 Task: Find a hotel in Griffith, United States for 9 guests from July 5 to July 15, with a price range of 15000 to 25000, 5 bedrooms, 5 beds, 5 bathrooms, self check-in, and English-speaking host.
Action: Mouse moved to (562, 112)
Screenshot: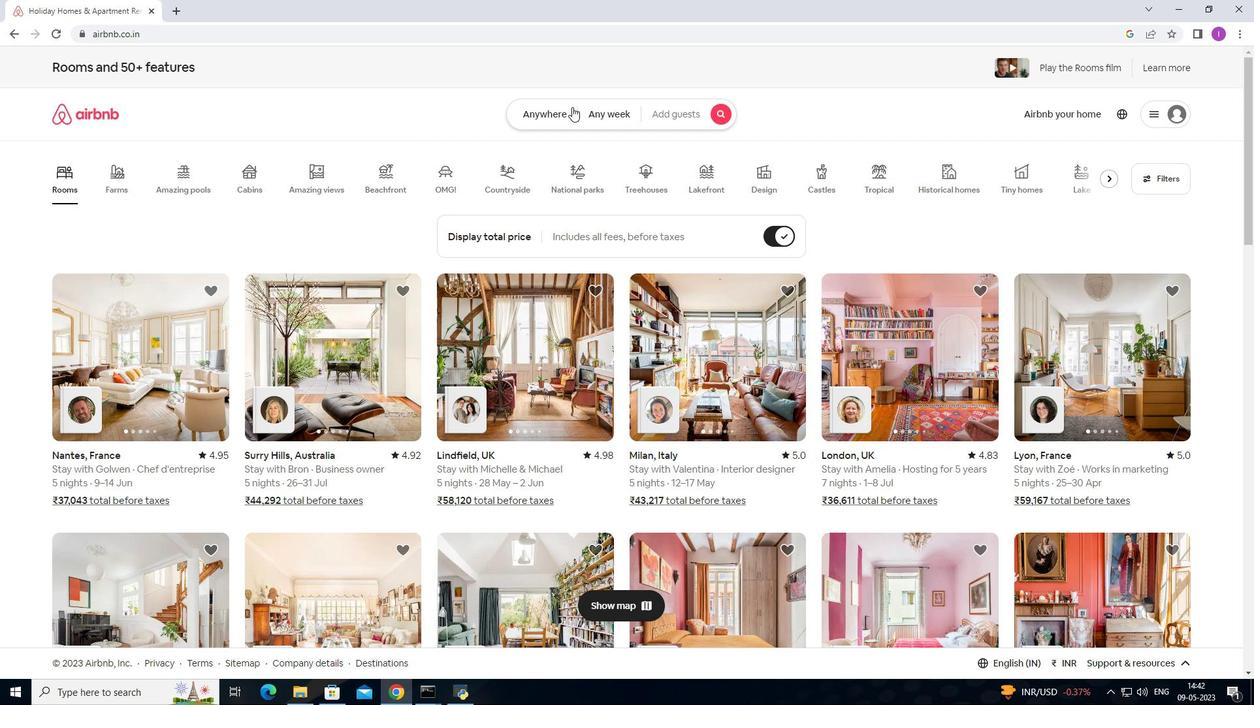
Action: Mouse pressed left at (562, 112)
Screenshot: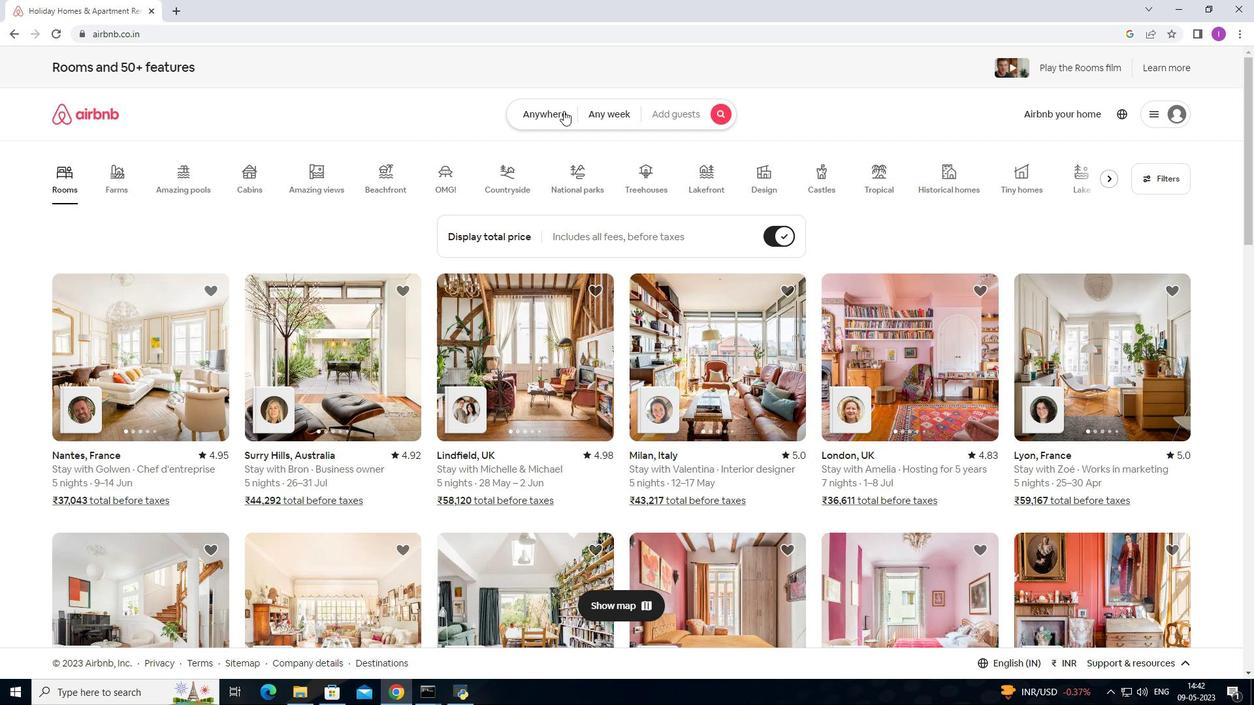 
Action: Mouse moved to (401, 162)
Screenshot: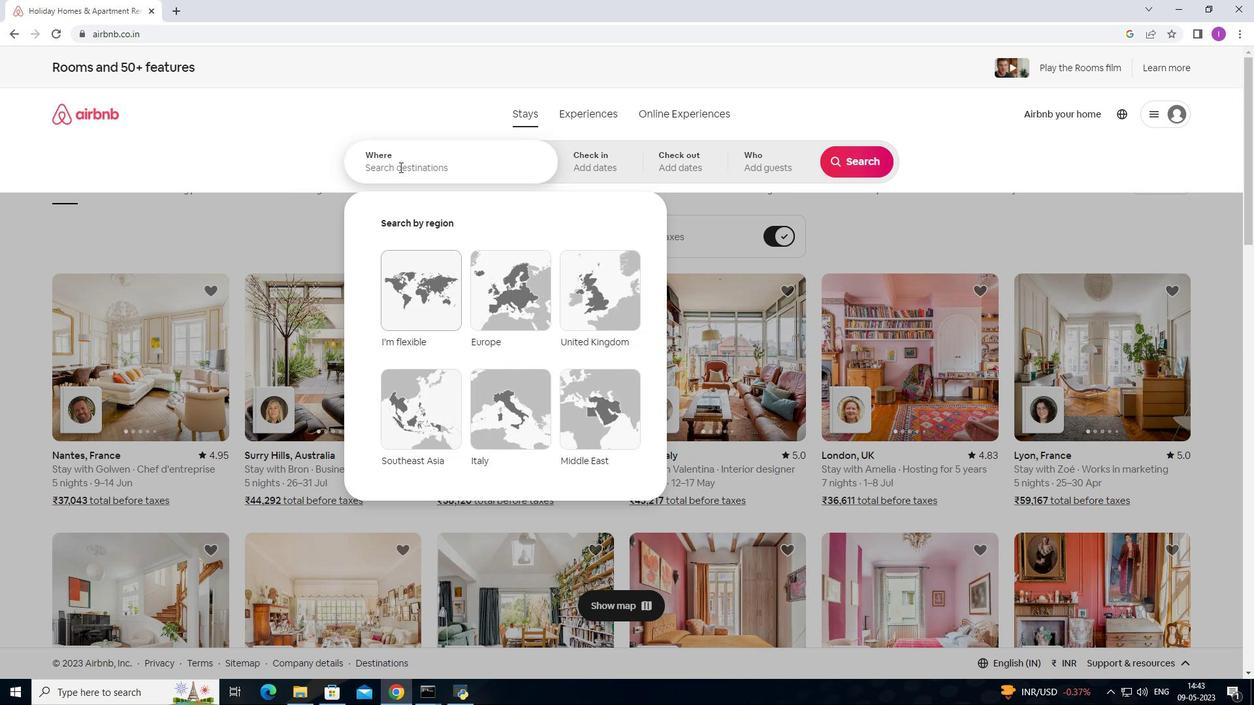 
Action: Mouse pressed left at (401, 162)
Screenshot: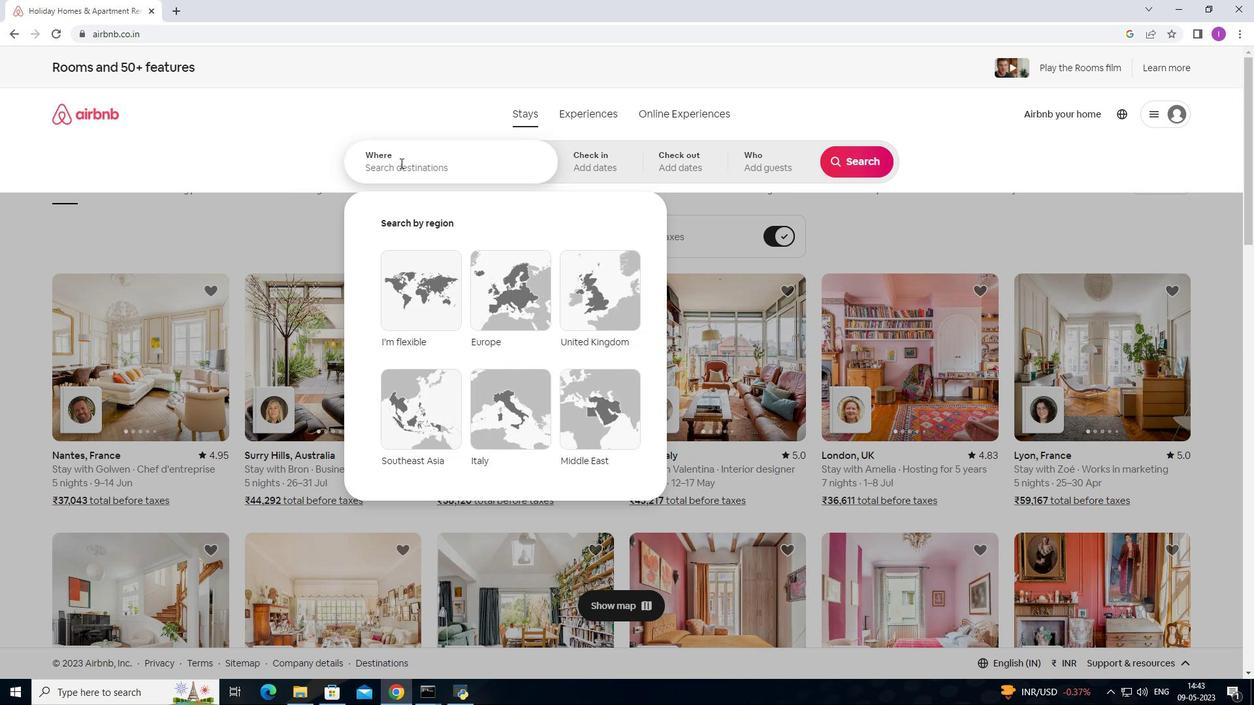 
Action: Mouse moved to (433, 163)
Screenshot: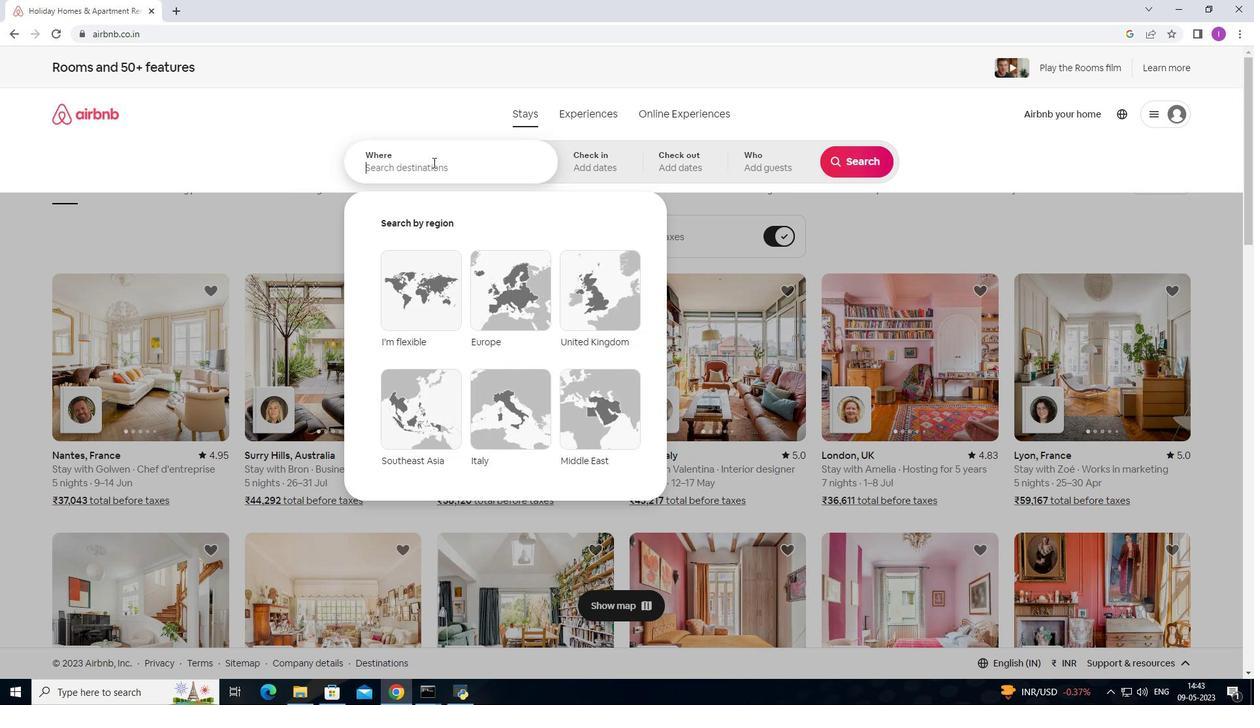 
Action: Key pressed <Key.shift>Griffith,<Key.shift>United<Key.space>states
Screenshot: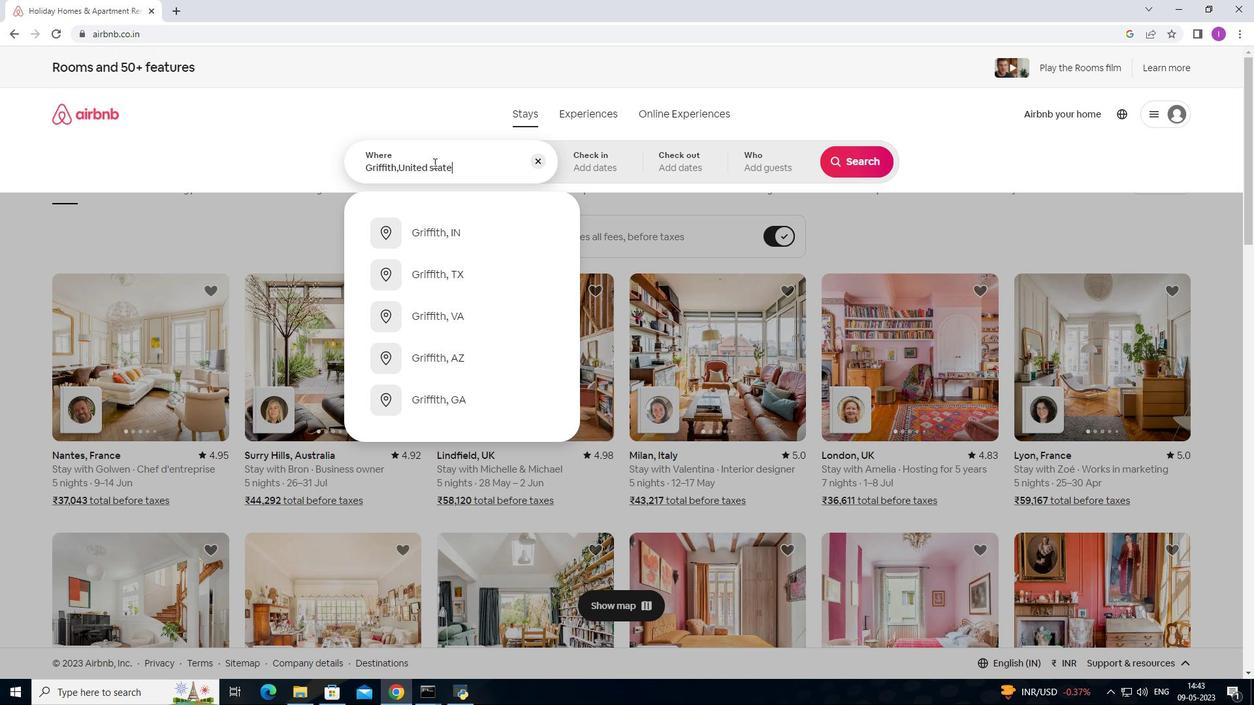 
Action: Mouse moved to (606, 164)
Screenshot: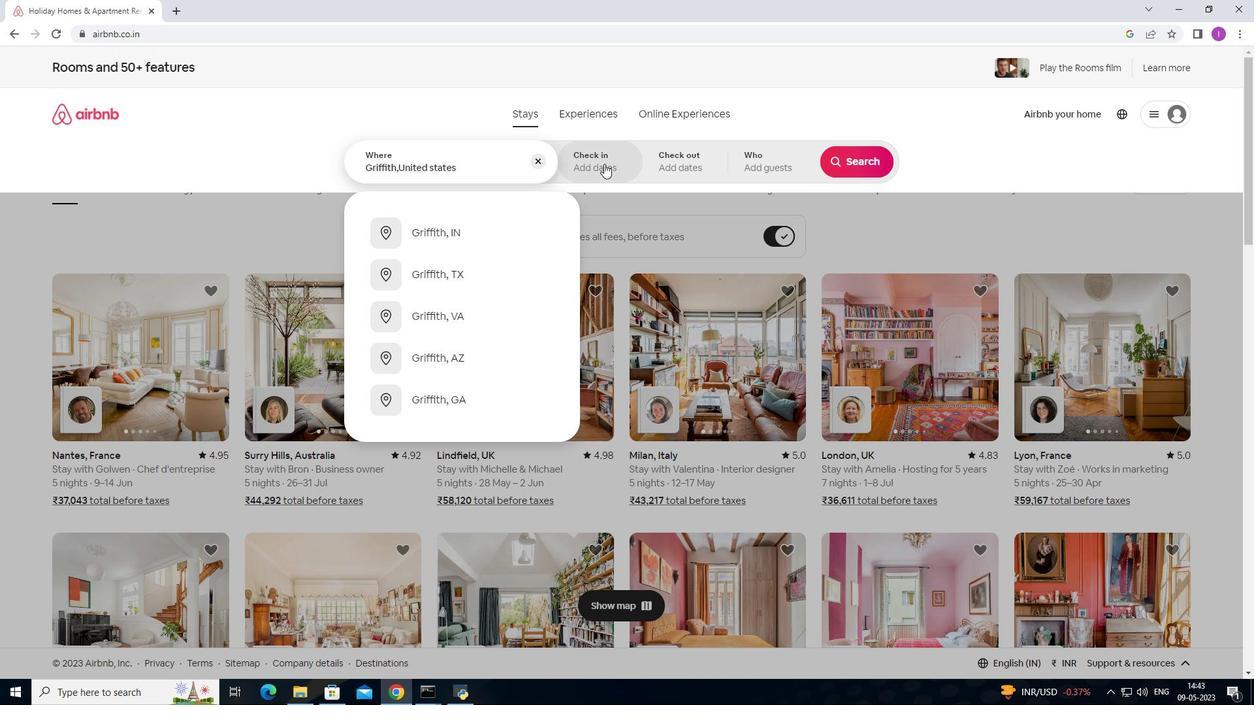 
Action: Mouse pressed left at (606, 164)
Screenshot: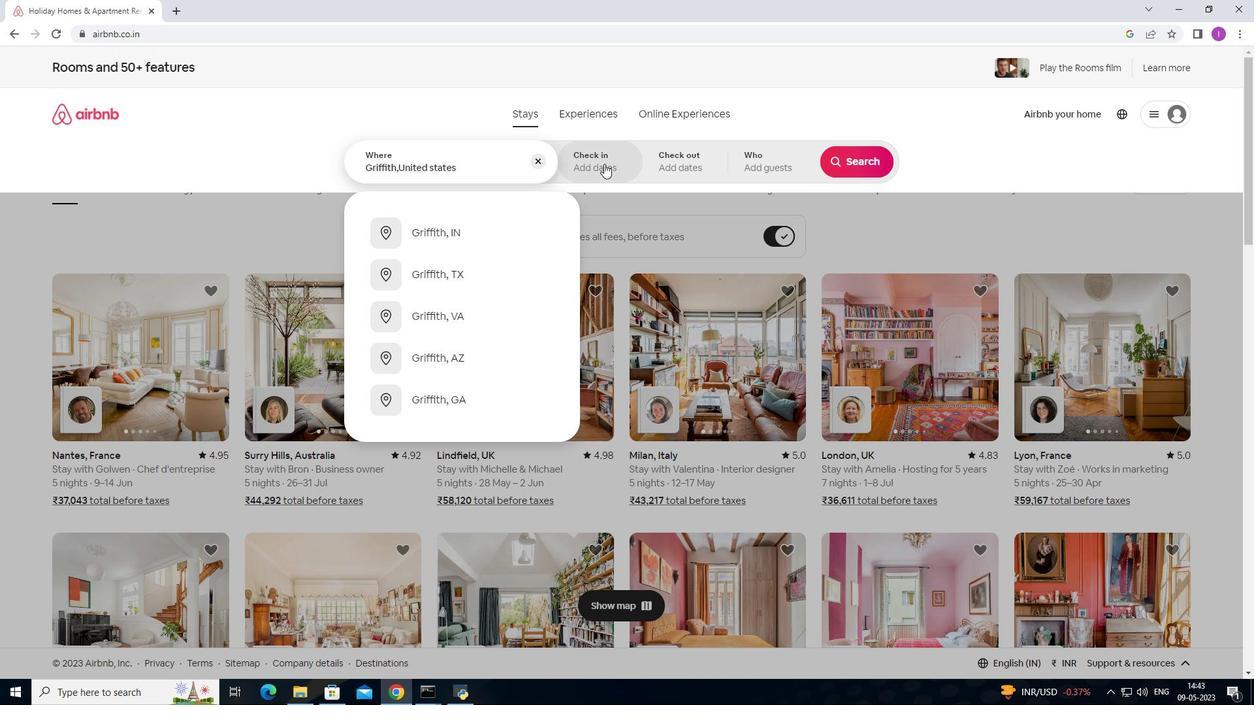 
Action: Mouse moved to (854, 266)
Screenshot: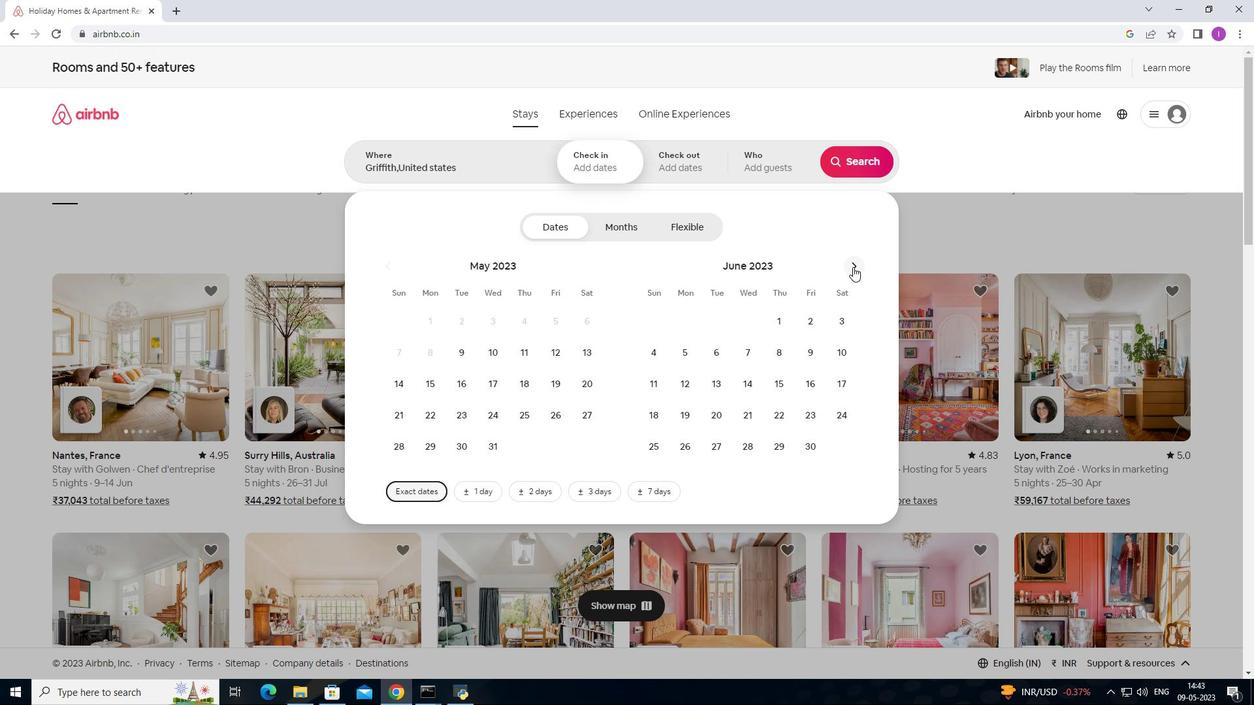 
Action: Mouse pressed left at (854, 266)
Screenshot: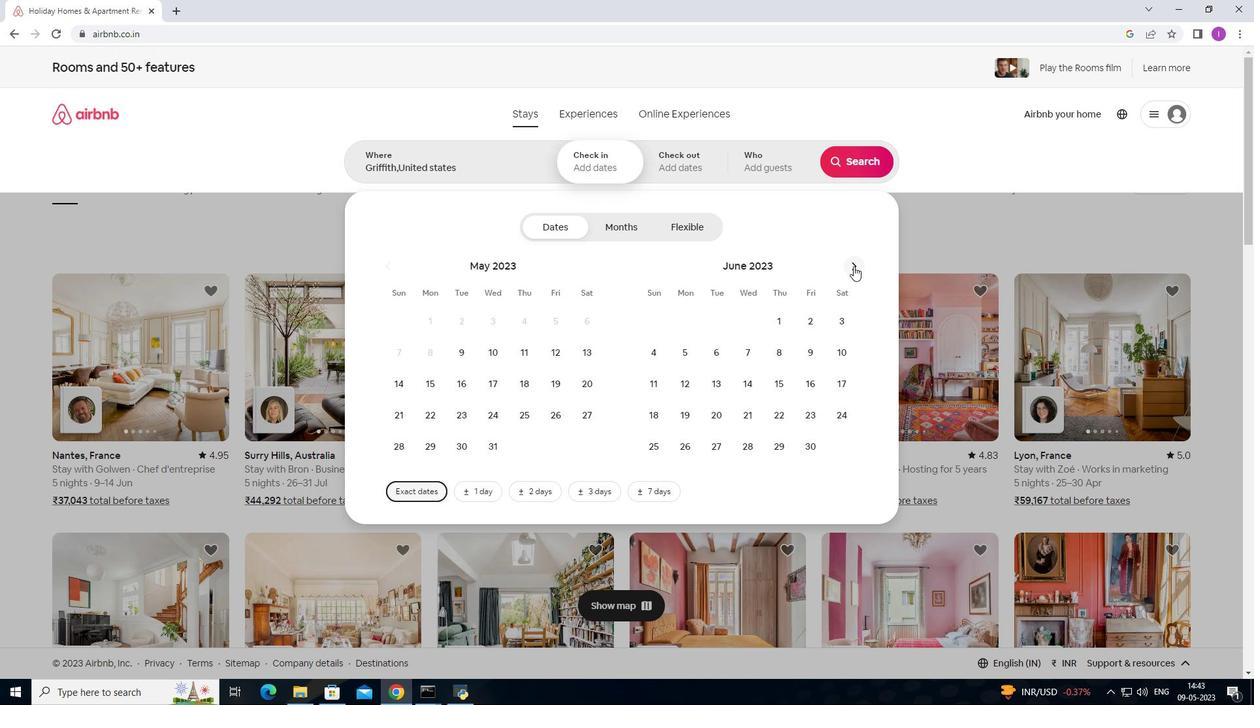 
Action: Mouse moved to (748, 349)
Screenshot: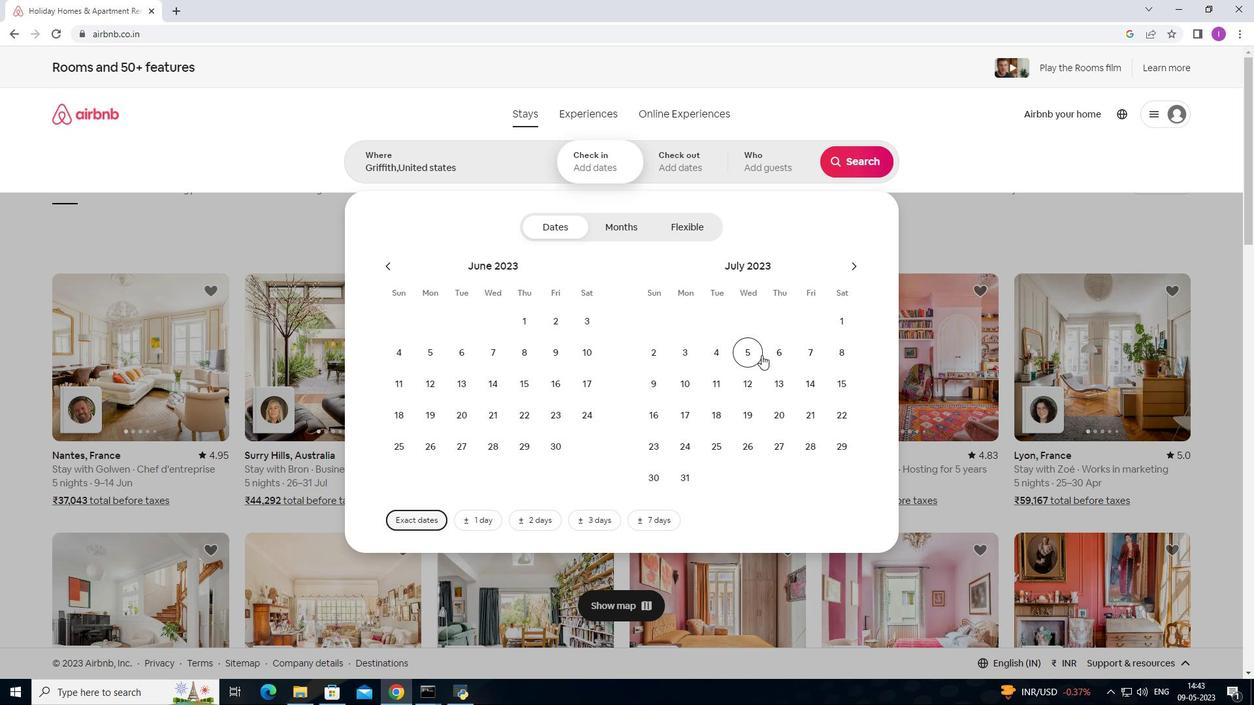 
Action: Mouse pressed left at (748, 349)
Screenshot: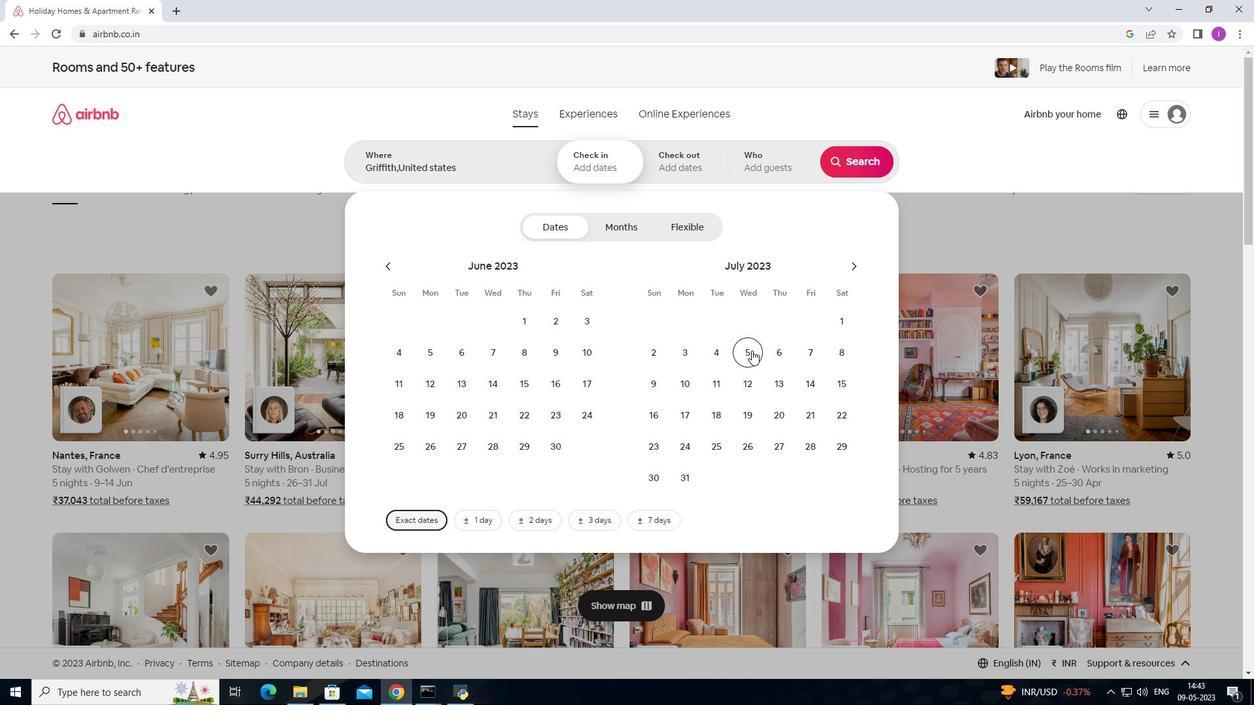 
Action: Mouse moved to (830, 384)
Screenshot: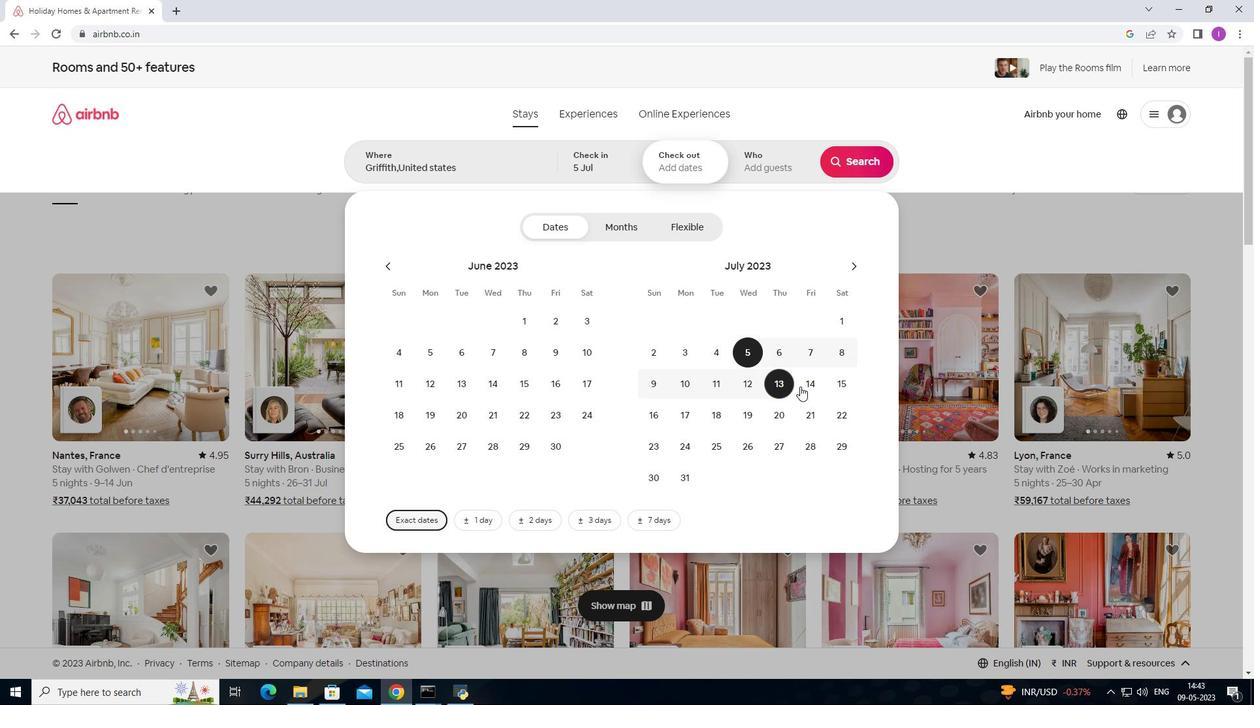 
Action: Mouse pressed left at (830, 384)
Screenshot: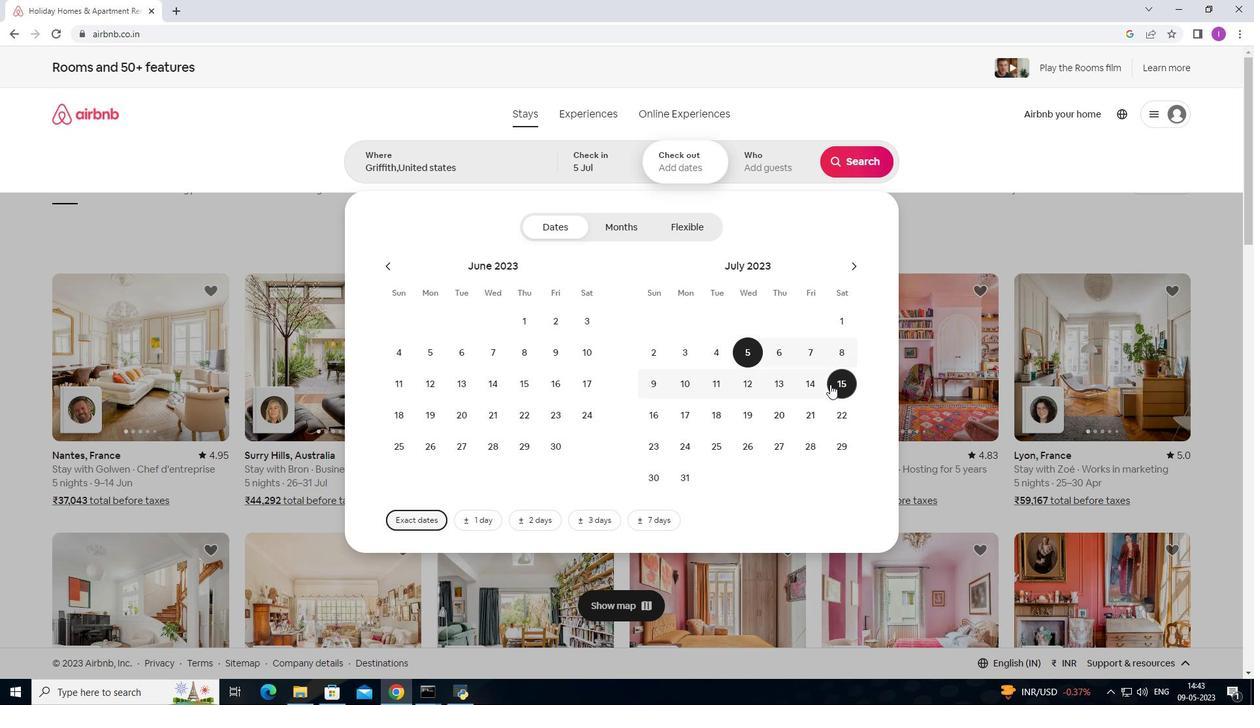 
Action: Mouse moved to (775, 169)
Screenshot: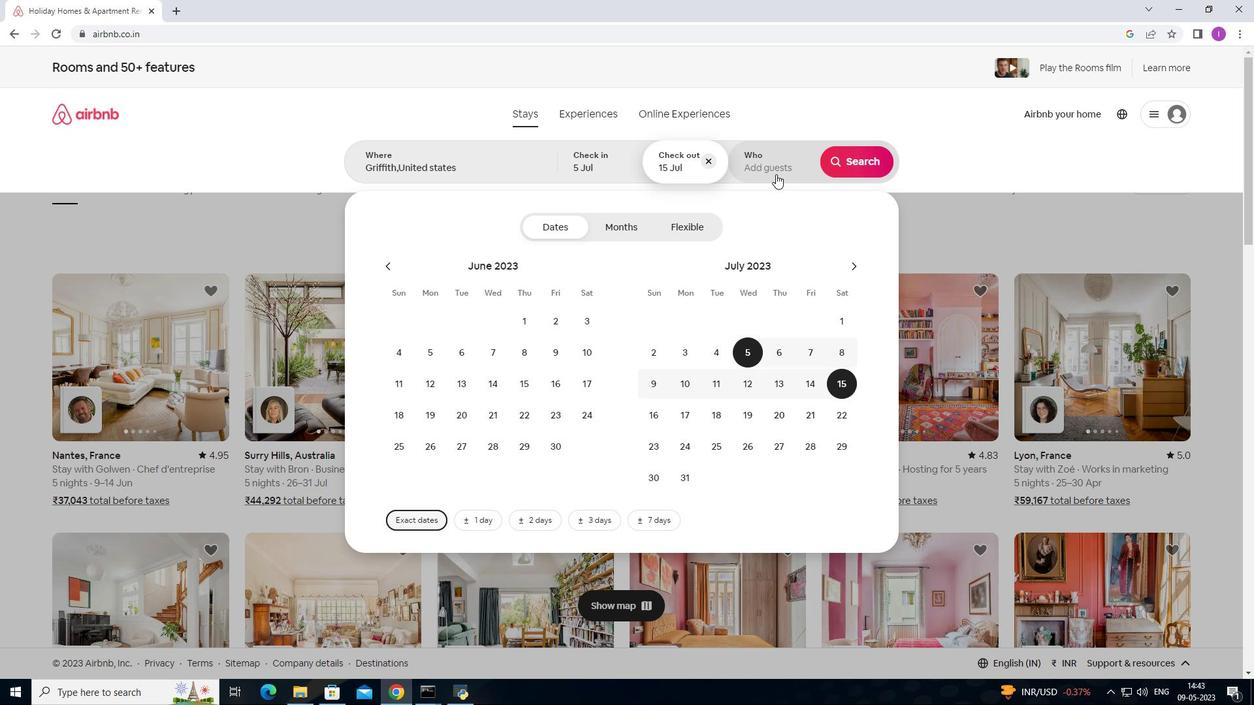
Action: Mouse pressed left at (775, 169)
Screenshot: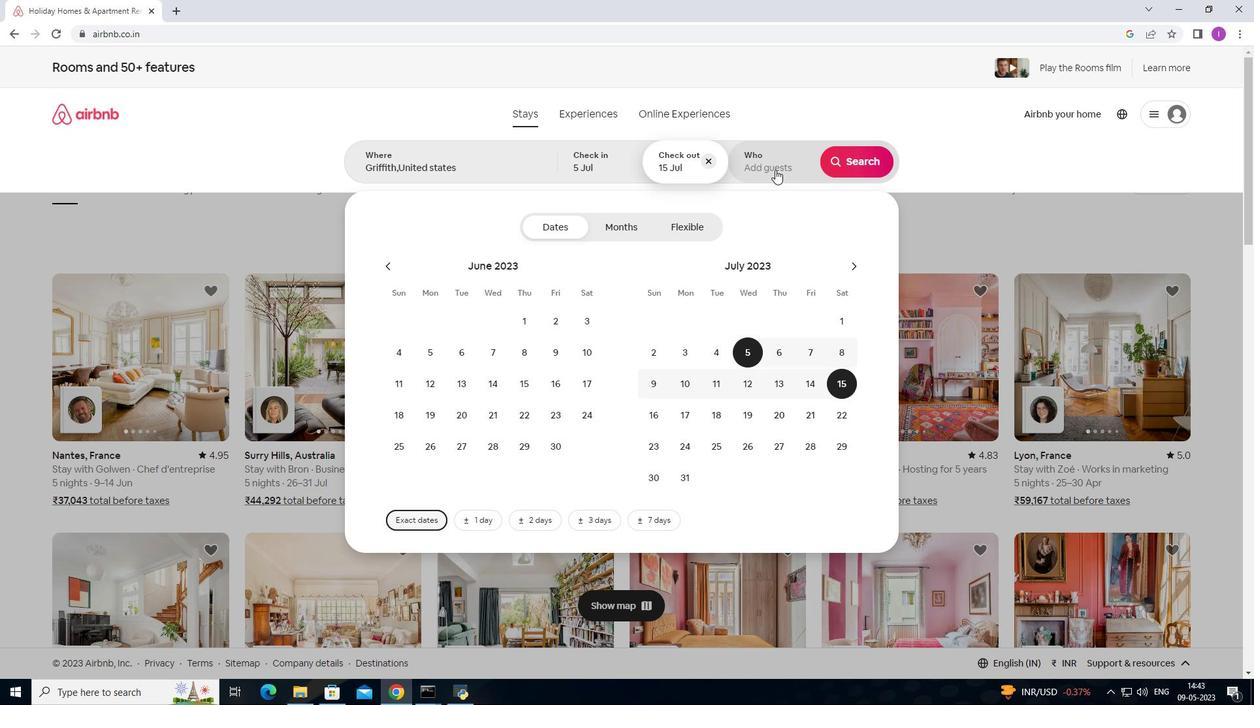 
Action: Mouse moved to (863, 232)
Screenshot: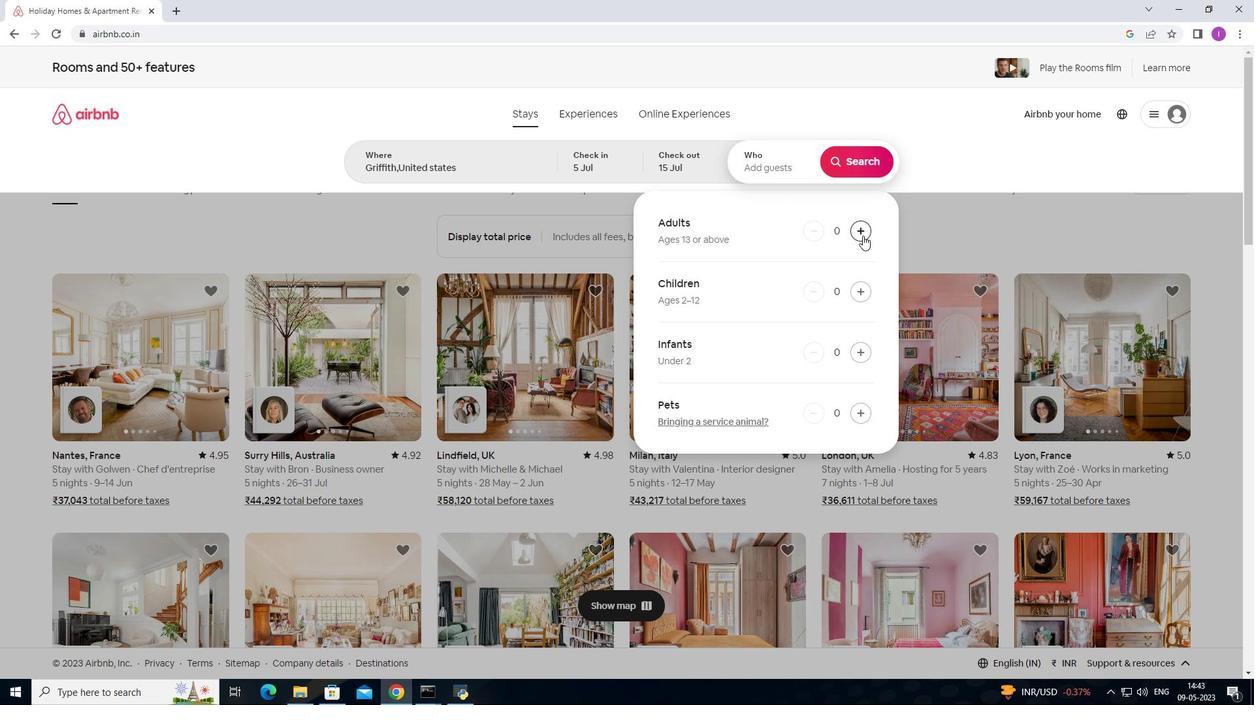 
Action: Mouse pressed left at (863, 232)
Screenshot: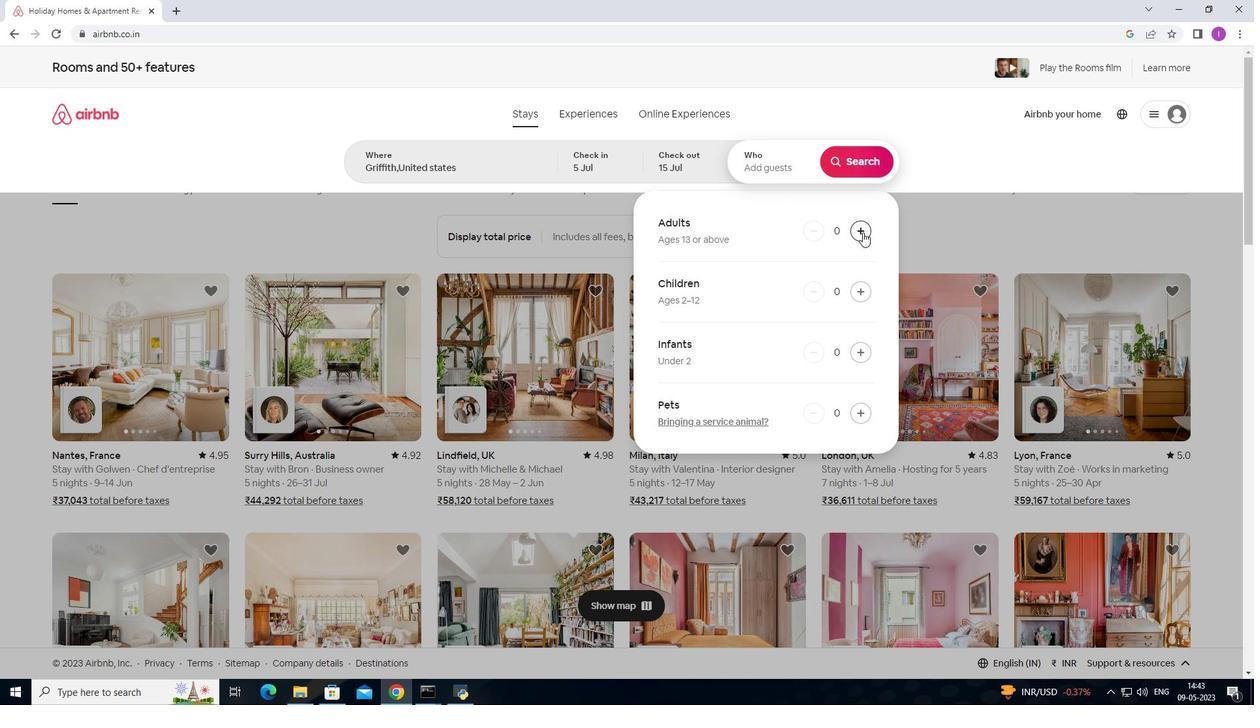 
Action: Mouse moved to (863, 232)
Screenshot: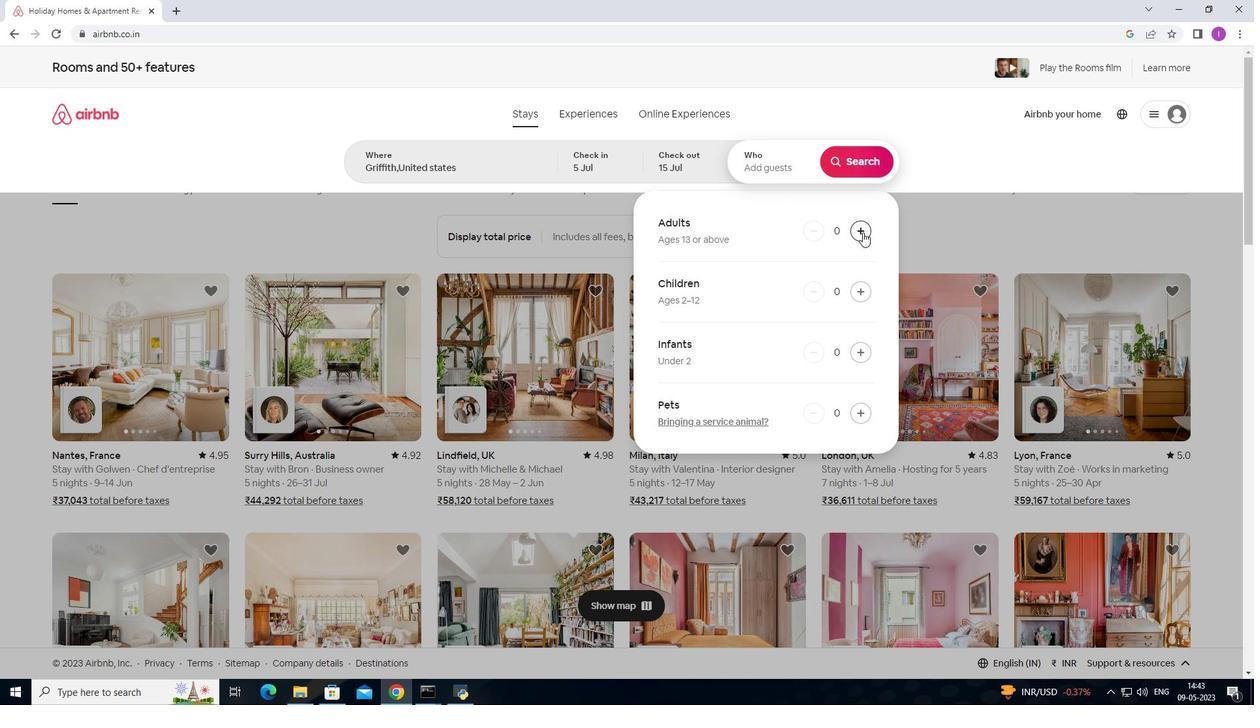 
Action: Mouse pressed left at (863, 232)
Screenshot: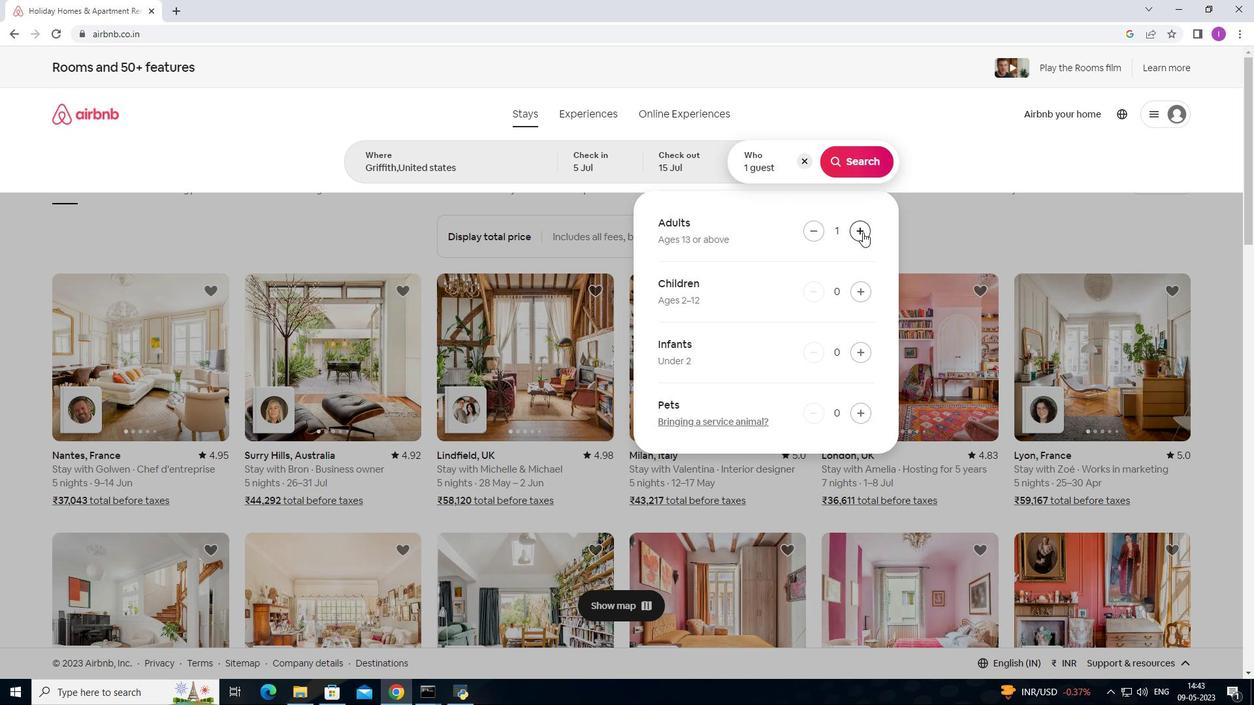 
Action: Mouse pressed left at (863, 232)
Screenshot: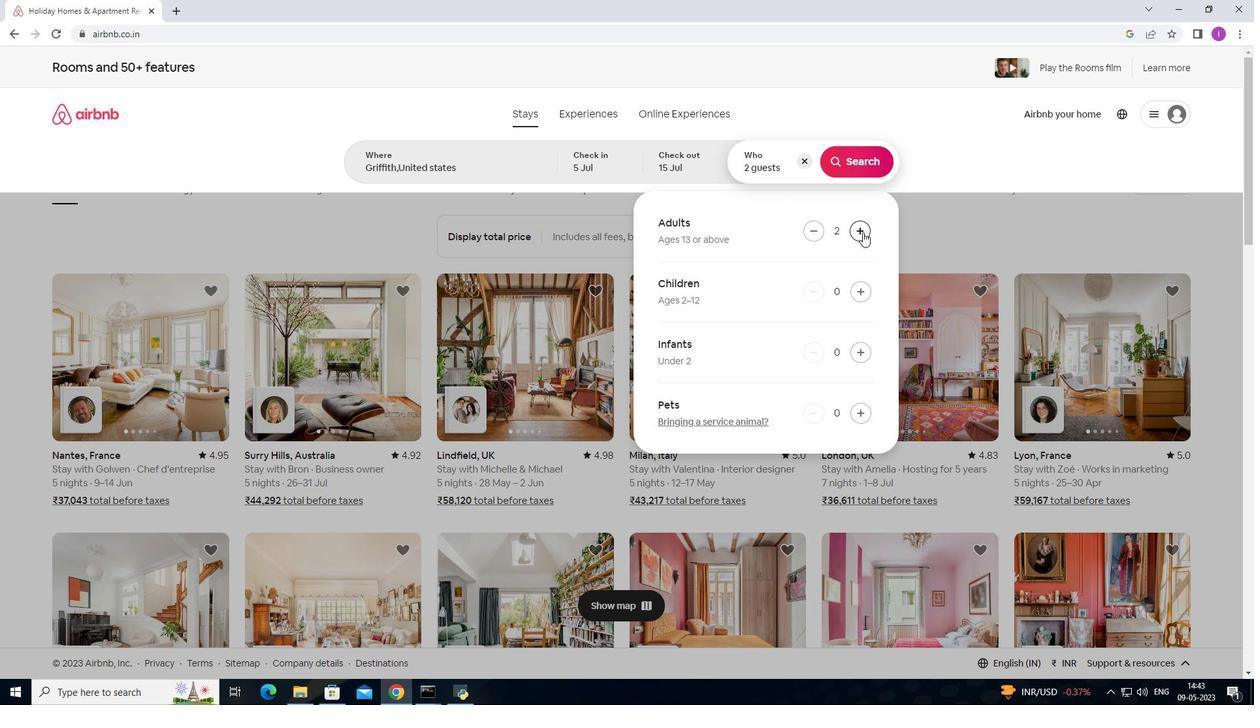 
Action: Mouse moved to (864, 231)
Screenshot: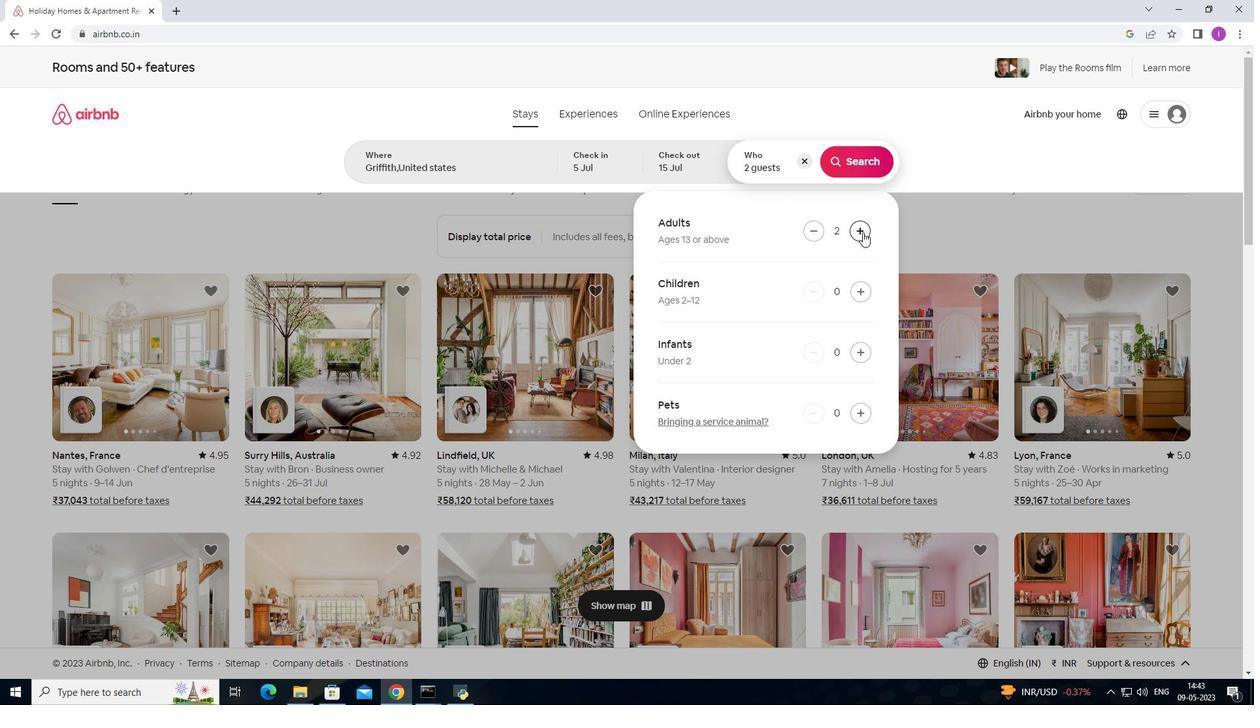 
Action: Mouse pressed left at (864, 231)
Screenshot: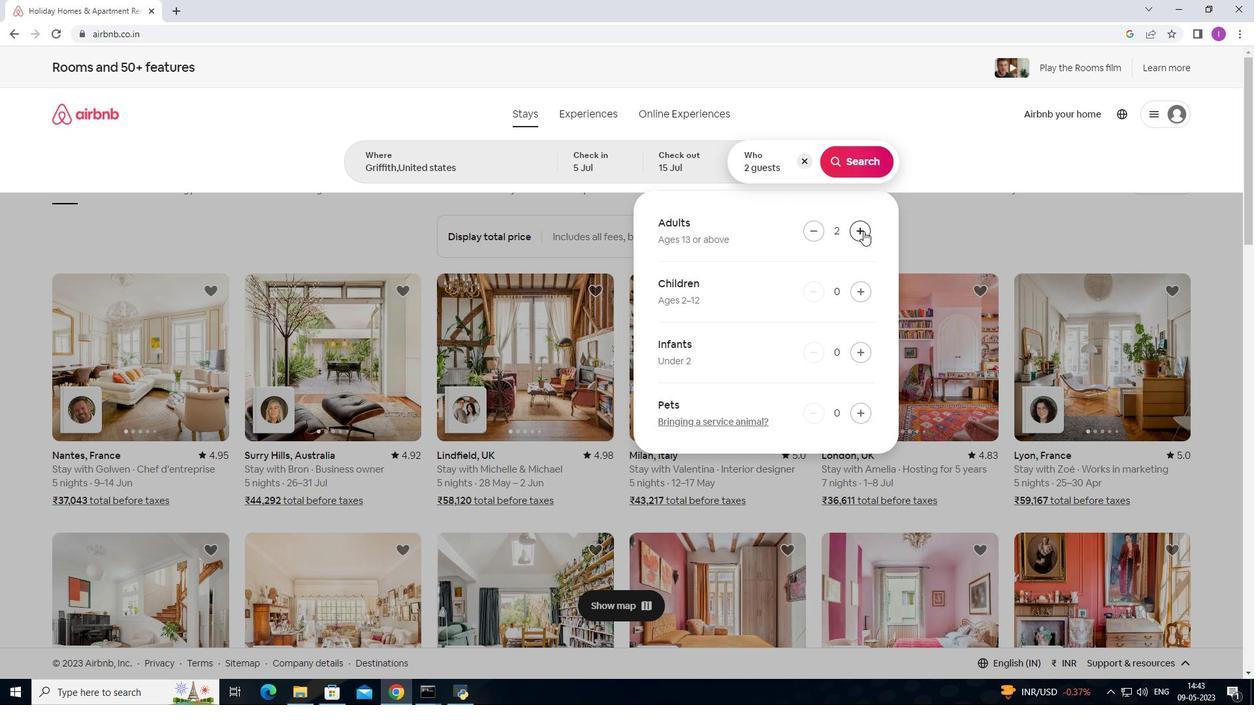 
Action: Mouse pressed left at (864, 231)
Screenshot: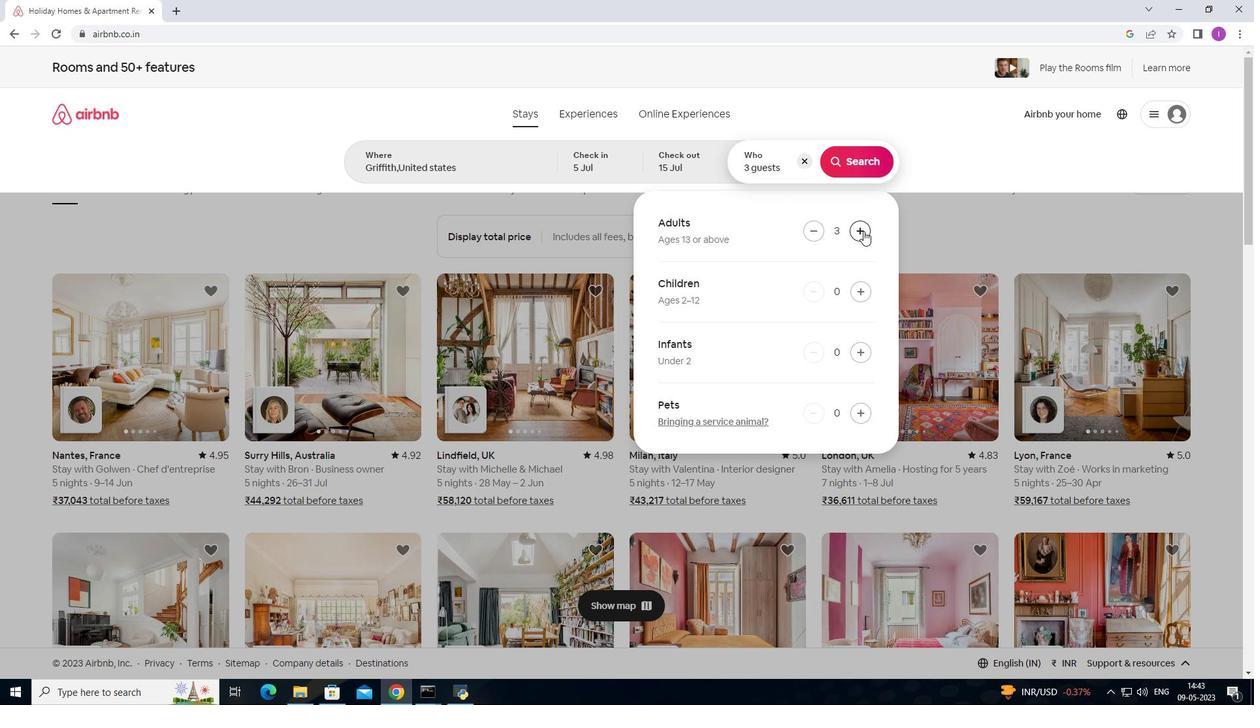 
Action: Mouse pressed left at (864, 231)
Screenshot: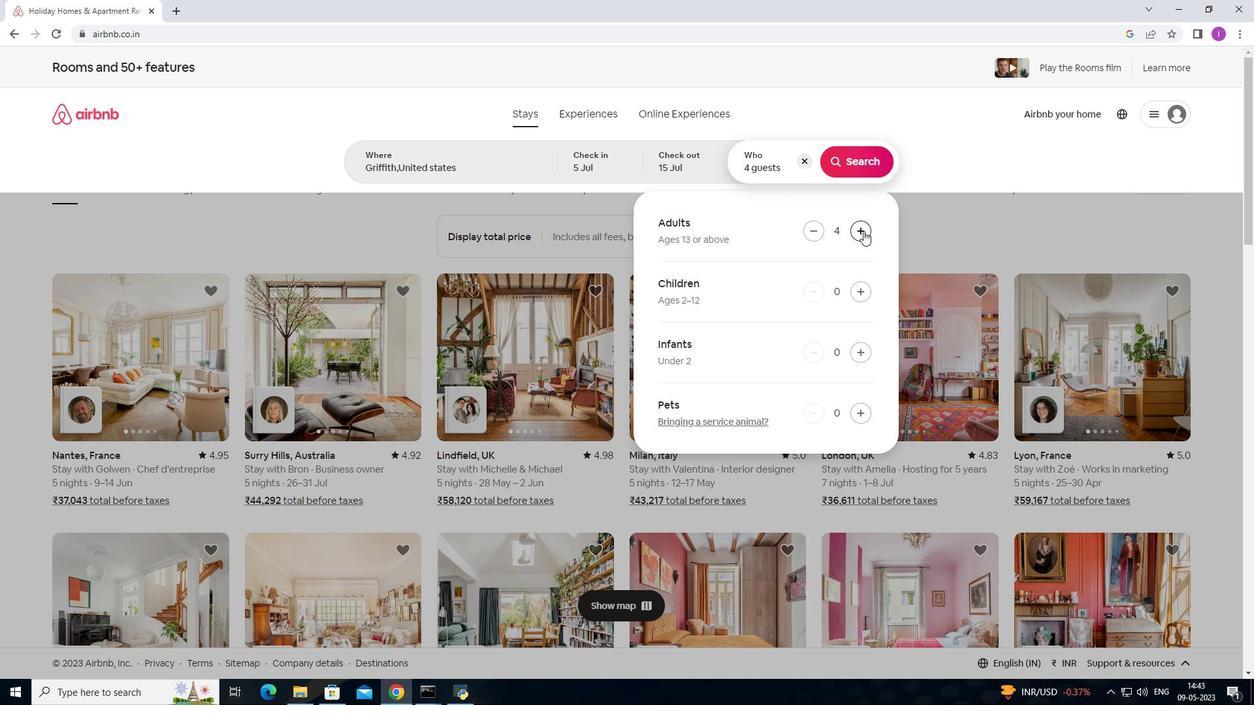 
Action: Mouse pressed left at (864, 231)
Screenshot: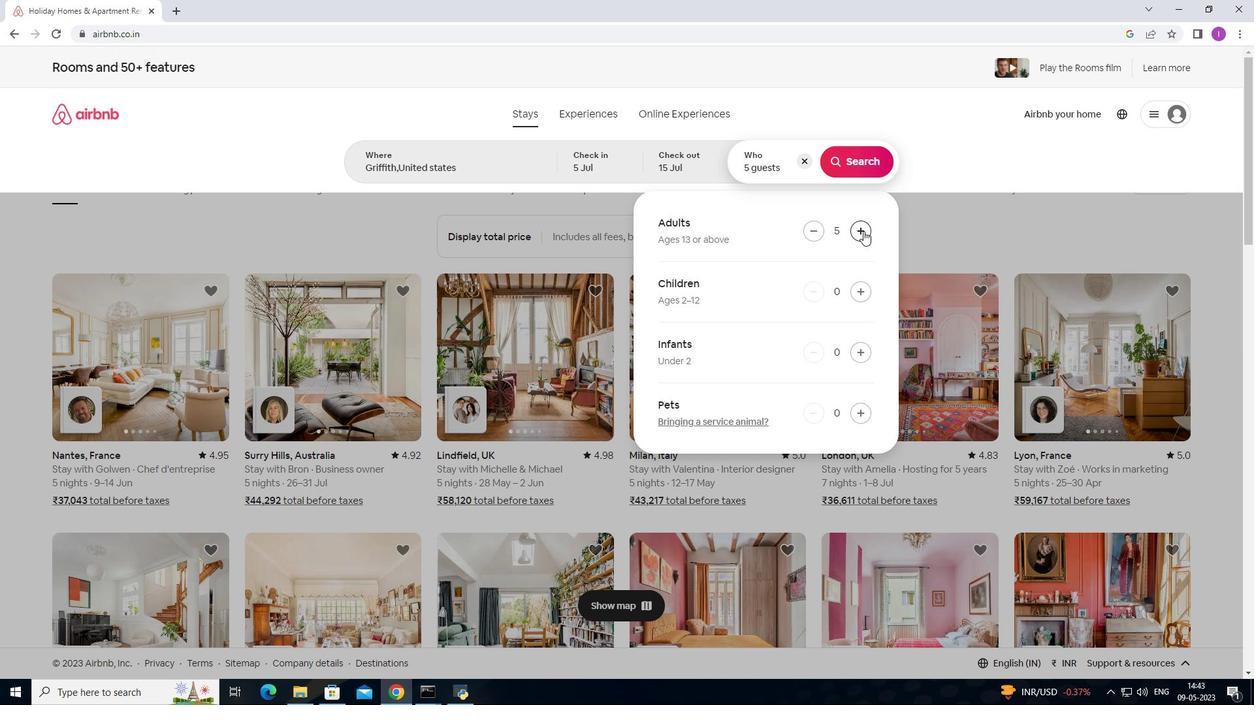 
Action: Mouse pressed left at (864, 231)
Screenshot: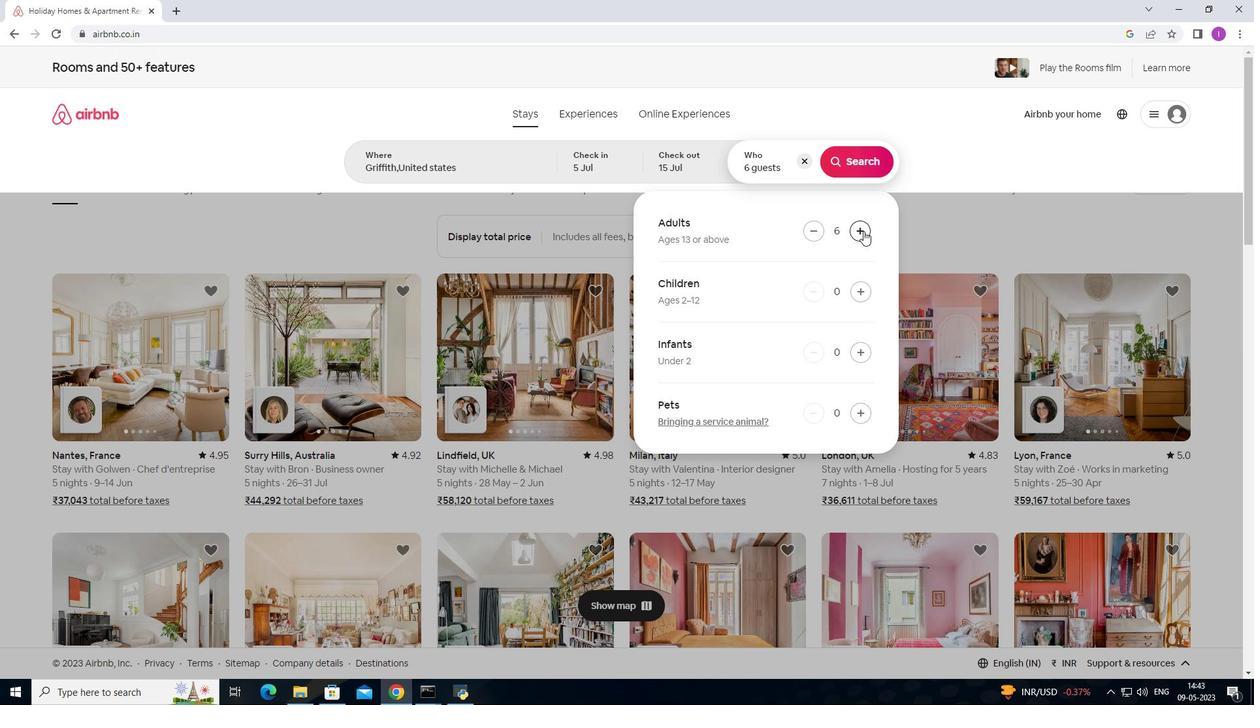 
Action: Mouse pressed left at (864, 231)
Screenshot: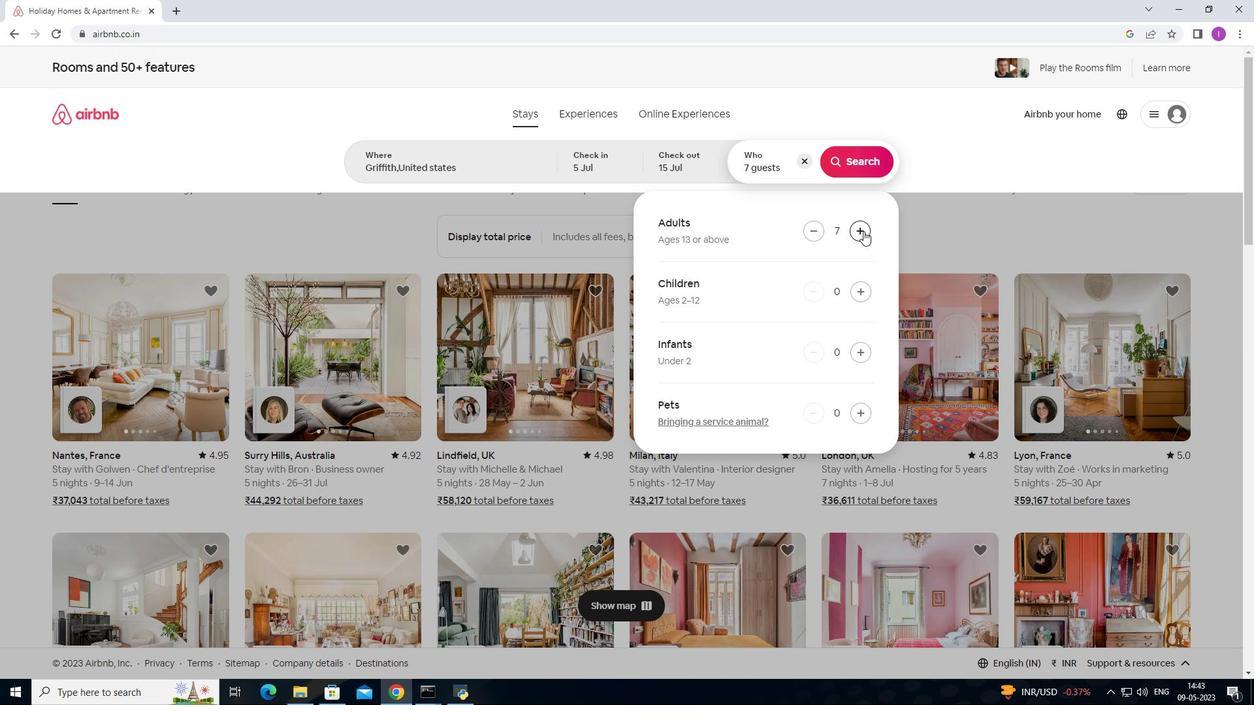 
Action: Mouse moved to (839, 157)
Screenshot: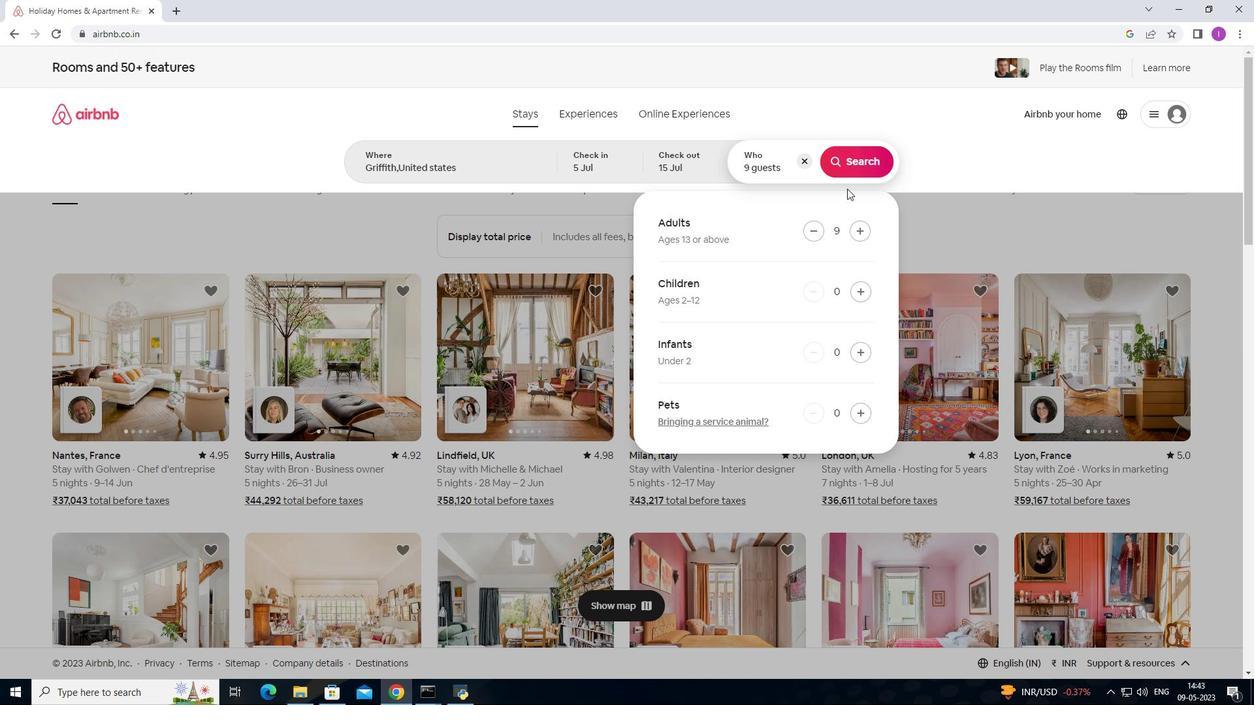 
Action: Mouse pressed left at (839, 157)
Screenshot: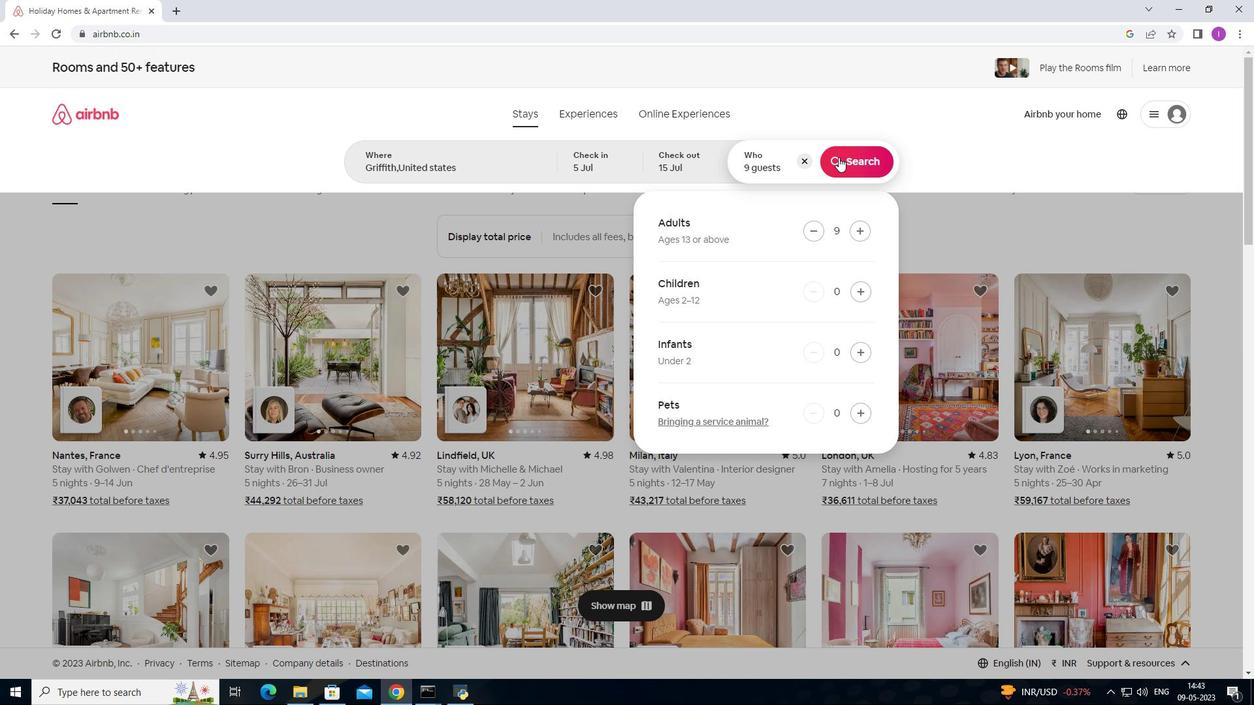 
Action: Mouse moved to (1190, 124)
Screenshot: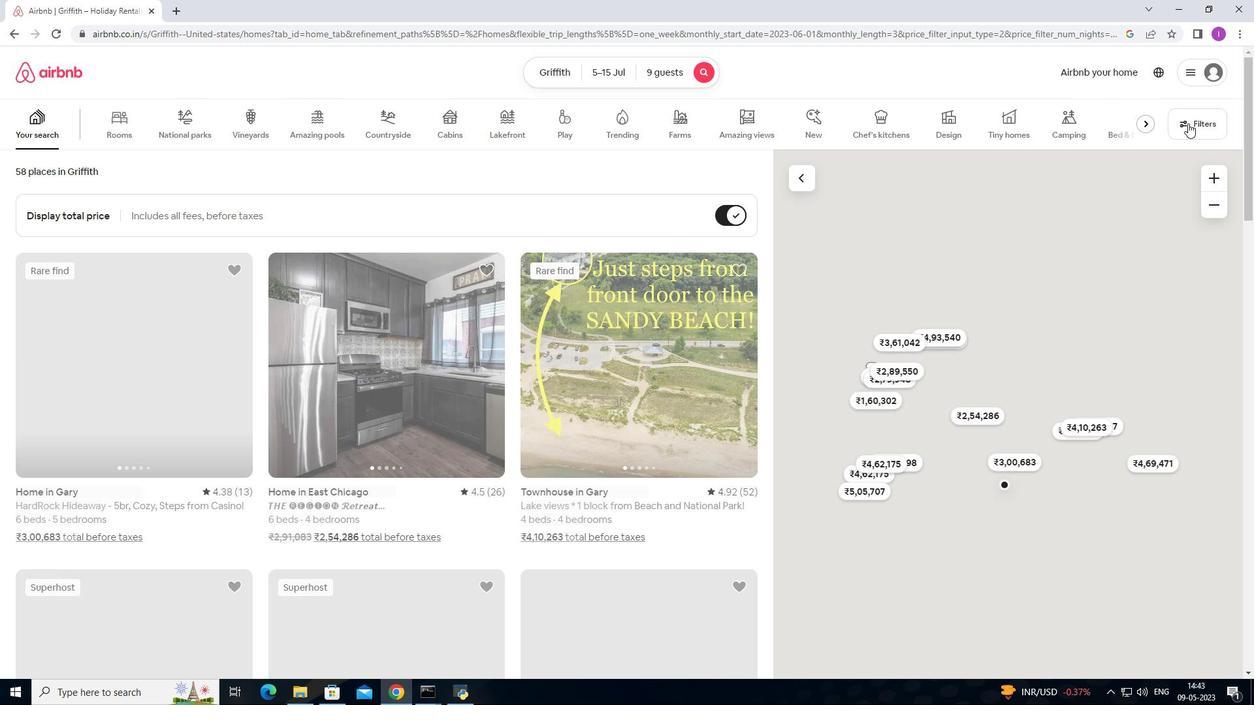 
Action: Mouse pressed left at (1190, 124)
Screenshot: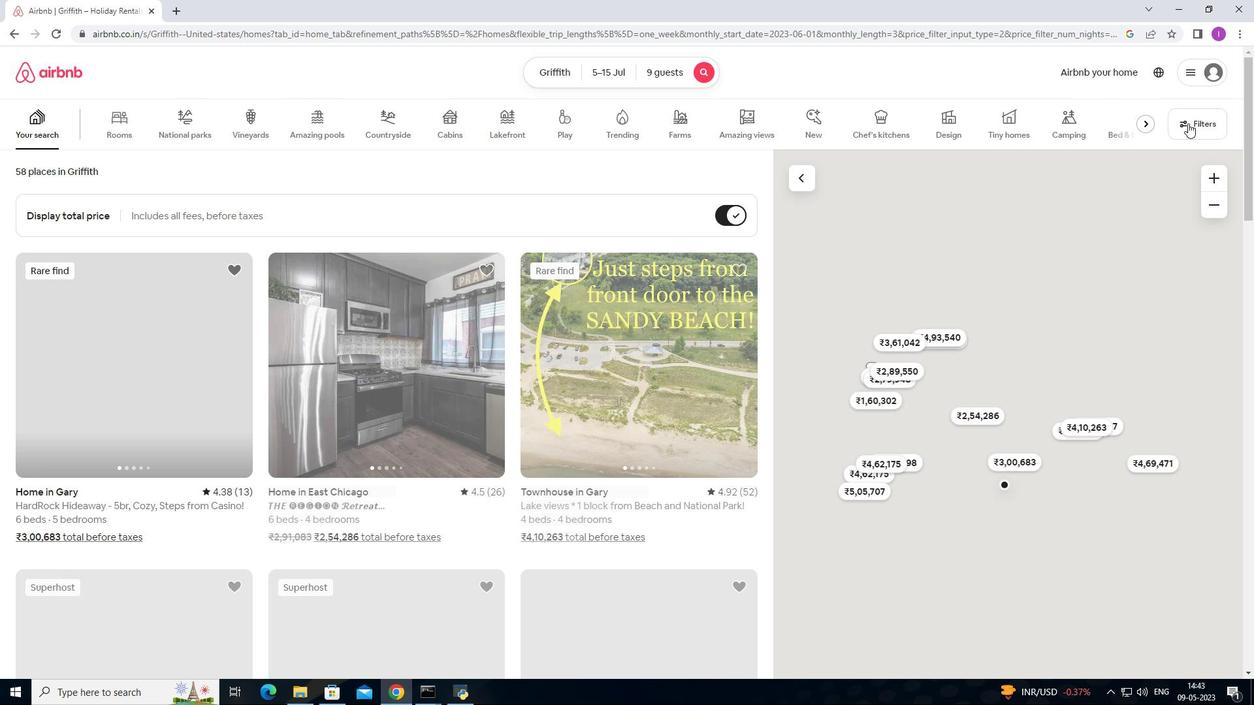 
Action: Mouse moved to (490, 454)
Screenshot: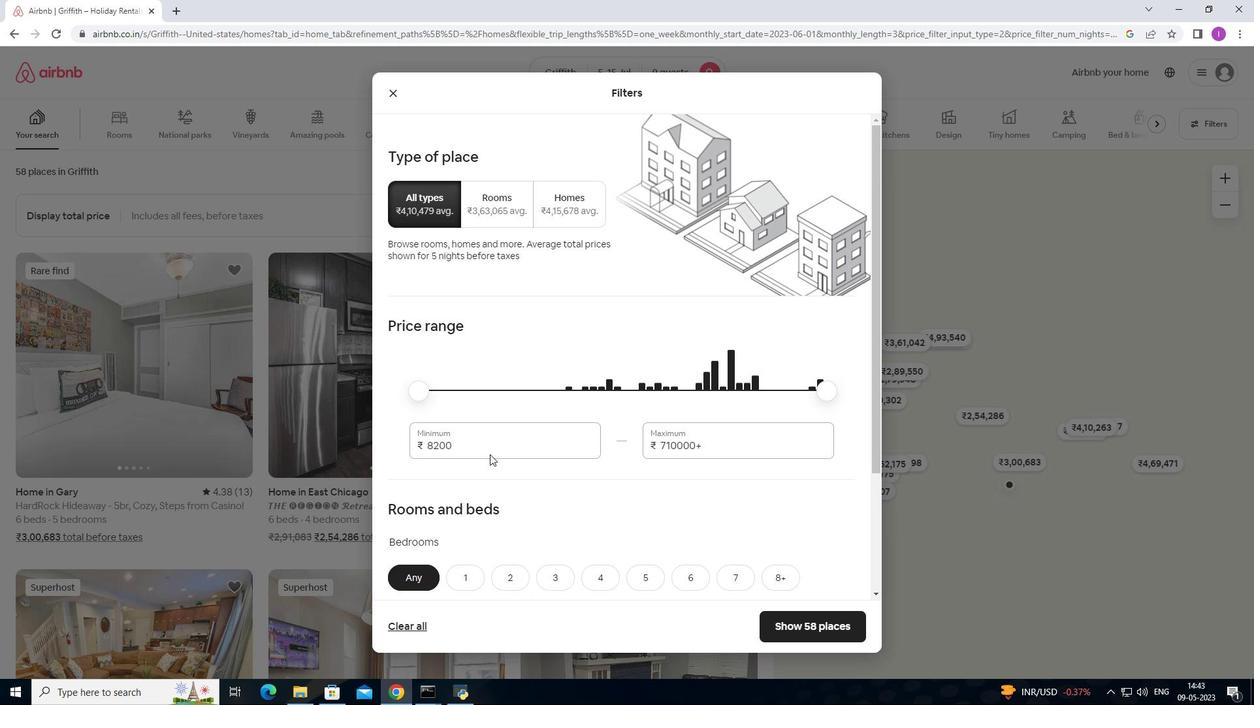
Action: Mouse pressed left at (490, 454)
Screenshot: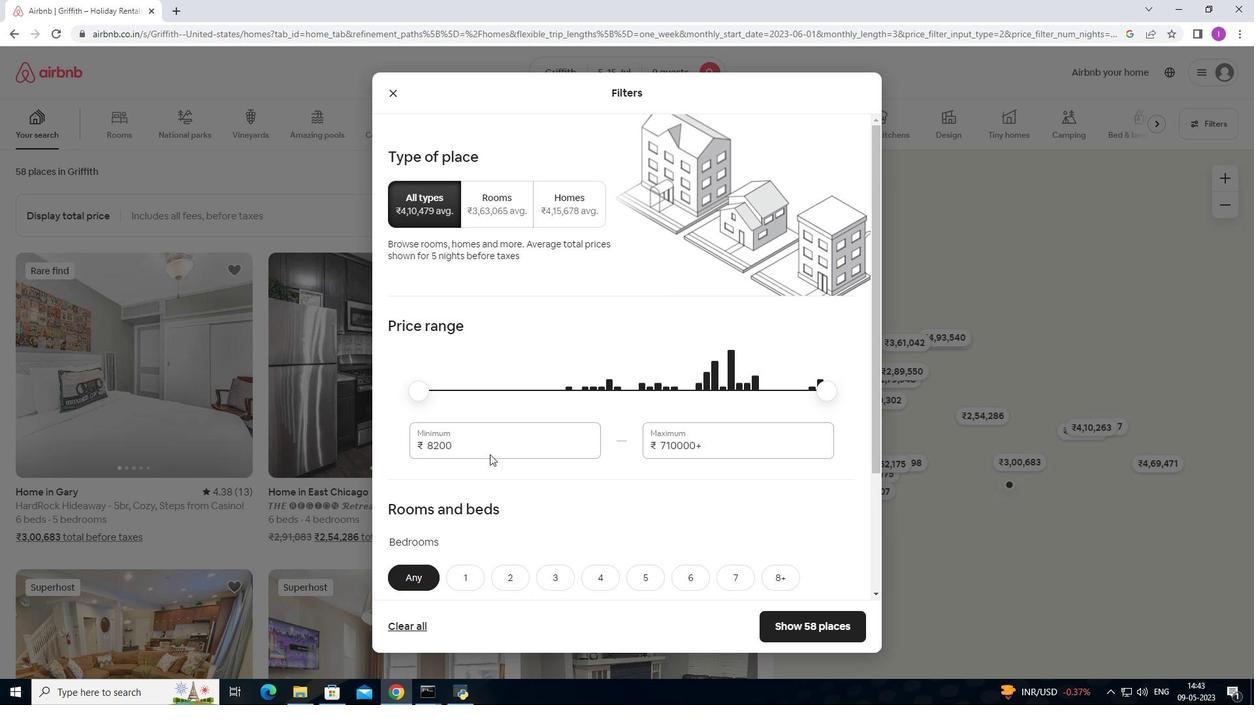 
Action: Mouse moved to (460, 436)
Screenshot: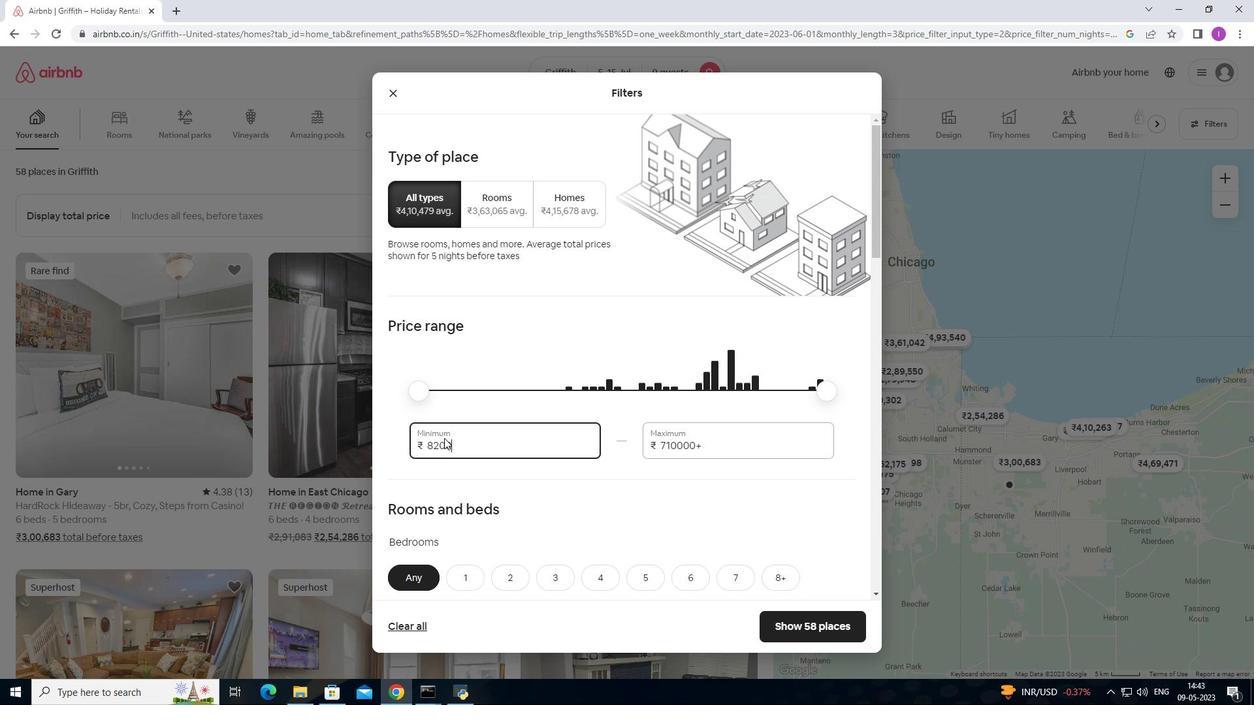 
Action: Mouse pressed left at (460, 436)
Screenshot: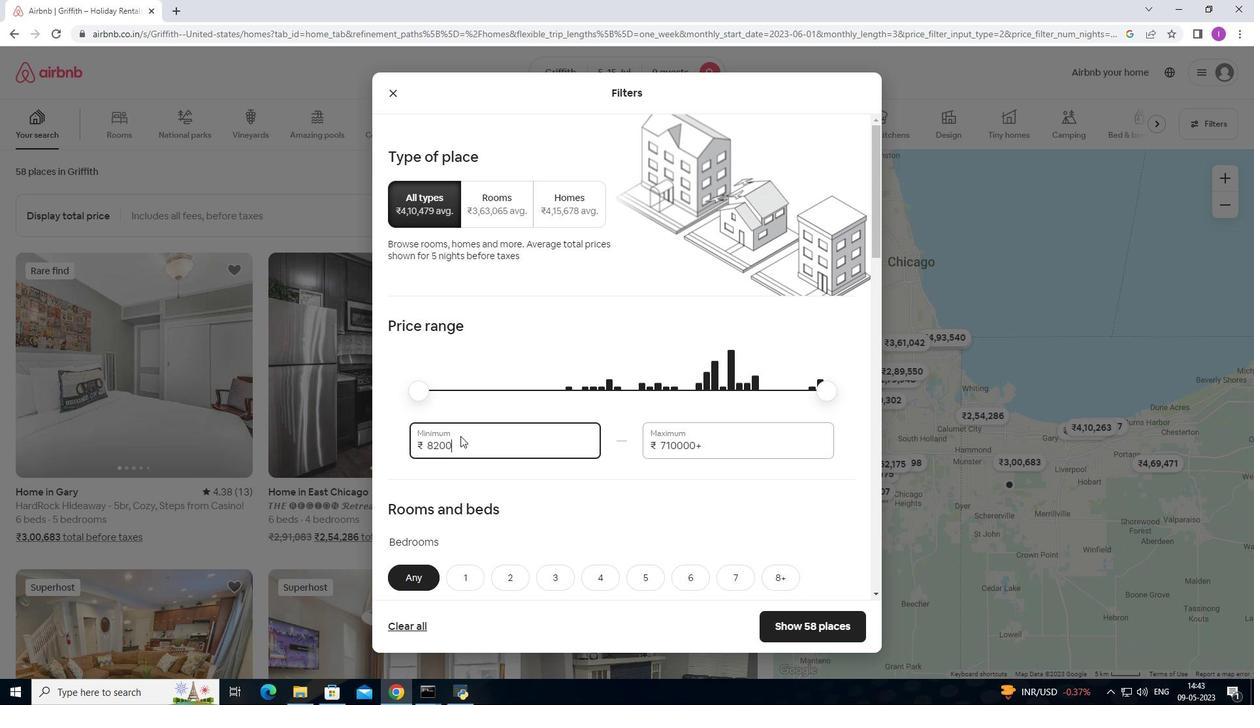 
Action: Mouse moved to (450, 442)
Screenshot: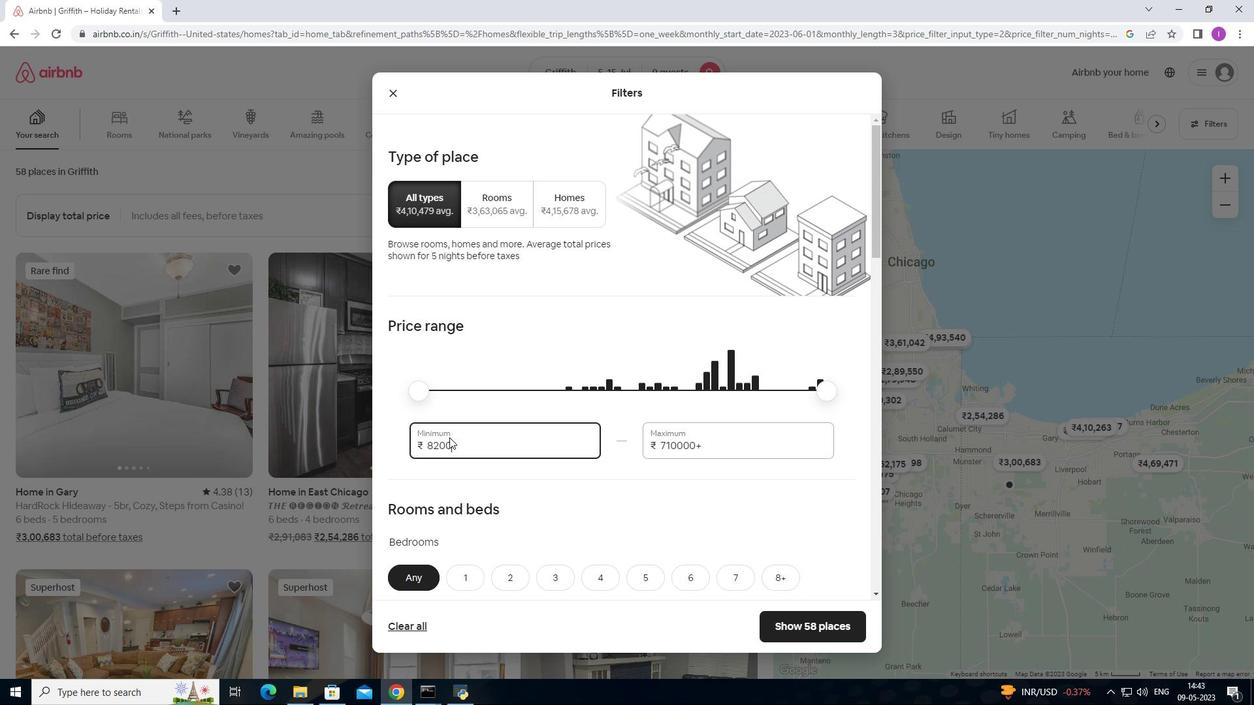 
Action: Mouse pressed left at (450, 442)
Screenshot: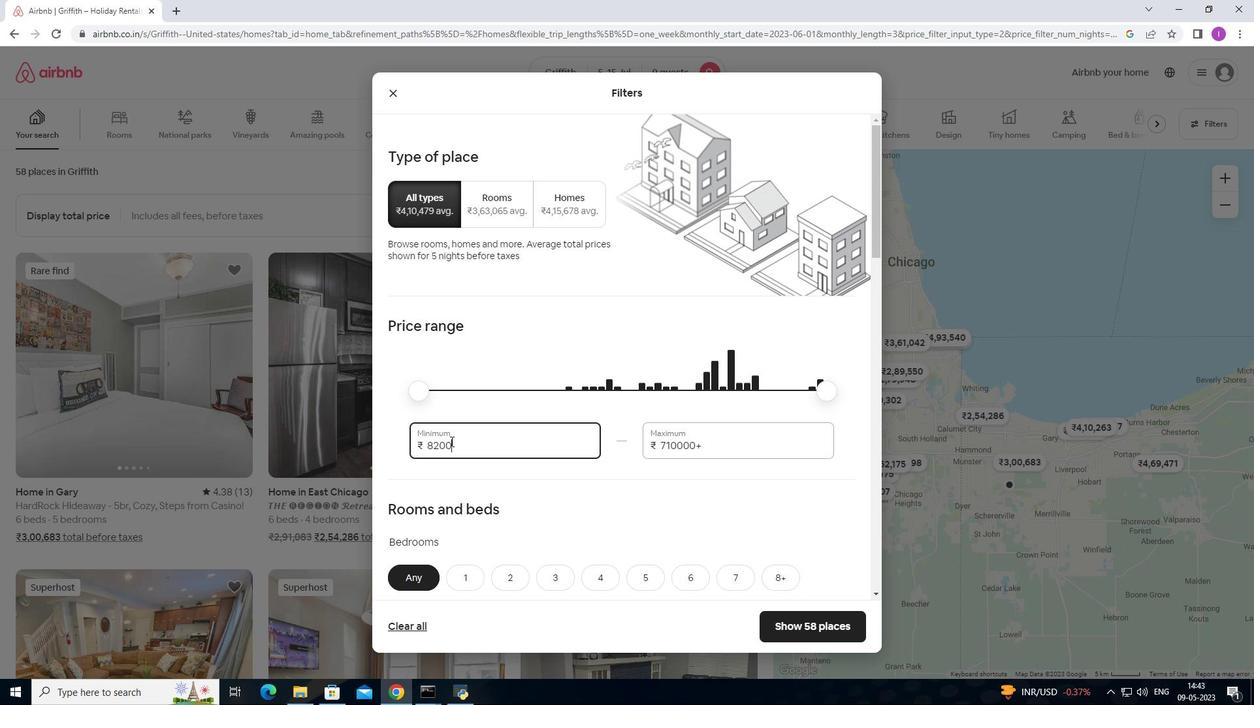 
Action: Mouse moved to (413, 435)
Screenshot: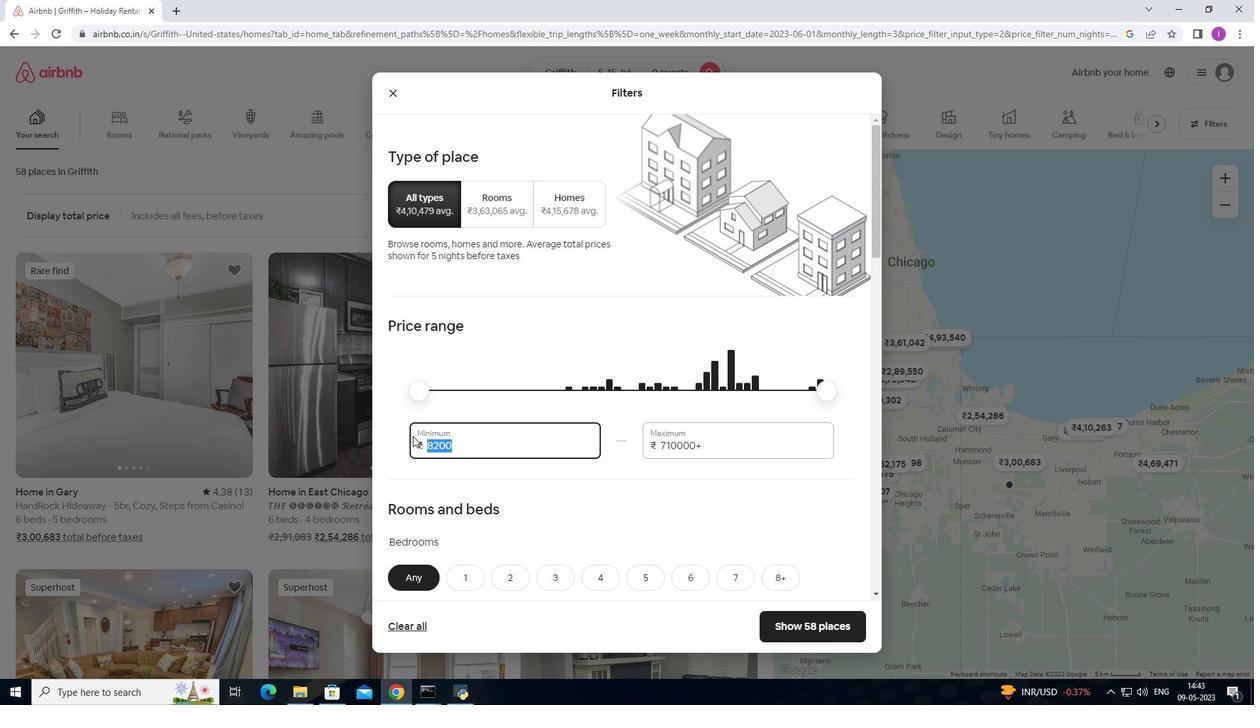 
Action: Key pressed 5
Screenshot: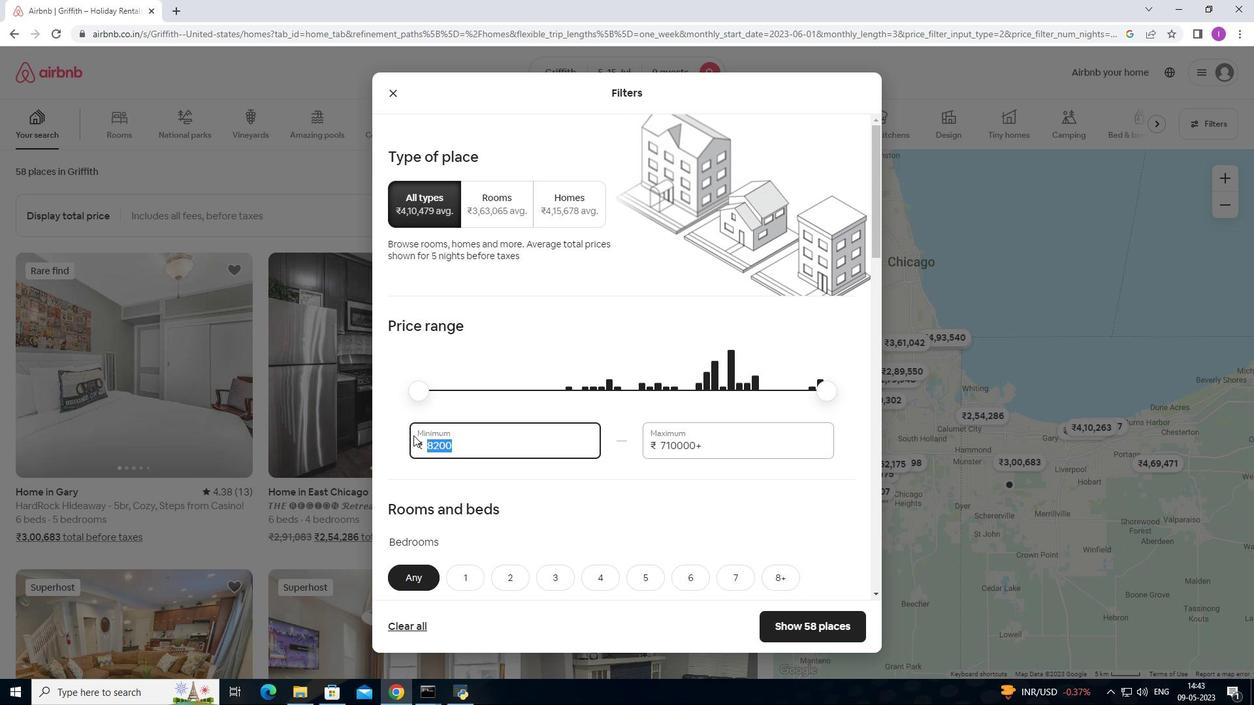 
Action: Mouse moved to (413, 435)
Screenshot: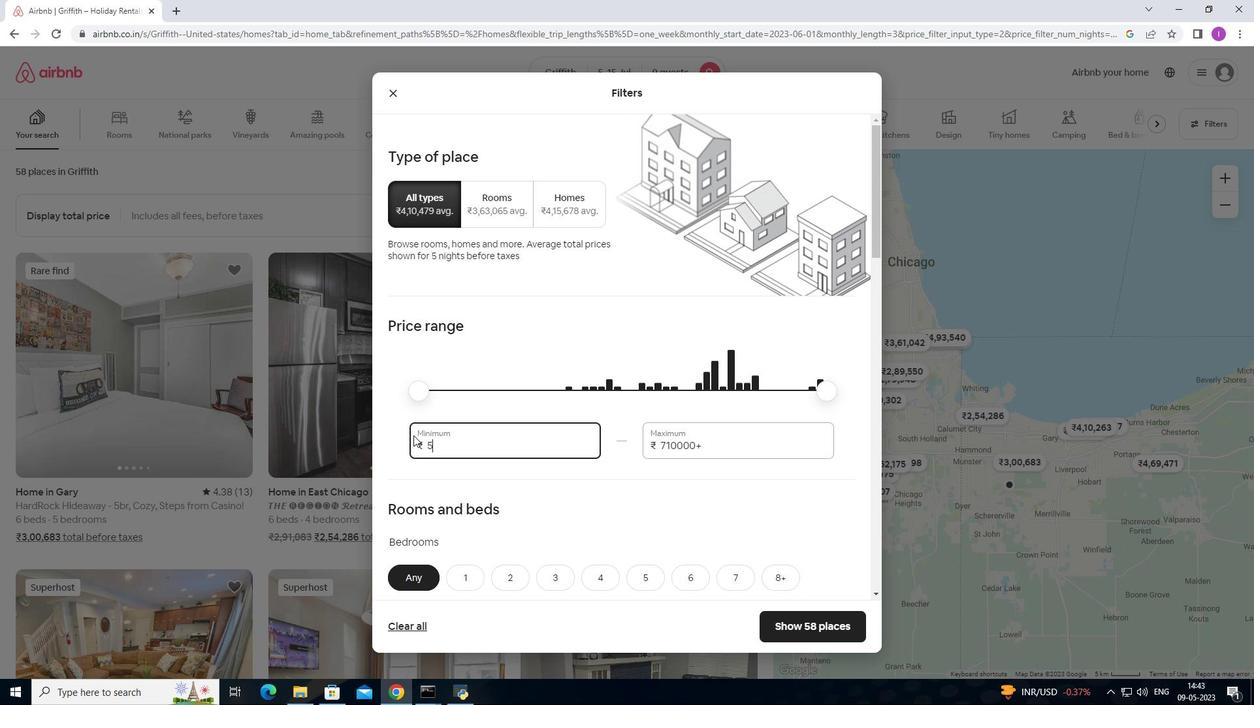 
Action: Key pressed 000
Screenshot: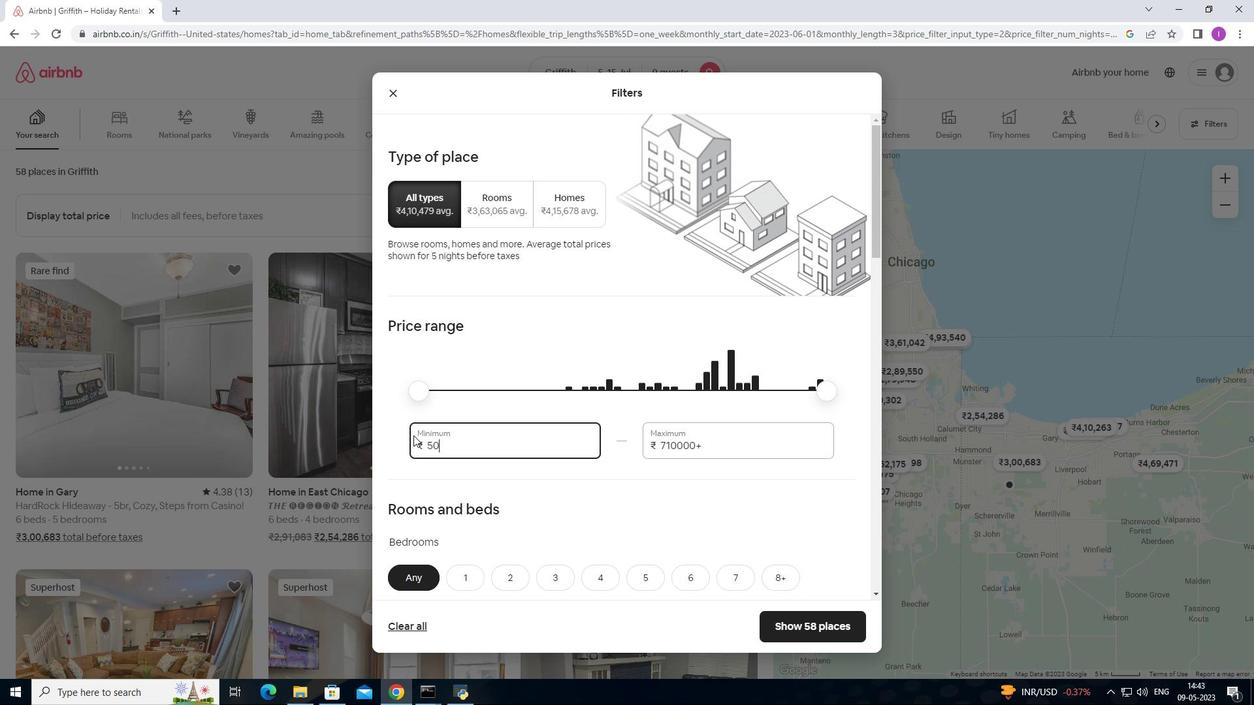 
Action: Mouse moved to (476, 443)
Screenshot: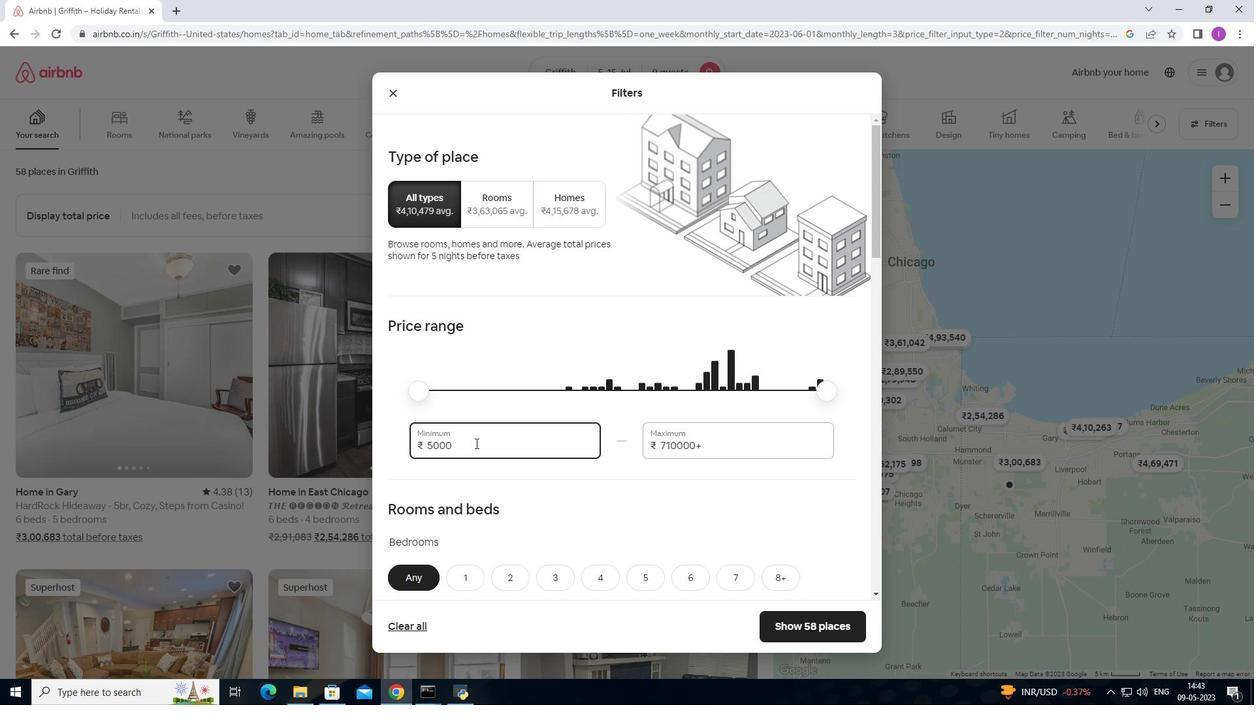 
Action: Key pressed <Key.backspace><Key.backspace><Key.backspace><Key.backspace><Key.backspace><Key.backspace><Key.backspace><Key.backspace><Key.backspace><Key.backspace><Key.backspace><Key.backspace><Key.backspace><Key.backspace>
Screenshot: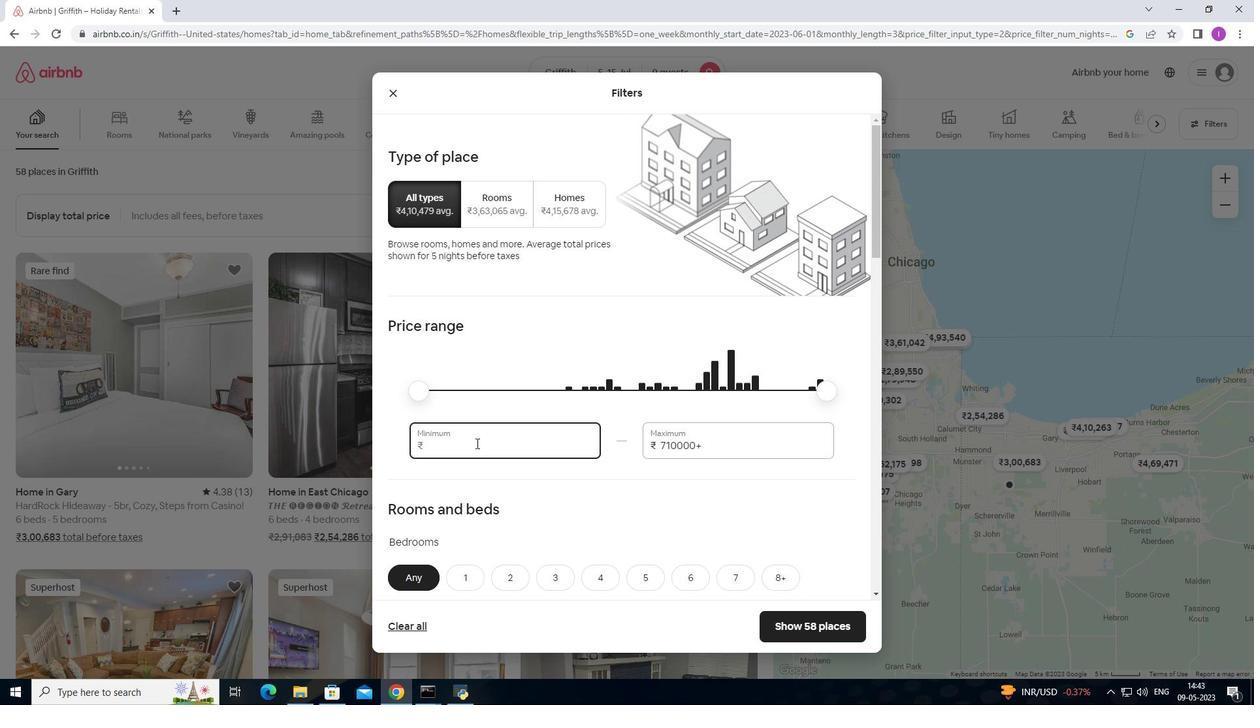 
Action: Mouse moved to (478, 437)
Screenshot: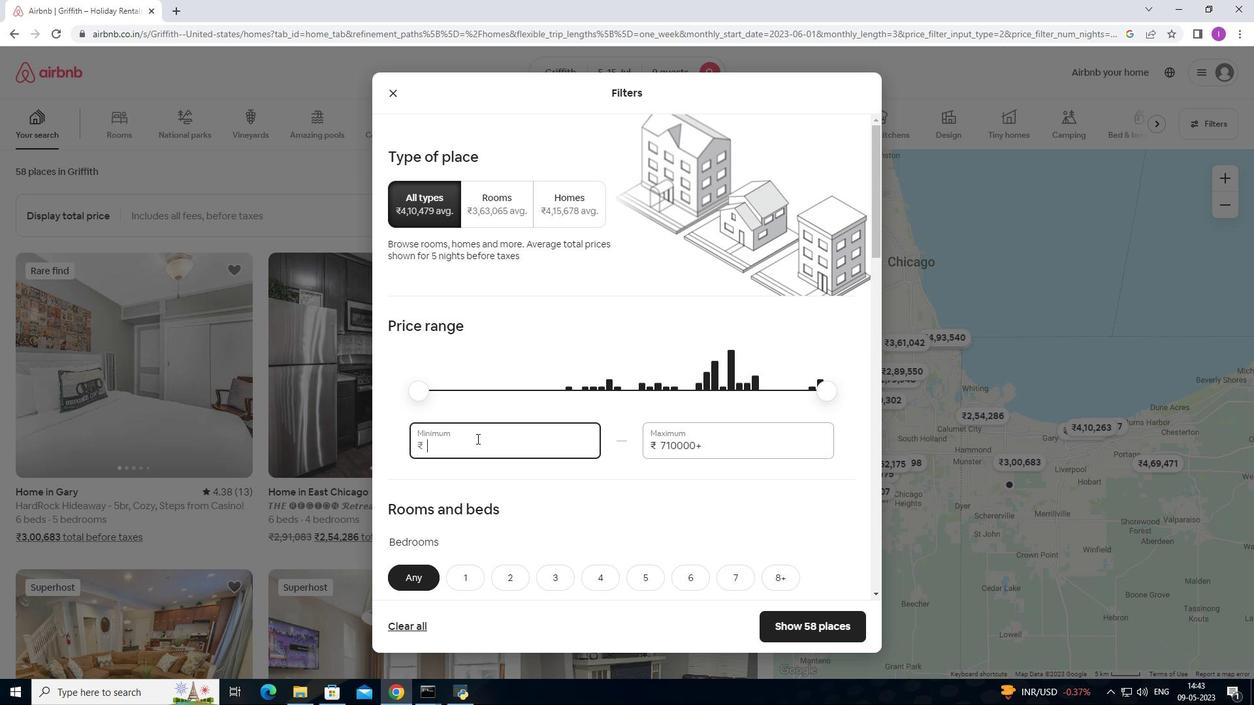 
Action: Key pressed 150
Screenshot: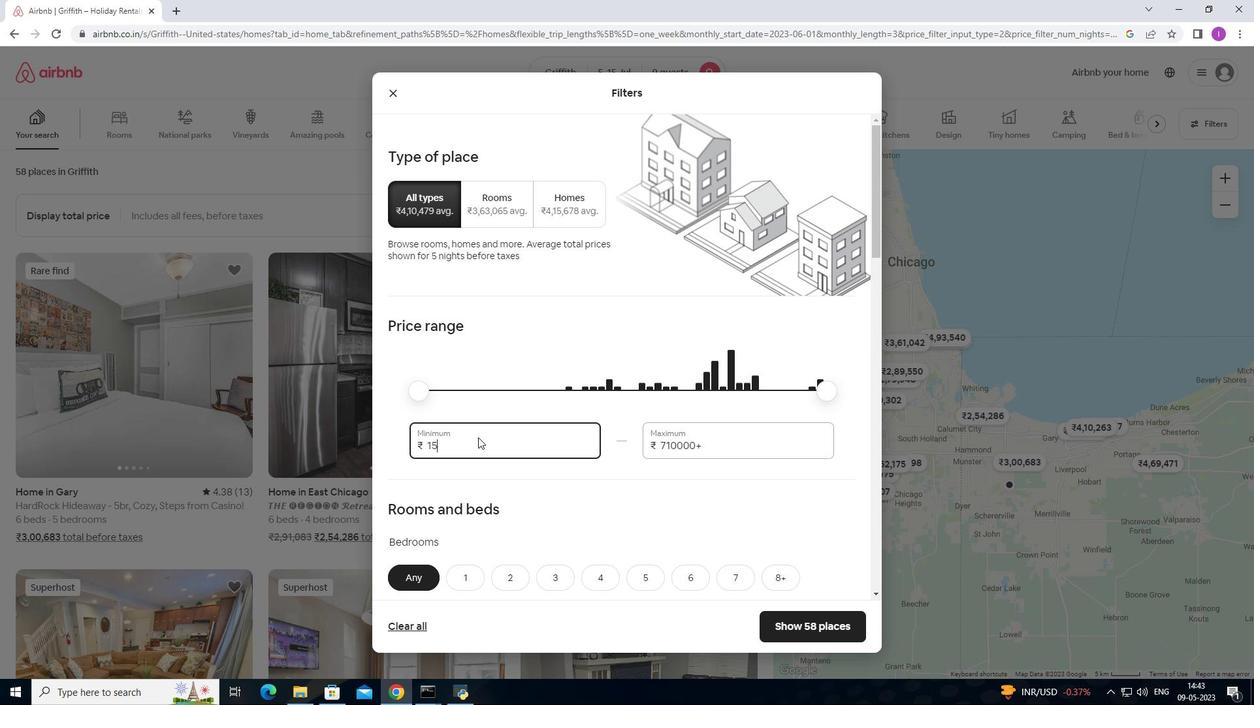 
Action: Mouse moved to (478, 438)
Screenshot: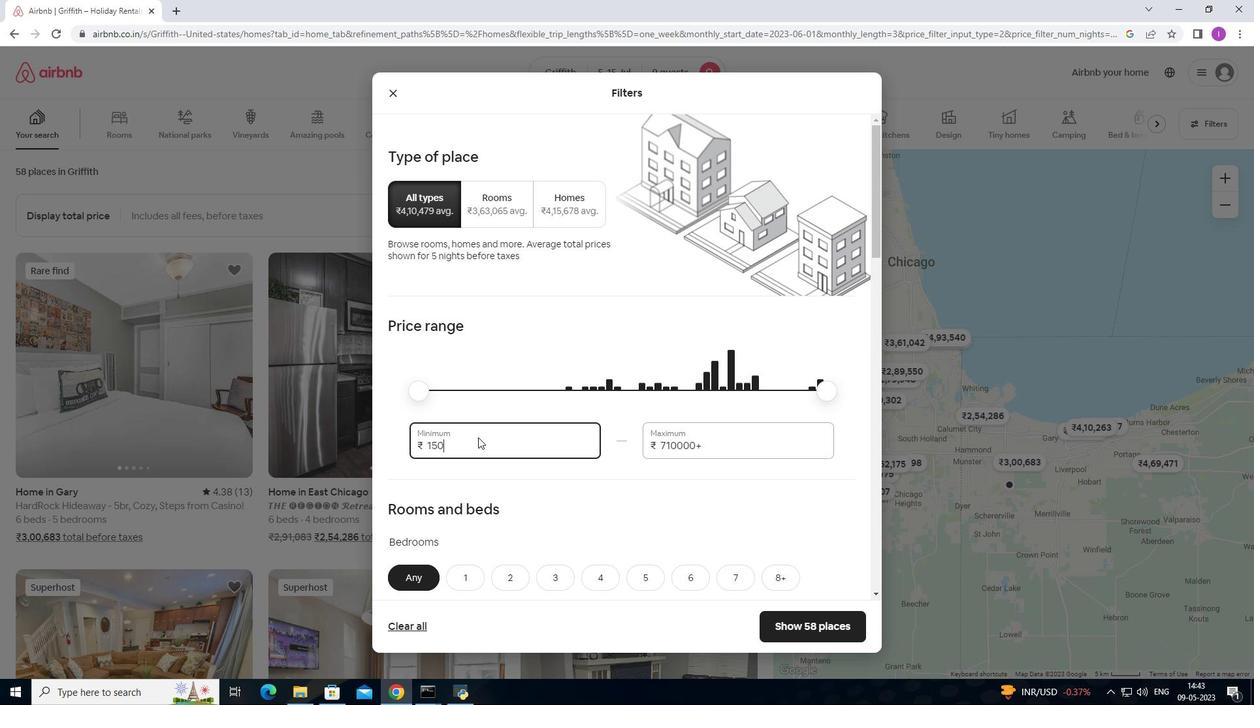 
Action: Key pressed 00
Screenshot: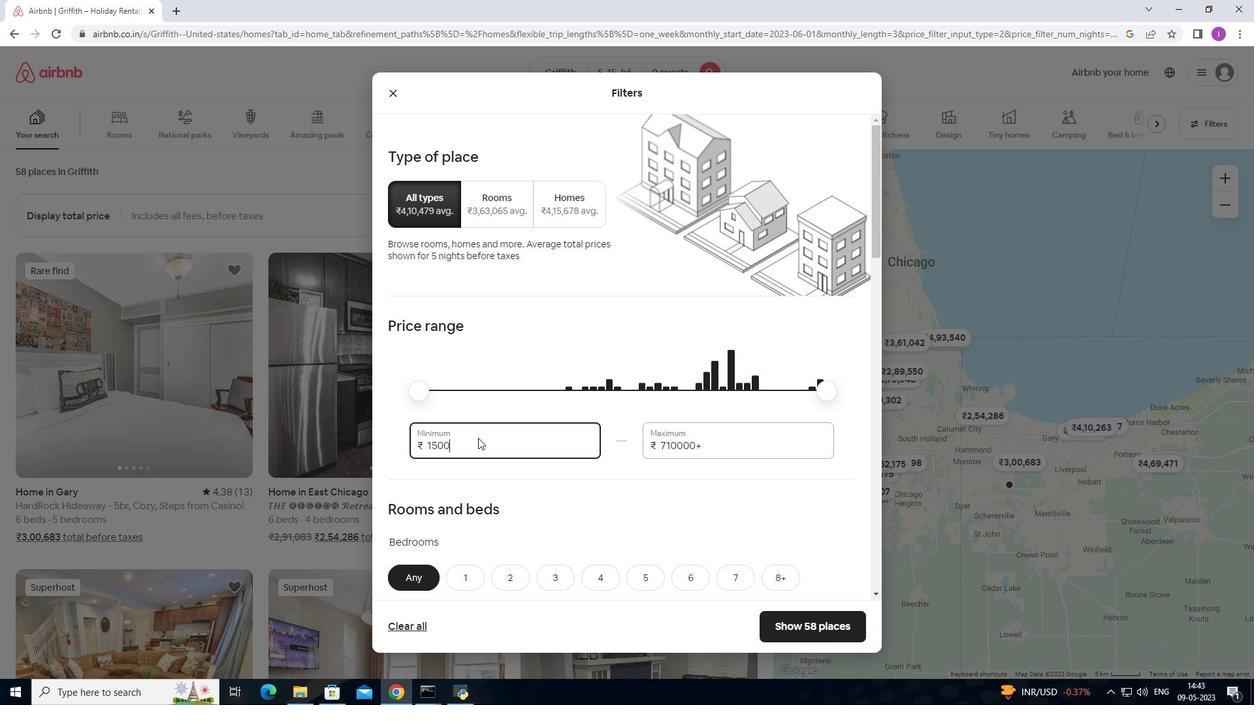 
Action: Mouse moved to (711, 447)
Screenshot: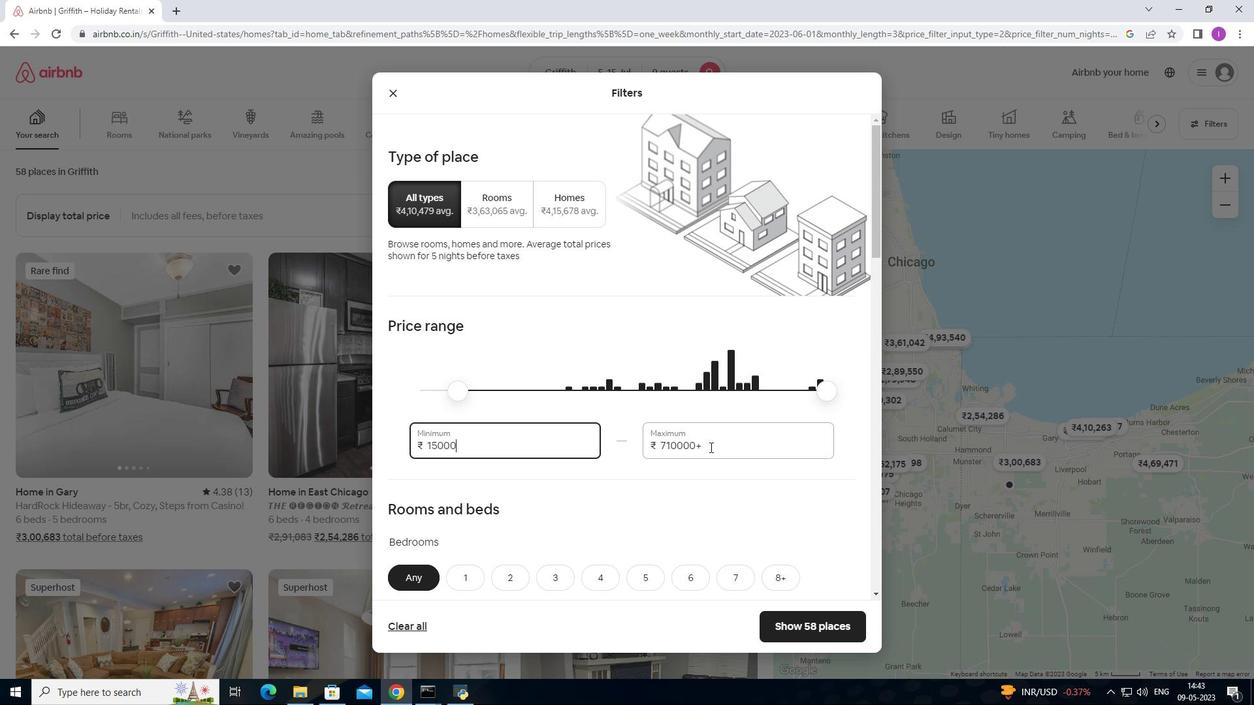 
Action: Mouse pressed left at (711, 447)
Screenshot: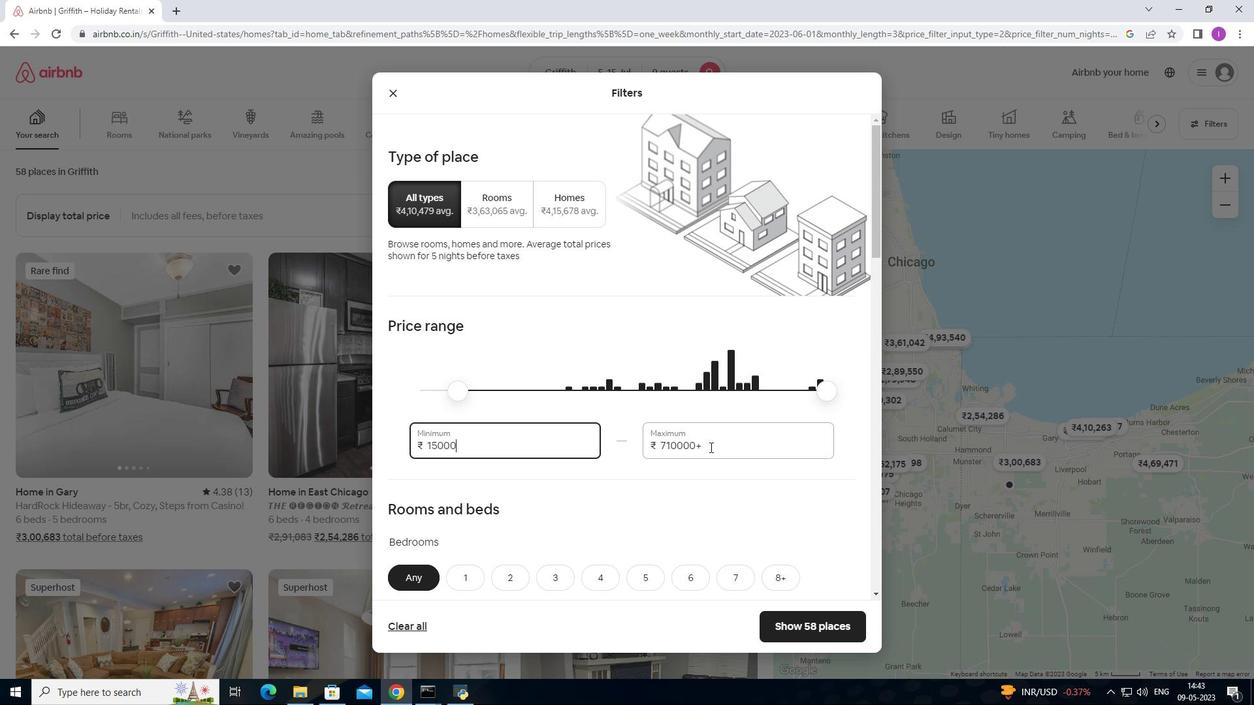 
Action: Mouse moved to (657, 439)
Screenshot: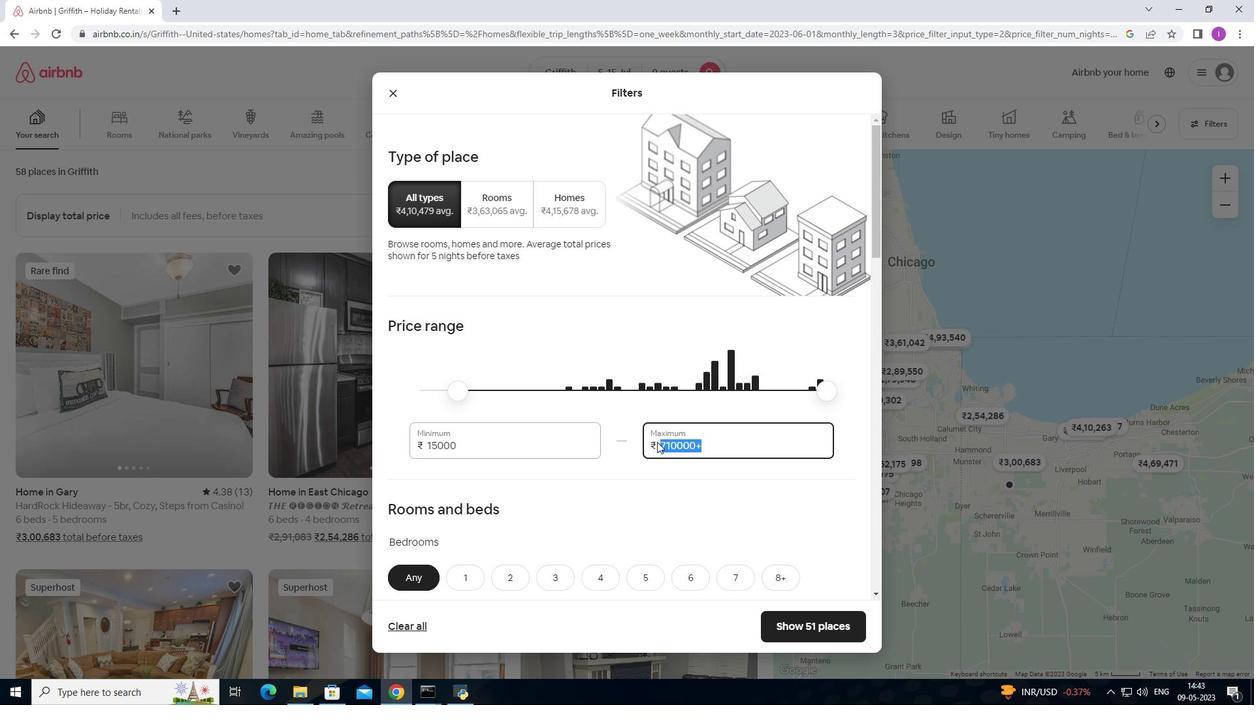 
Action: Key pressed 25000
Screenshot: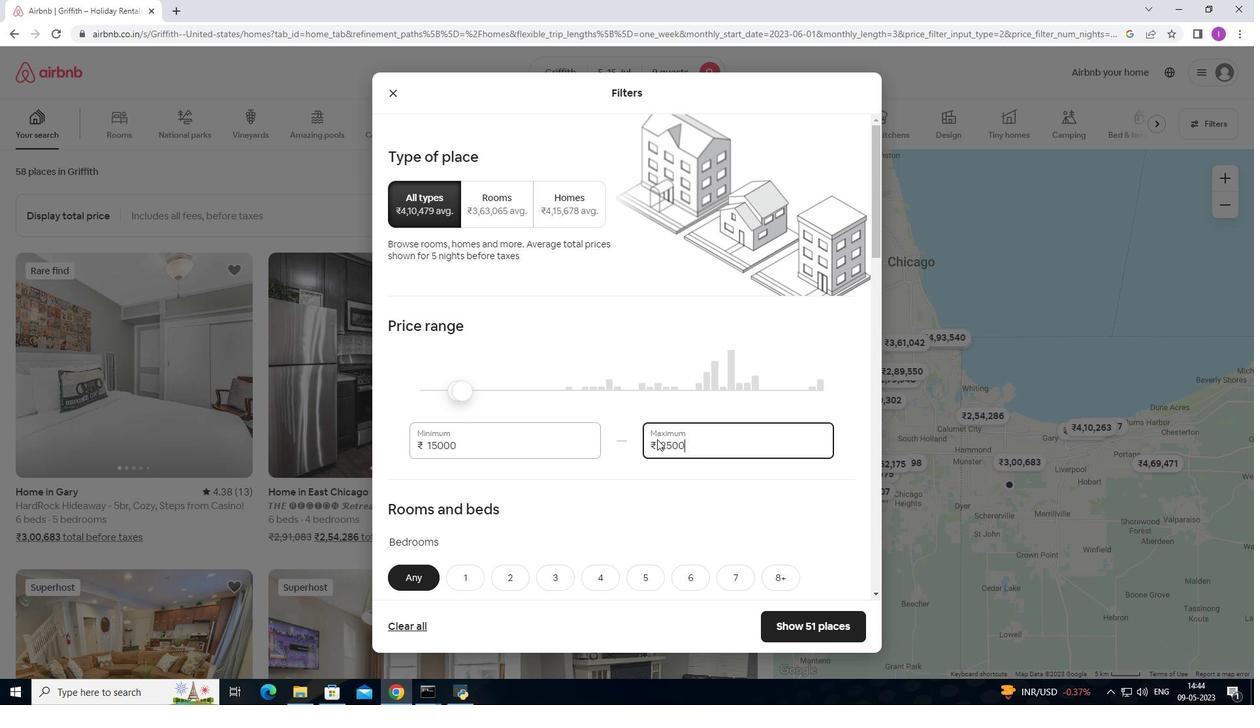 
Action: Mouse moved to (699, 479)
Screenshot: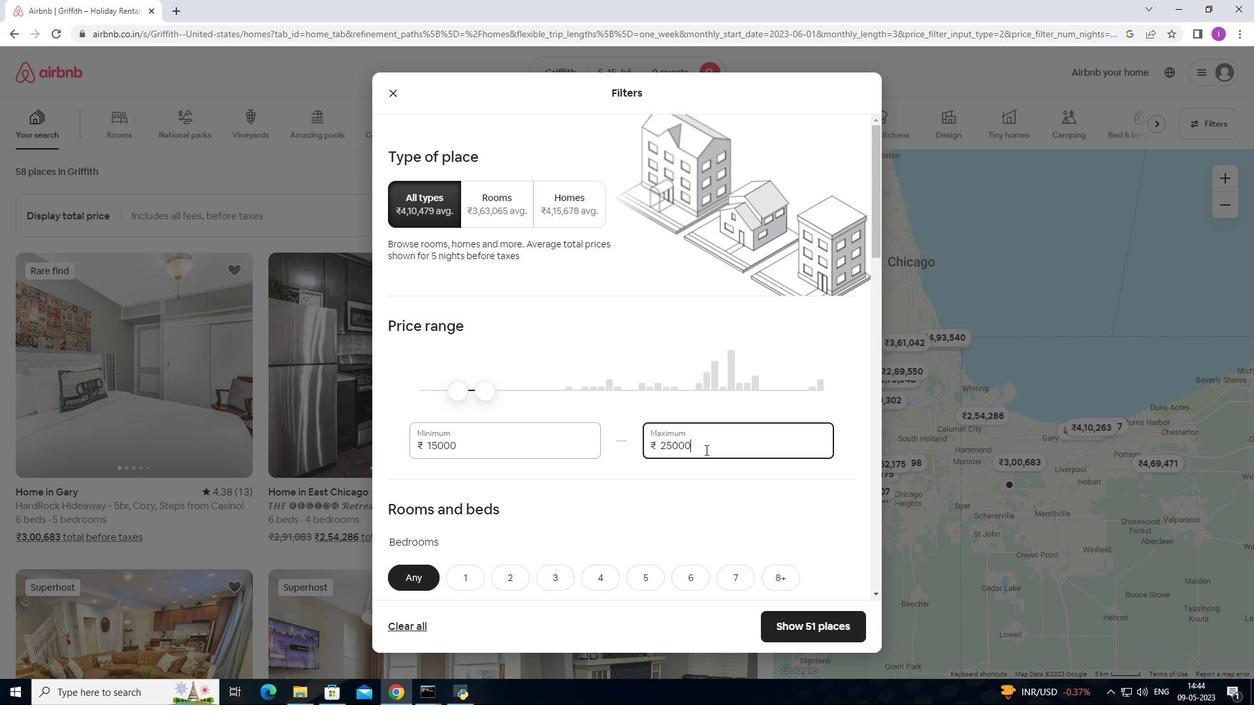
Action: Mouse scrolled (699, 478) with delta (0, 0)
Screenshot: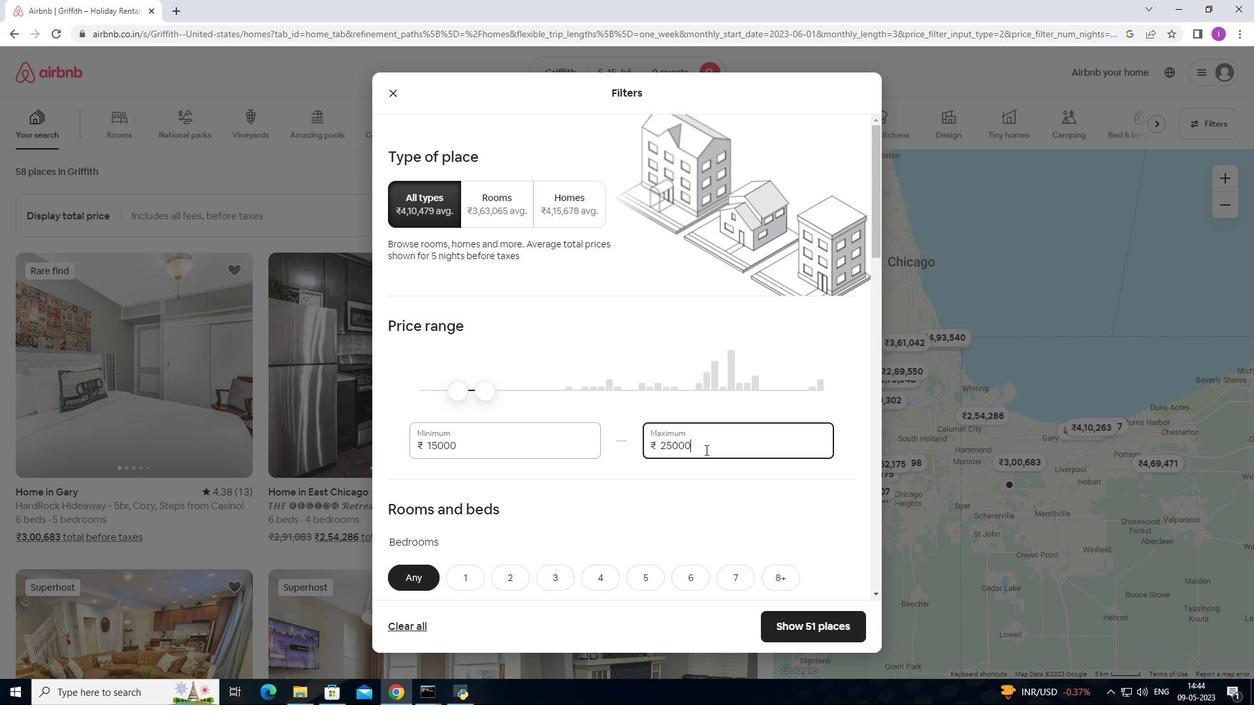 
Action: Mouse moved to (686, 481)
Screenshot: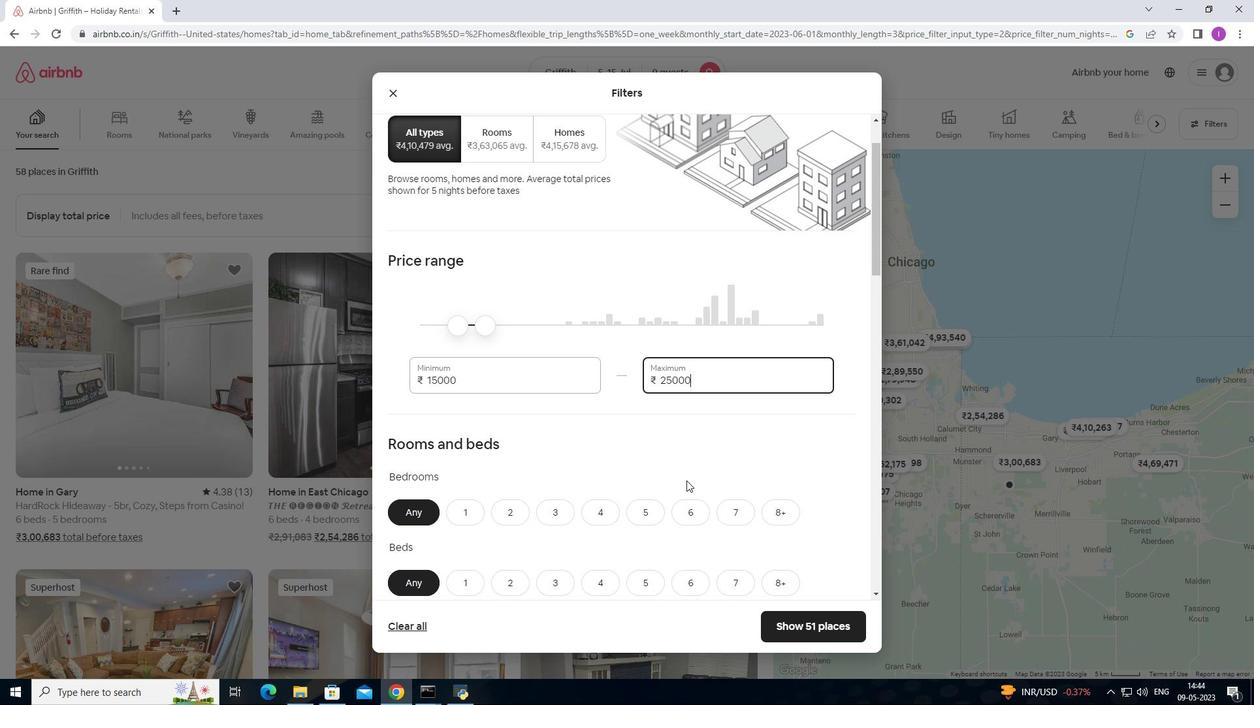 
Action: Mouse scrolled (686, 480) with delta (0, 0)
Screenshot: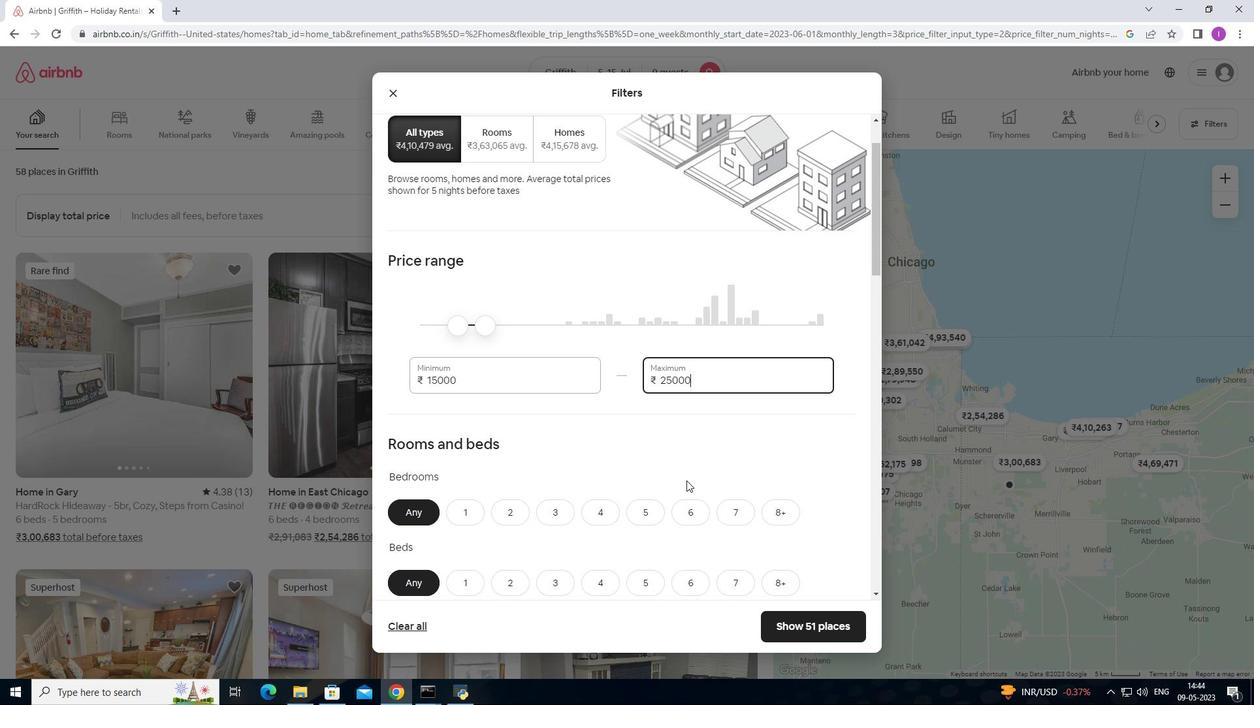 
Action: Mouse moved to (690, 473)
Screenshot: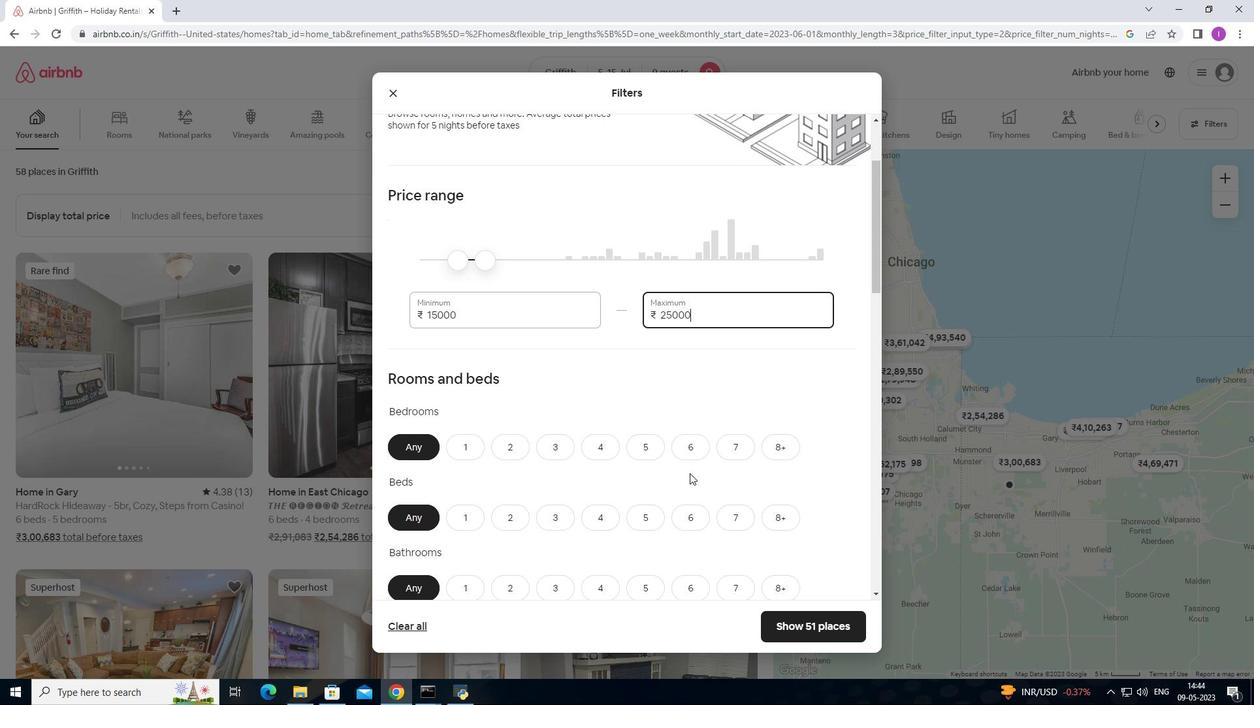 
Action: Mouse scrolled (690, 472) with delta (0, 0)
Screenshot: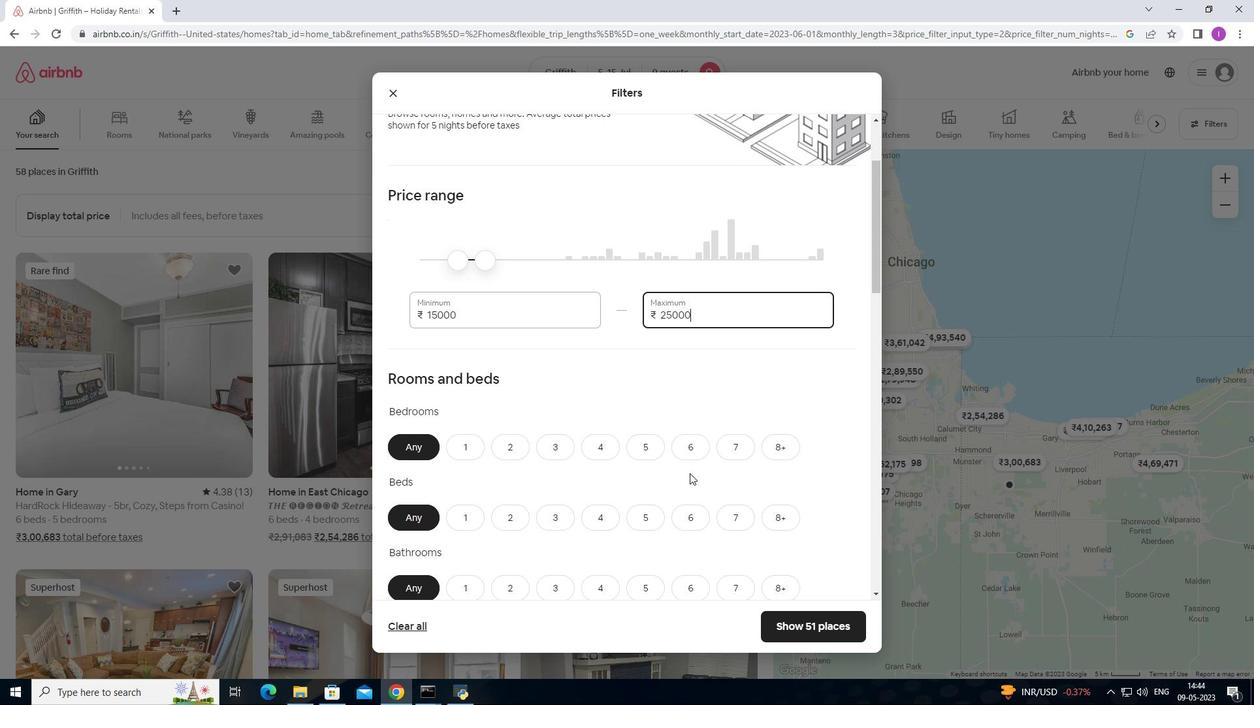 
Action: Mouse moved to (647, 386)
Screenshot: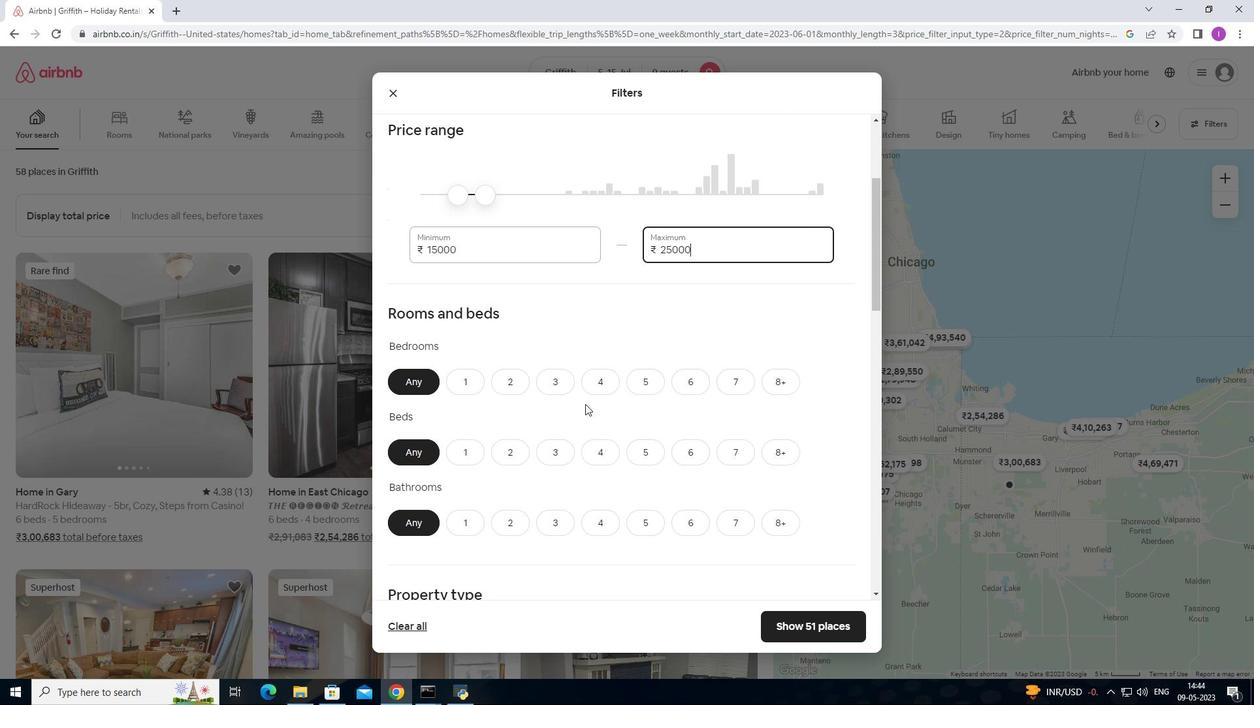 
Action: Mouse pressed left at (647, 386)
Screenshot: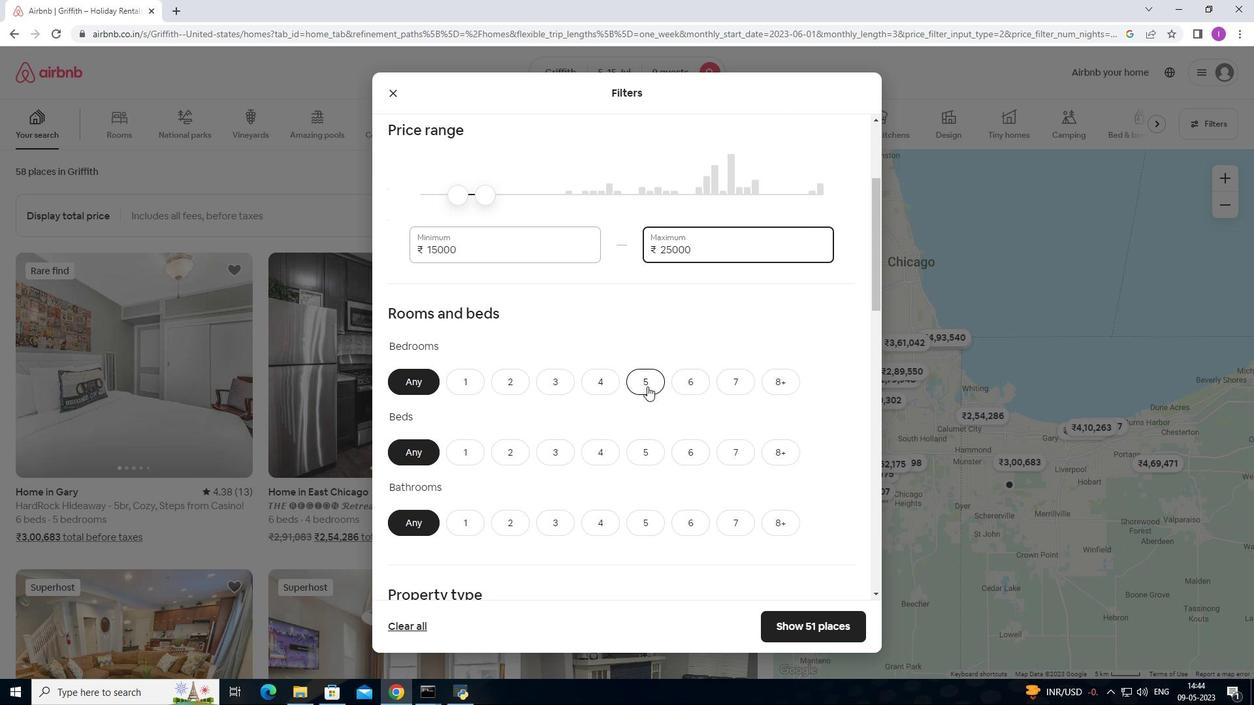 
Action: Mouse moved to (659, 450)
Screenshot: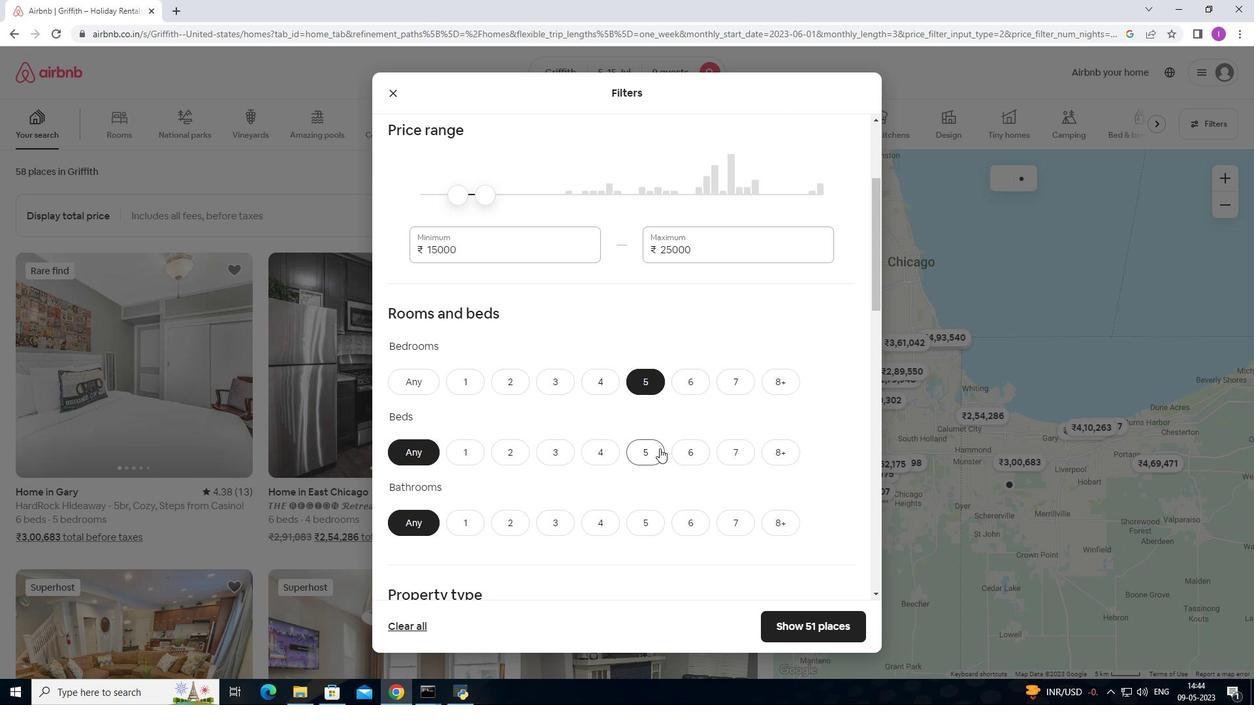 
Action: Mouse pressed left at (659, 450)
Screenshot: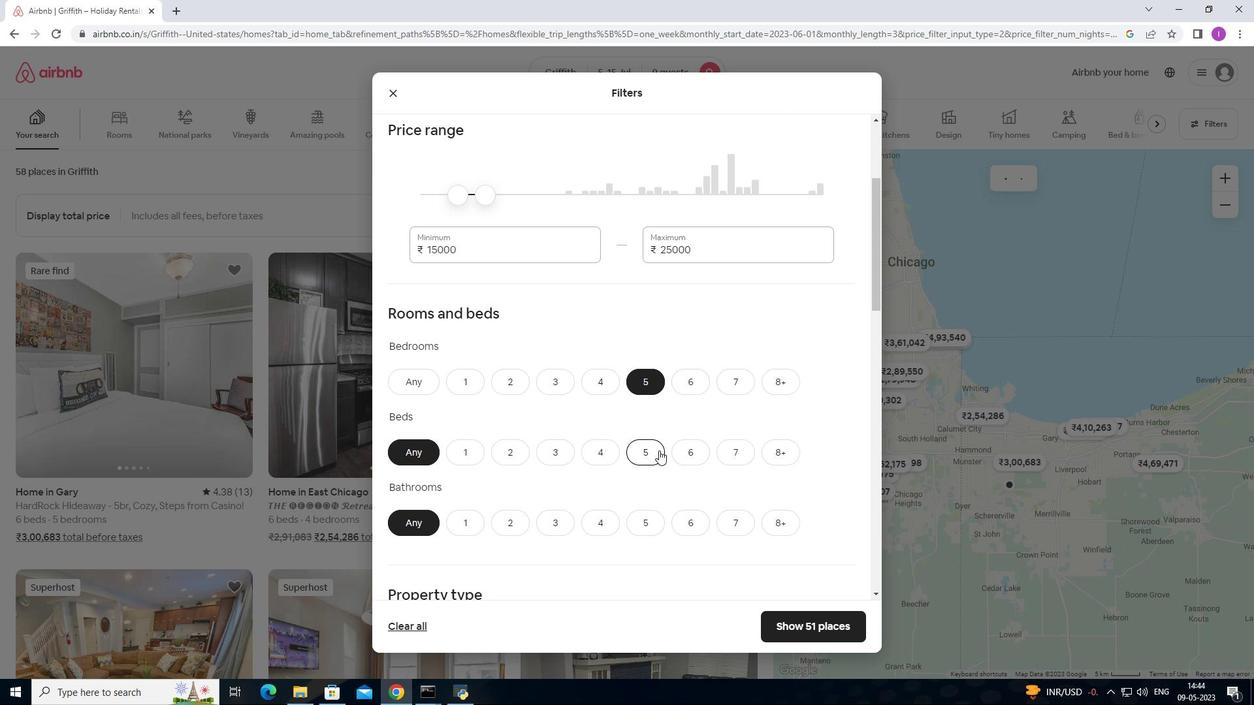 
Action: Mouse moved to (648, 520)
Screenshot: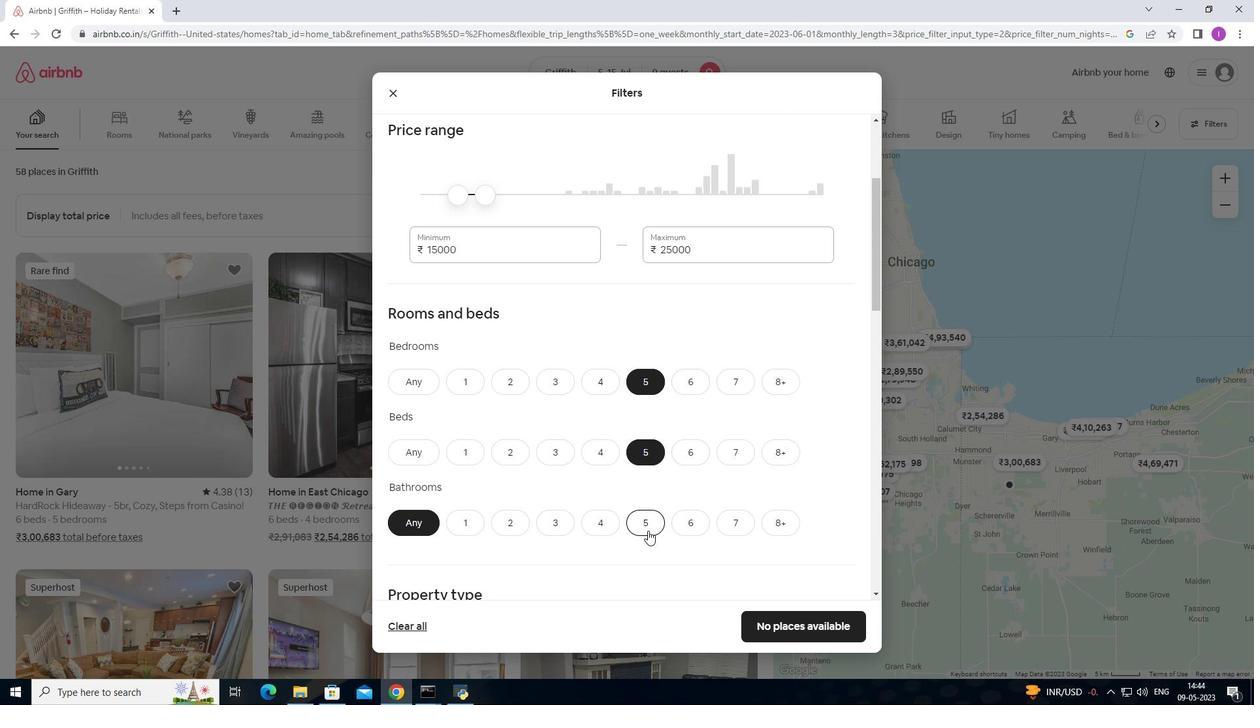 
Action: Mouse pressed left at (648, 520)
Screenshot: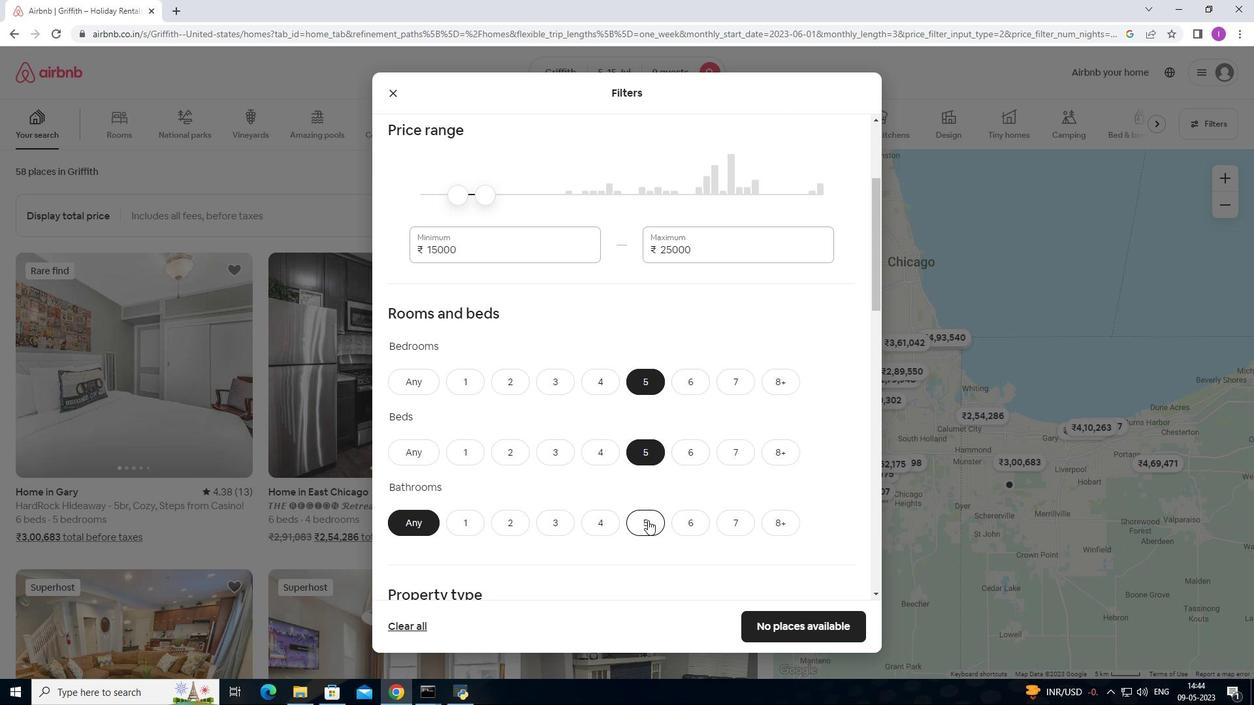 
Action: Mouse moved to (558, 460)
Screenshot: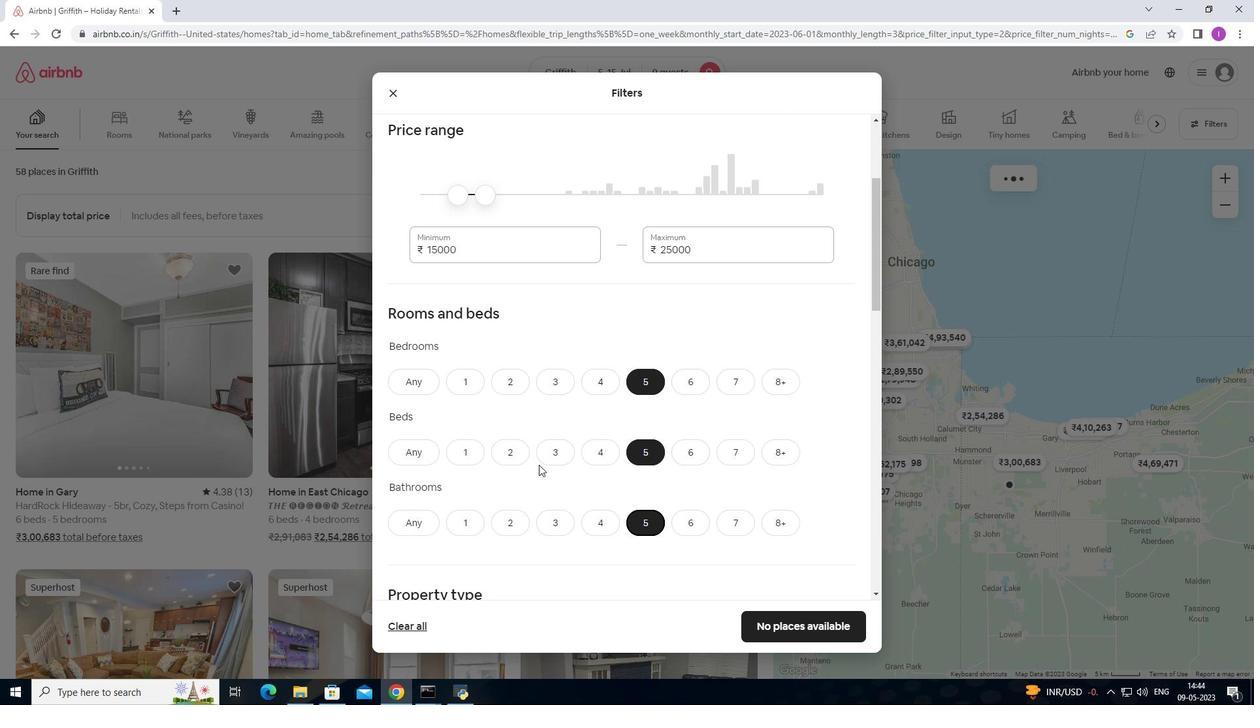 
Action: Mouse scrolled (558, 459) with delta (0, 0)
Screenshot: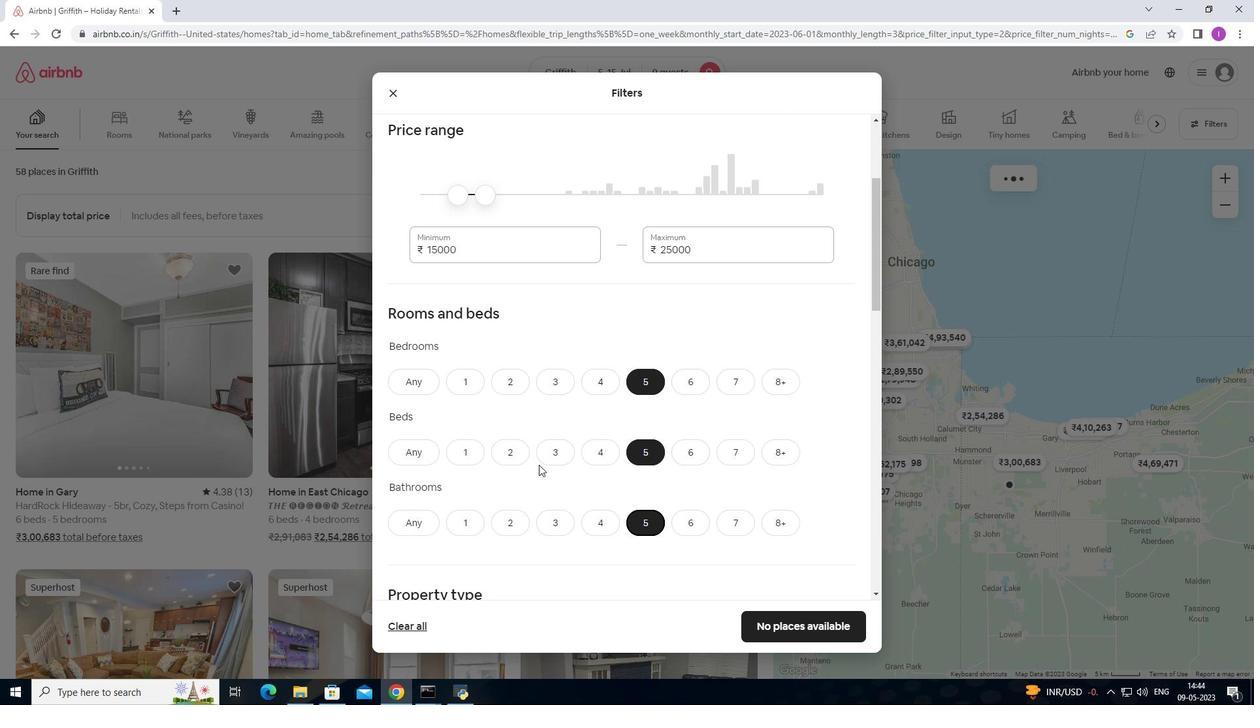 
Action: Mouse moved to (560, 460)
Screenshot: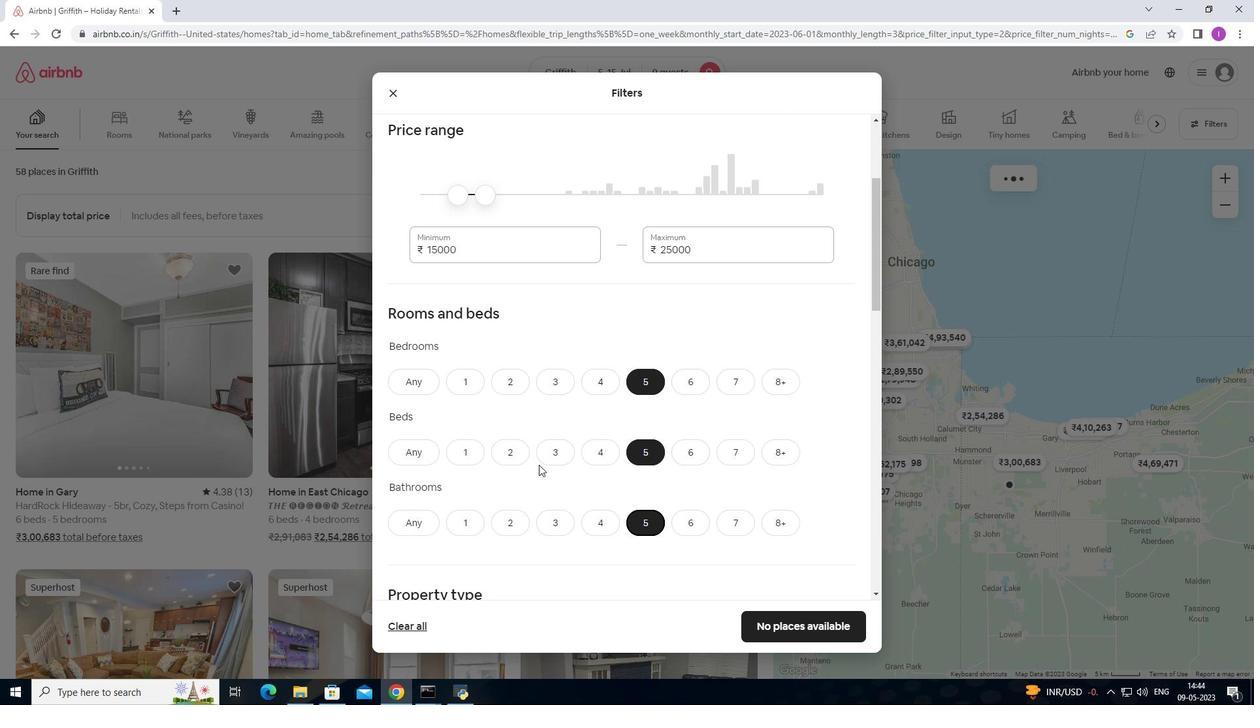 
Action: Mouse scrolled (560, 459) with delta (0, 0)
Screenshot: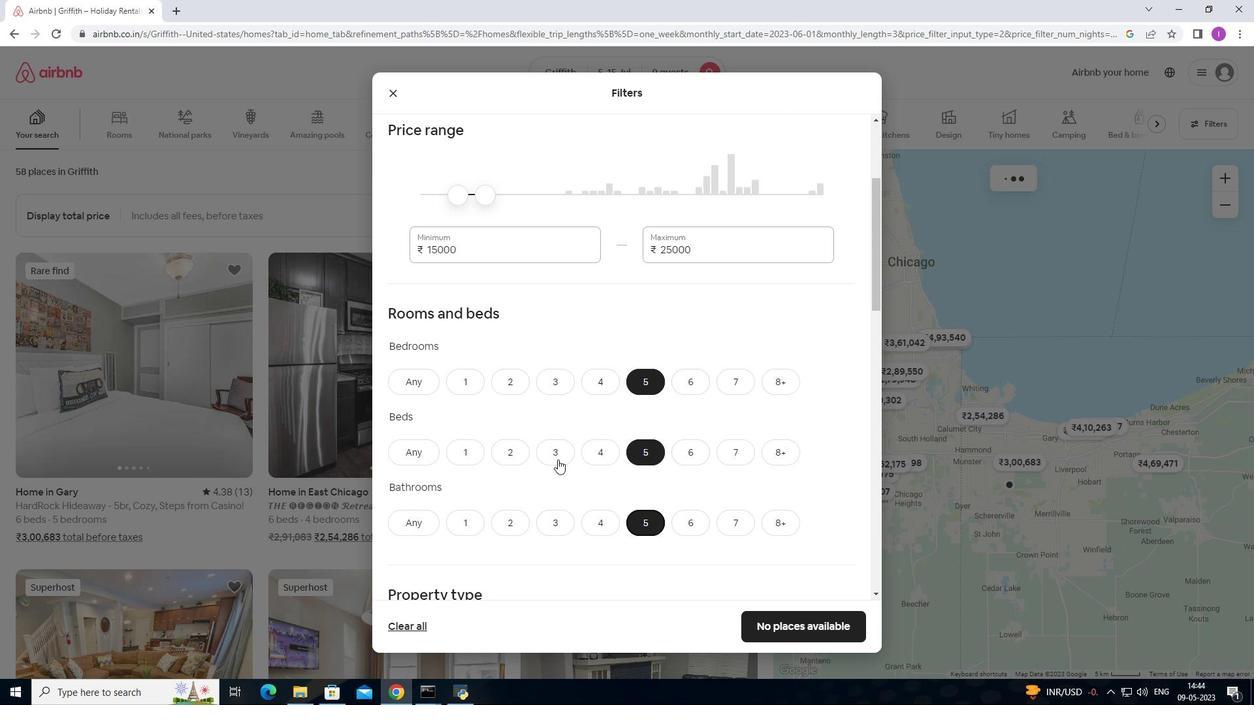 
Action: Mouse moved to (562, 460)
Screenshot: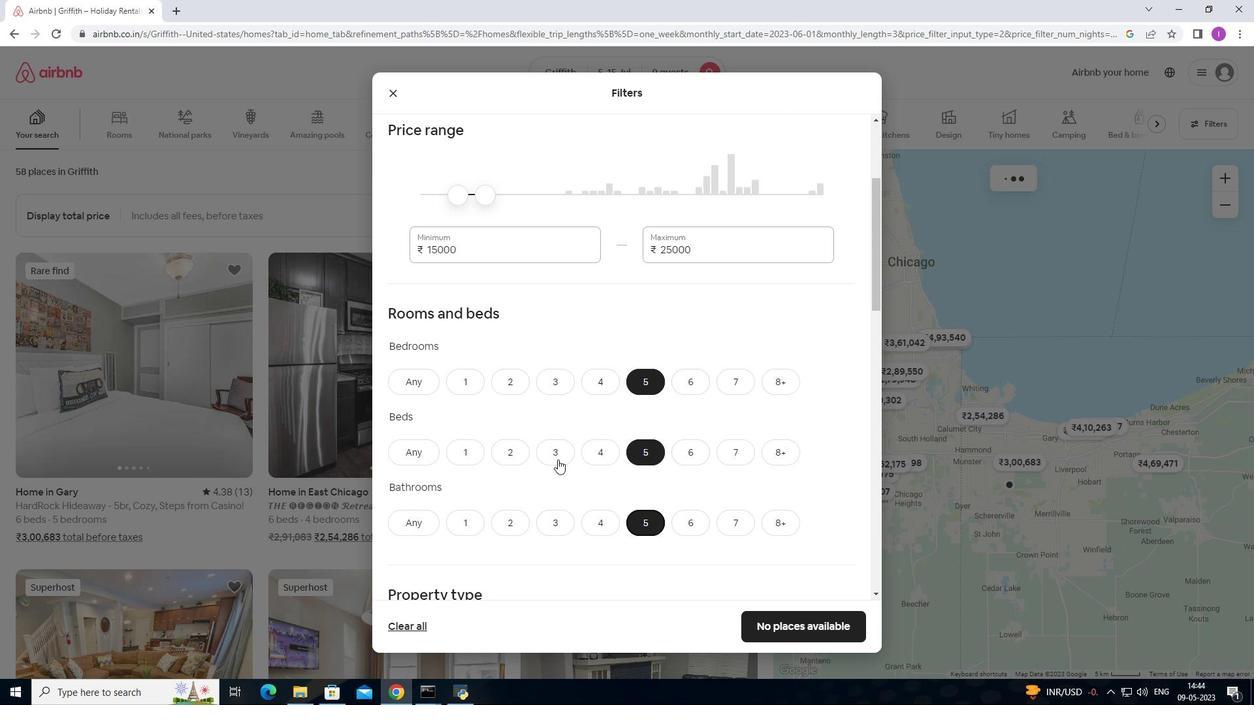 
Action: Mouse scrolled (562, 459) with delta (0, 0)
Screenshot: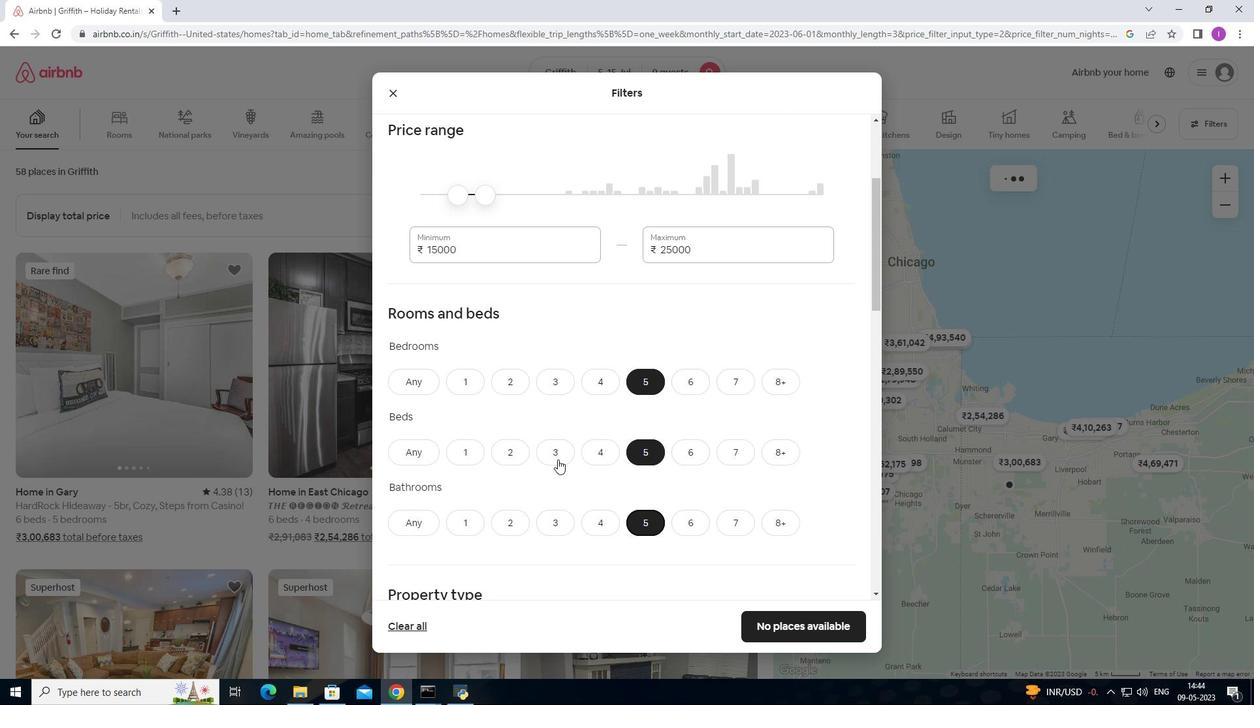 
Action: Mouse moved to (592, 441)
Screenshot: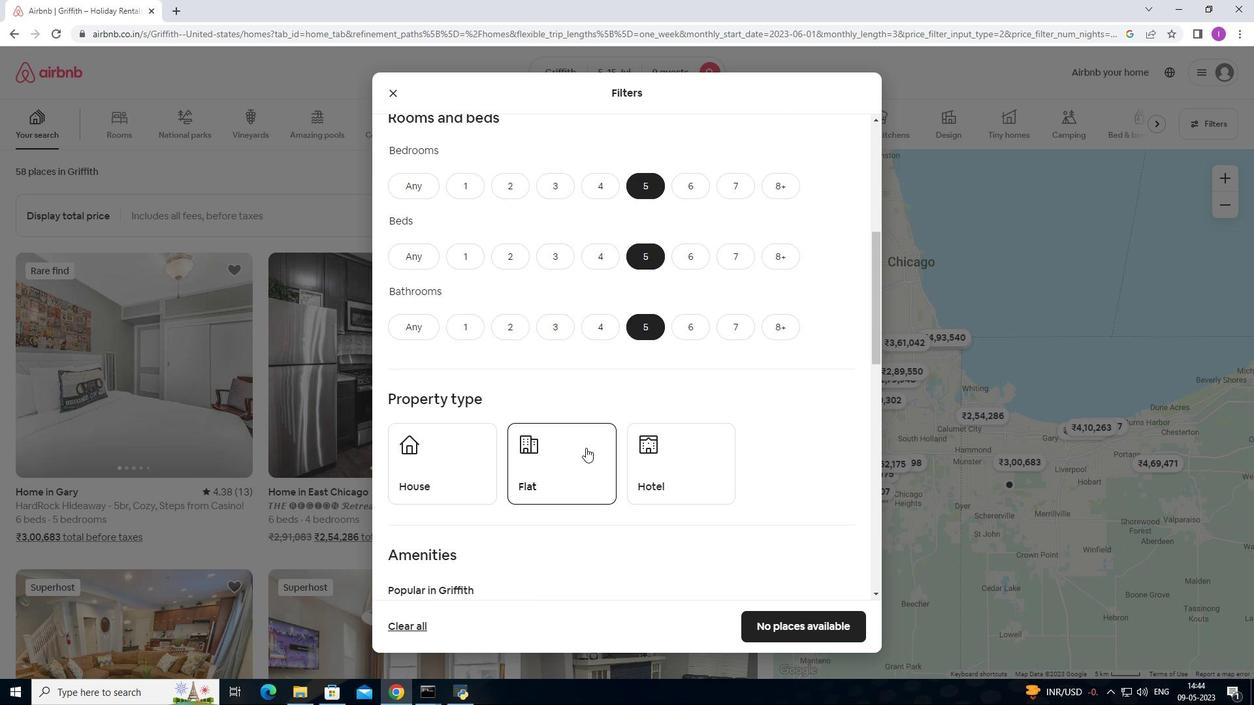 
Action: Mouse scrolled (592, 440) with delta (0, 0)
Screenshot: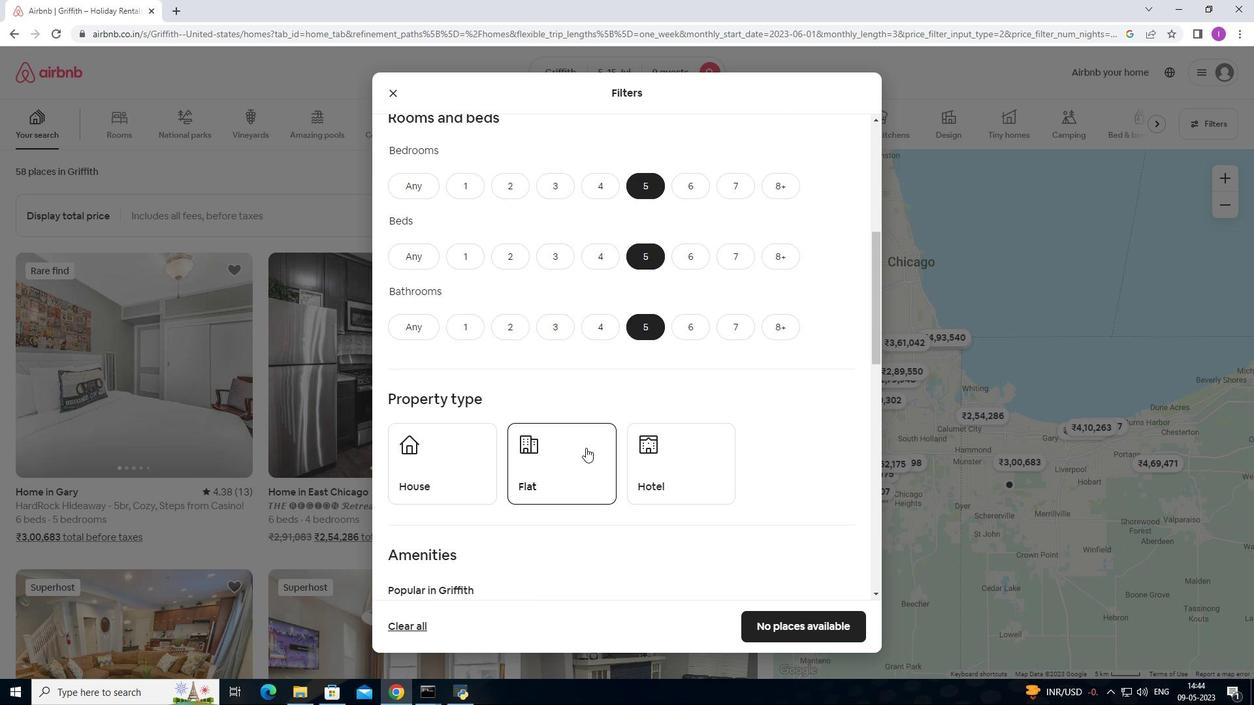 
Action: Mouse moved to (593, 441)
Screenshot: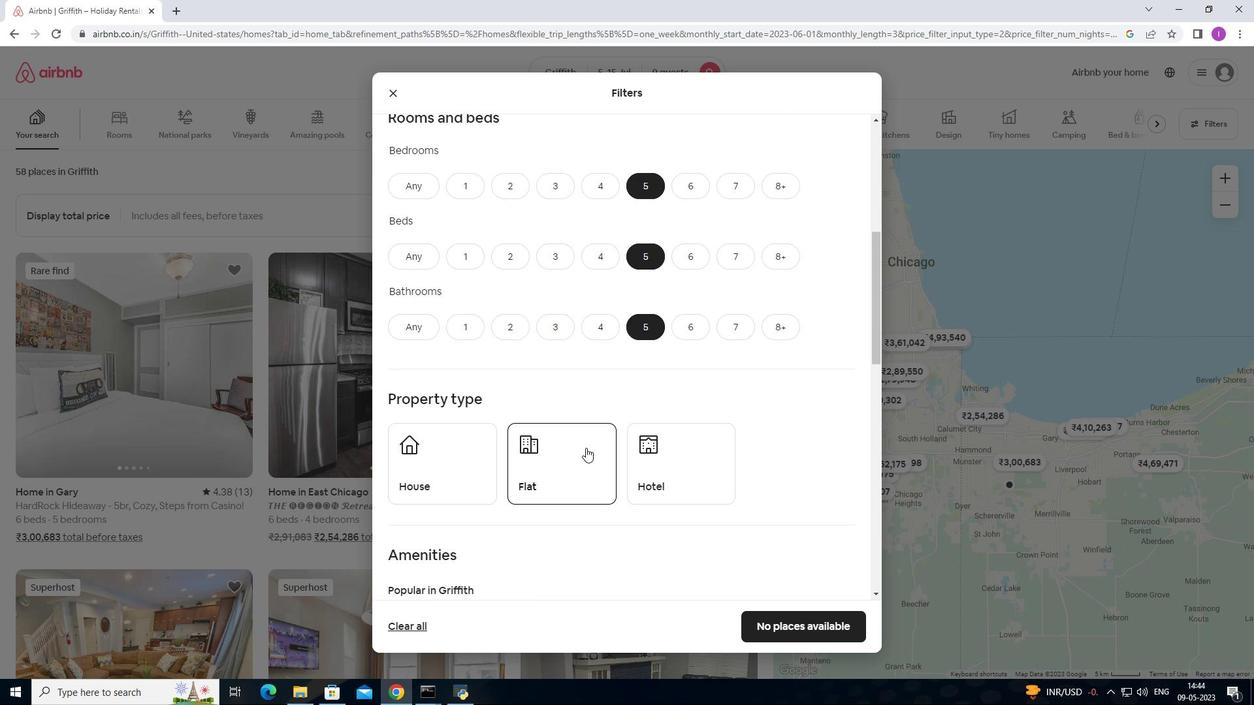 
Action: Mouse scrolled (593, 440) with delta (0, 0)
Screenshot: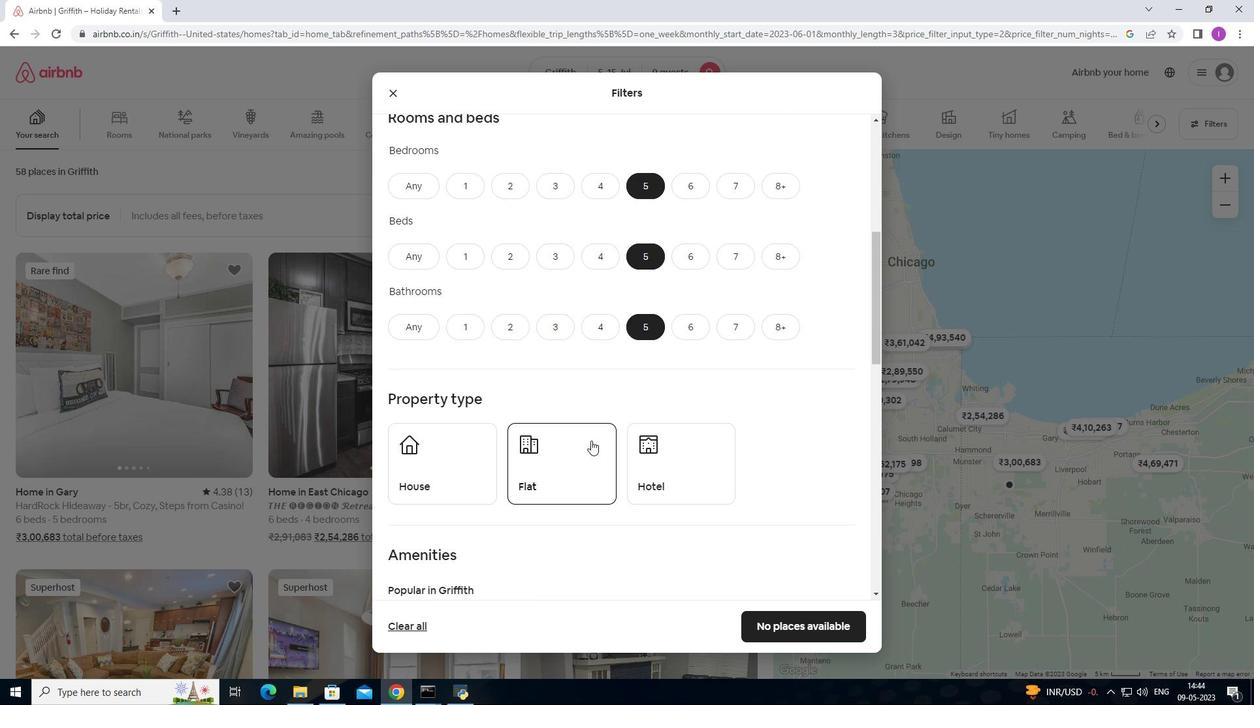 
Action: Mouse moved to (474, 333)
Screenshot: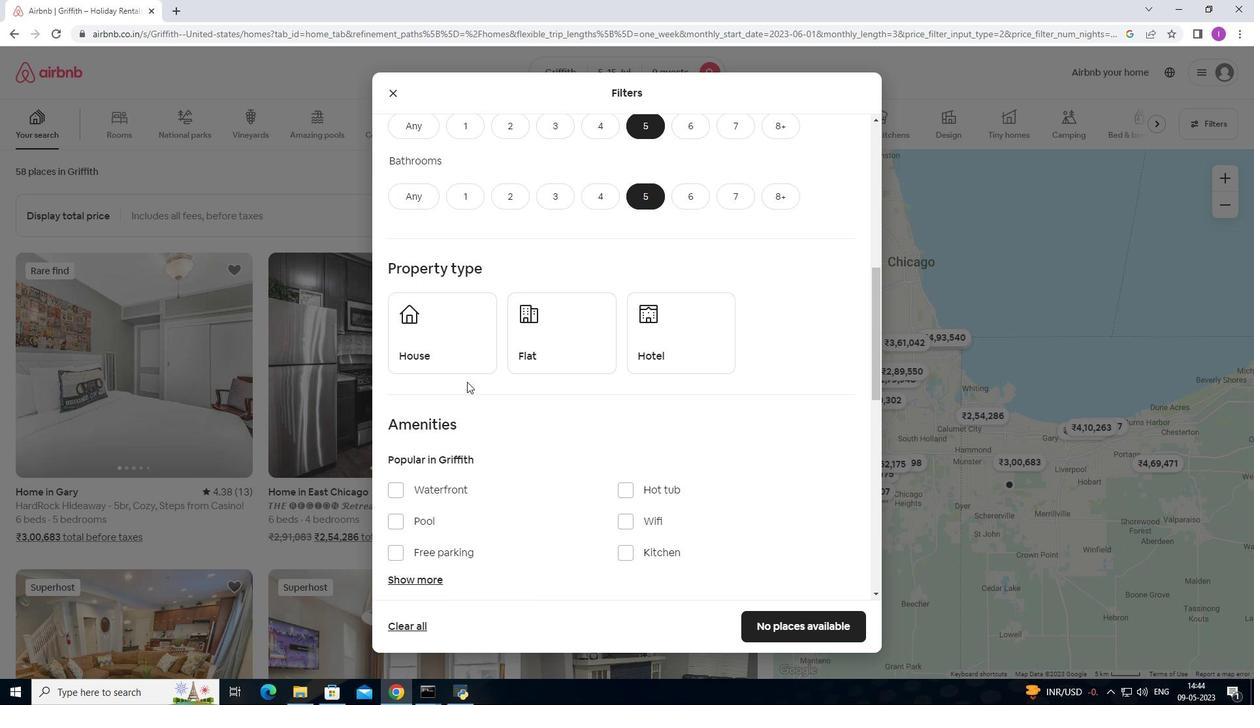 
Action: Mouse pressed left at (474, 333)
Screenshot: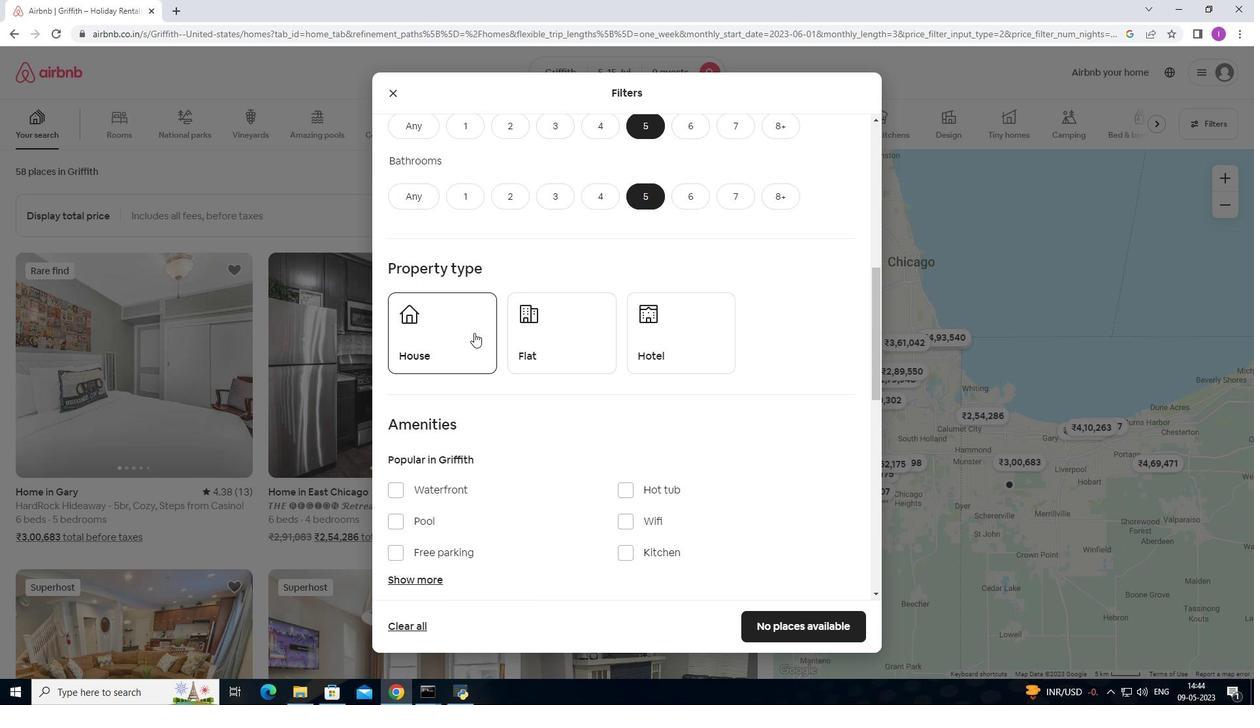 
Action: Mouse moved to (527, 337)
Screenshot: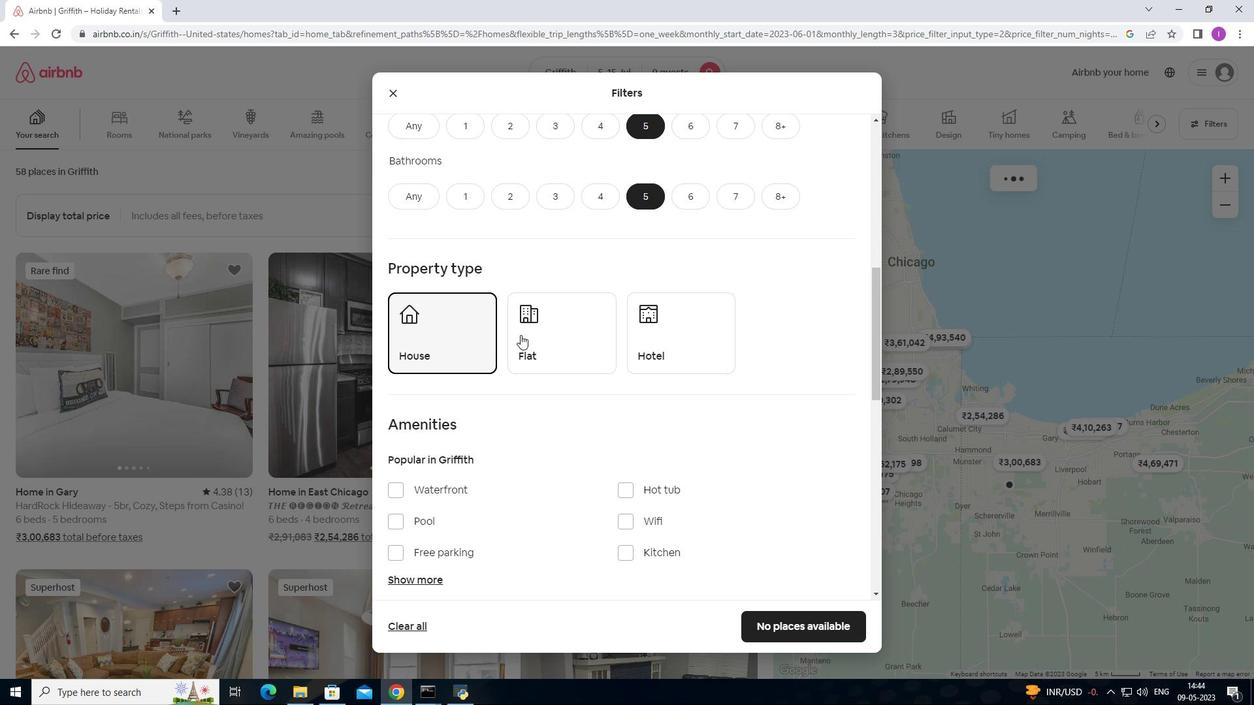 
Action: Mouse pressed left at (527, 337)
Screenshot: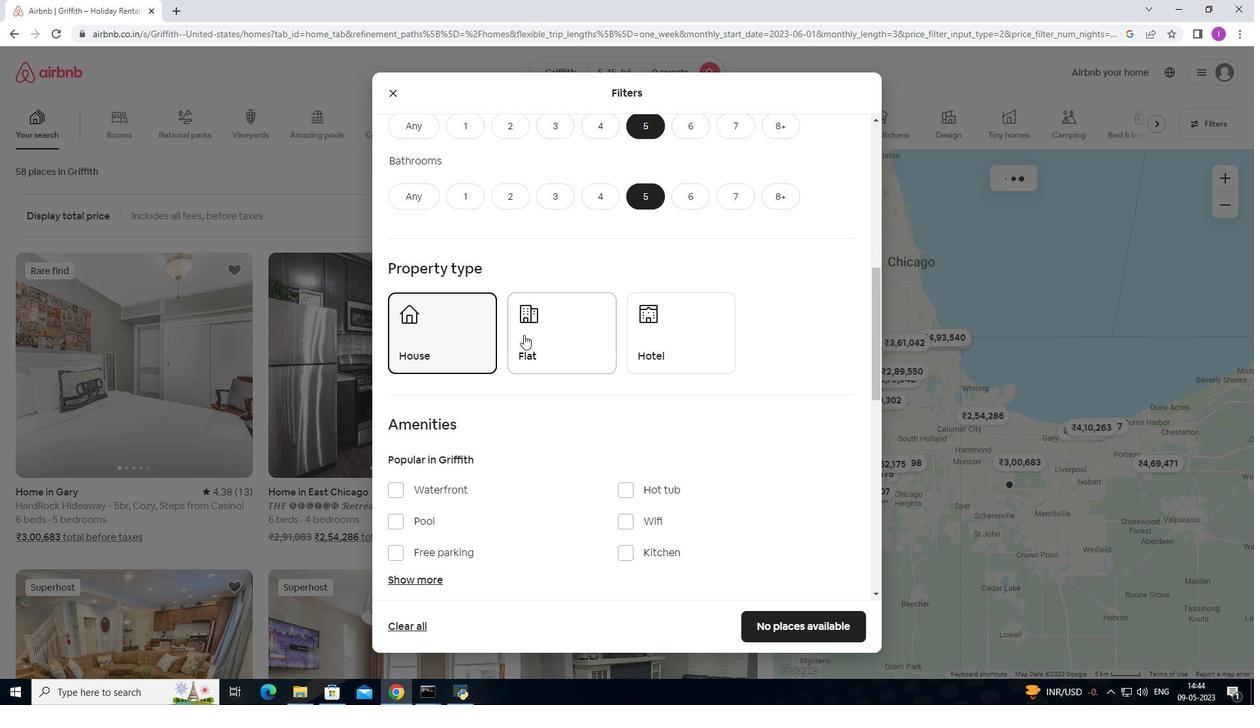 
Action: Mouse moved to (596, 417)
Screenshot: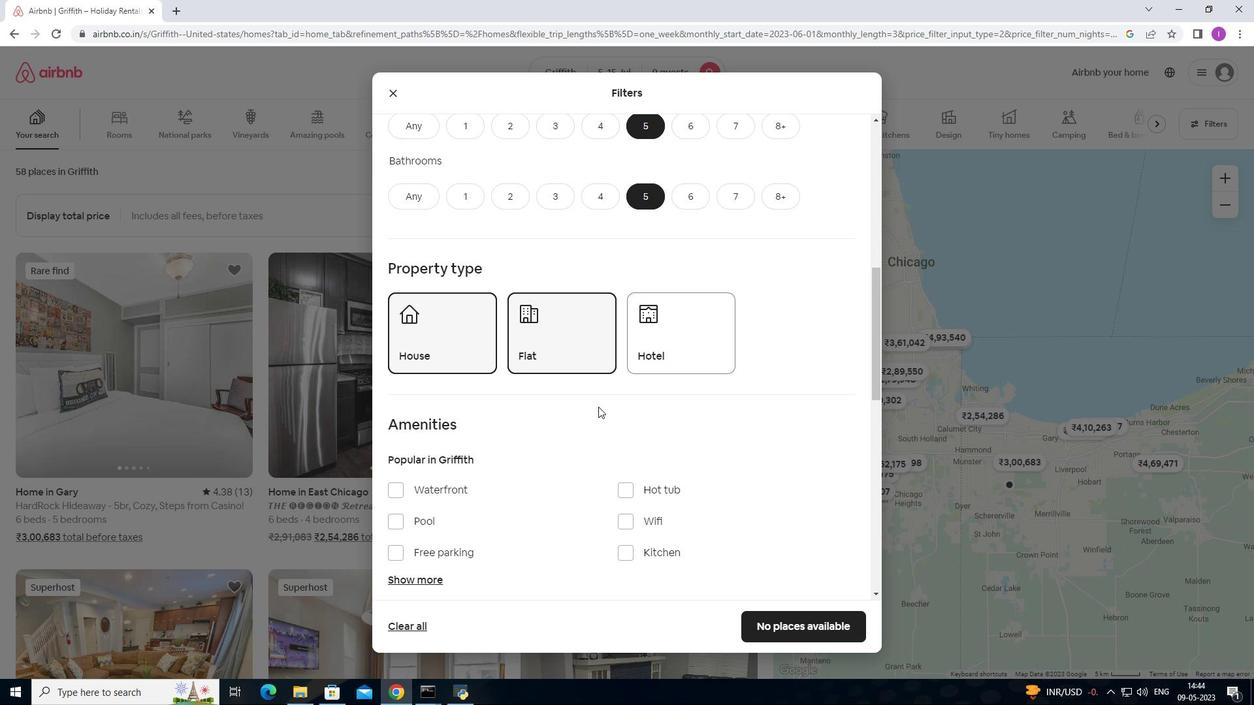 
Action: Mouse scrolled (596, 416) with delta (0, 0)
Screenshot: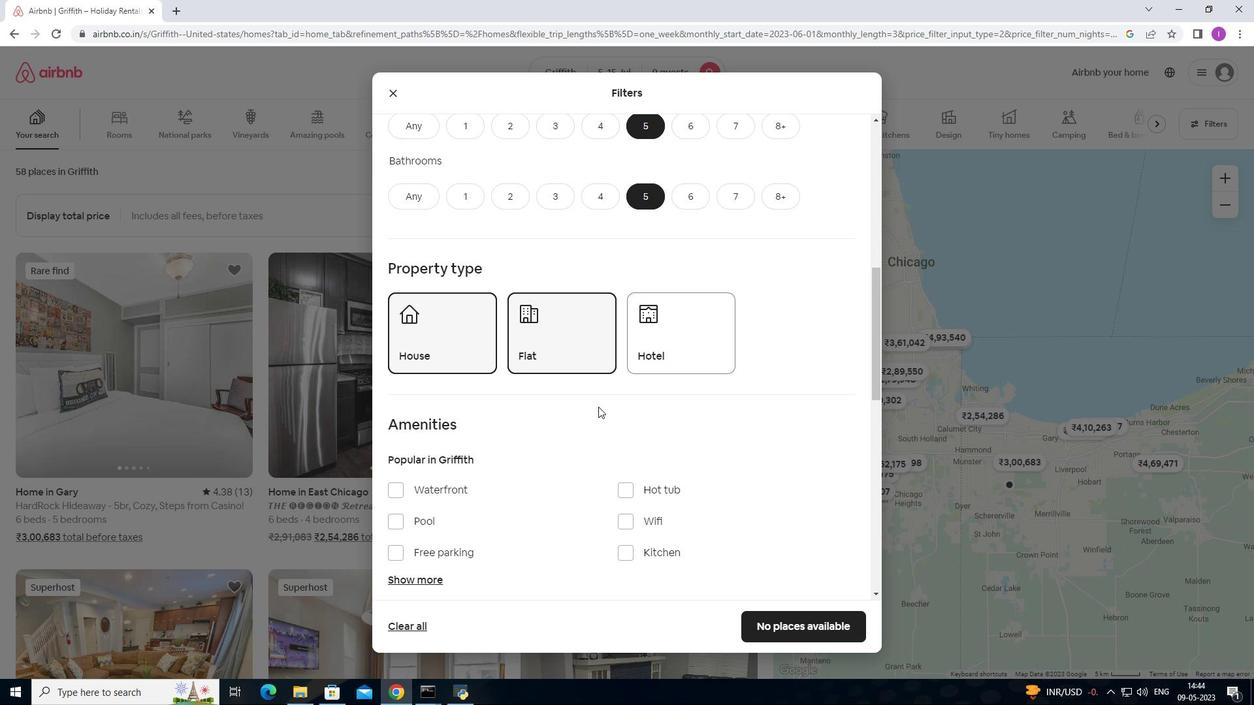 
Action: Mouse scrolled (596, 416) with delta (0, 0)
Screenshot: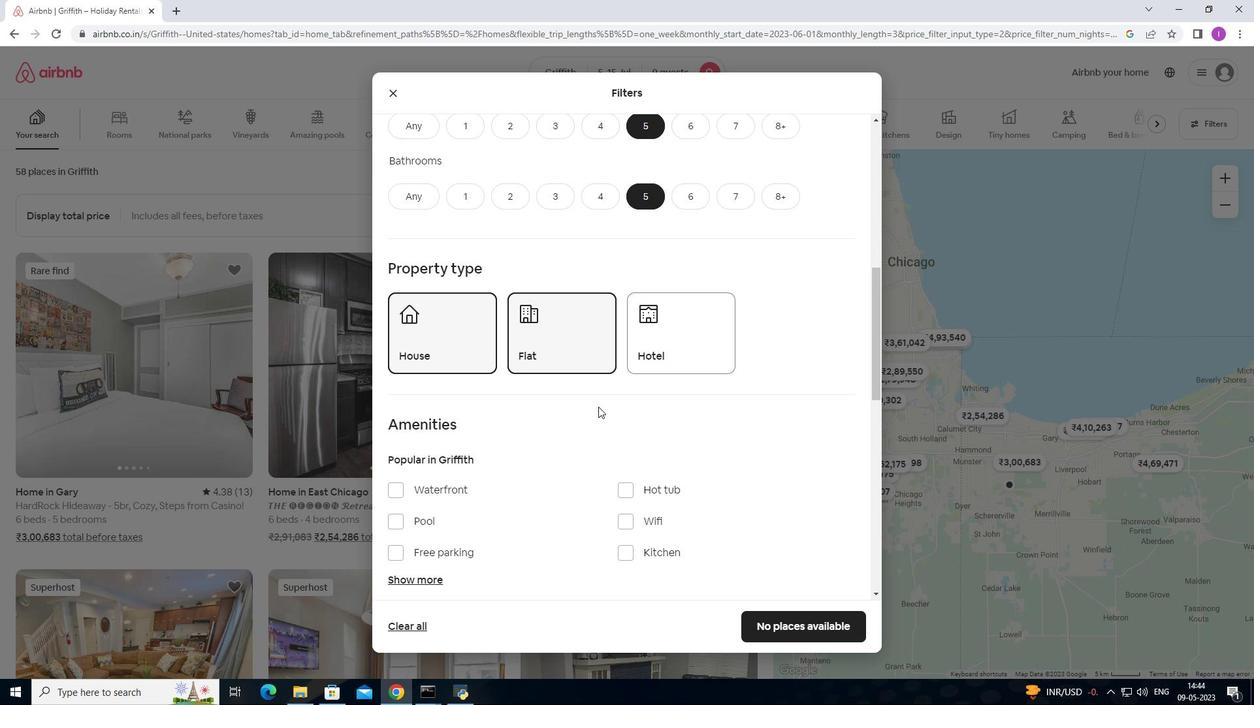 
Action: Mouse scrolled (596, 416) with delta (0, 0)
Screenshot: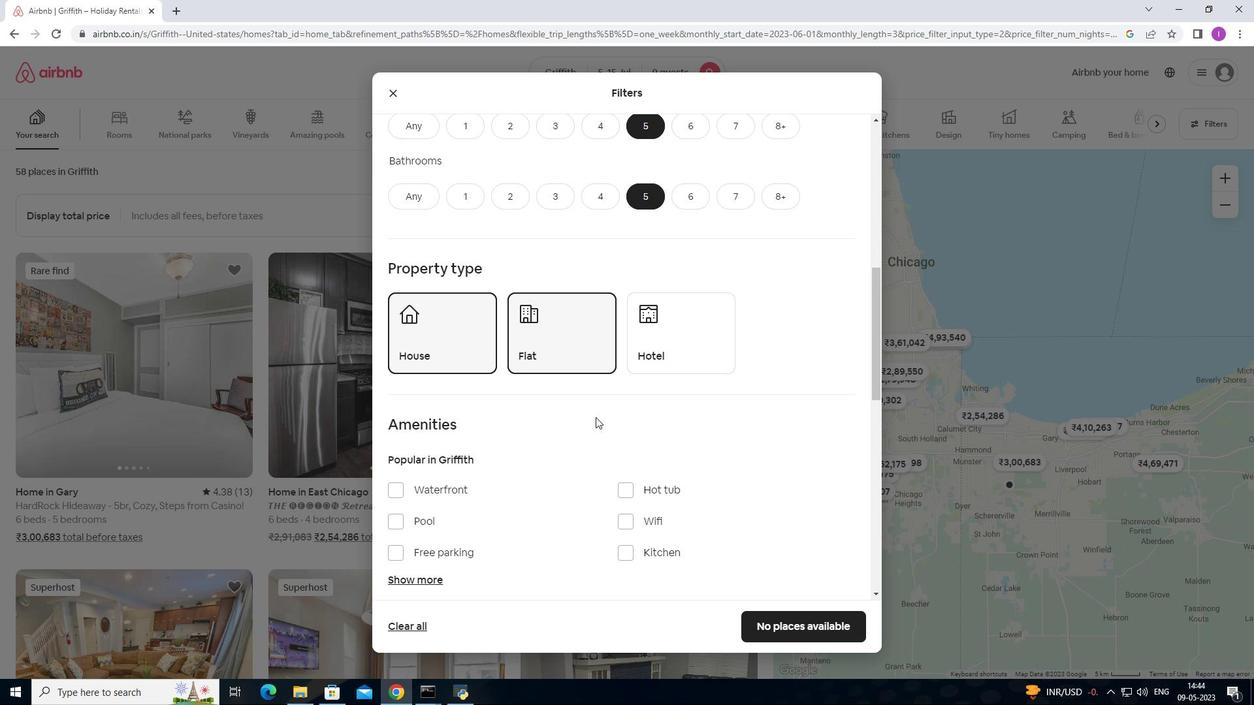 
Action: Mouse moved to (591, 351)
Screenshot: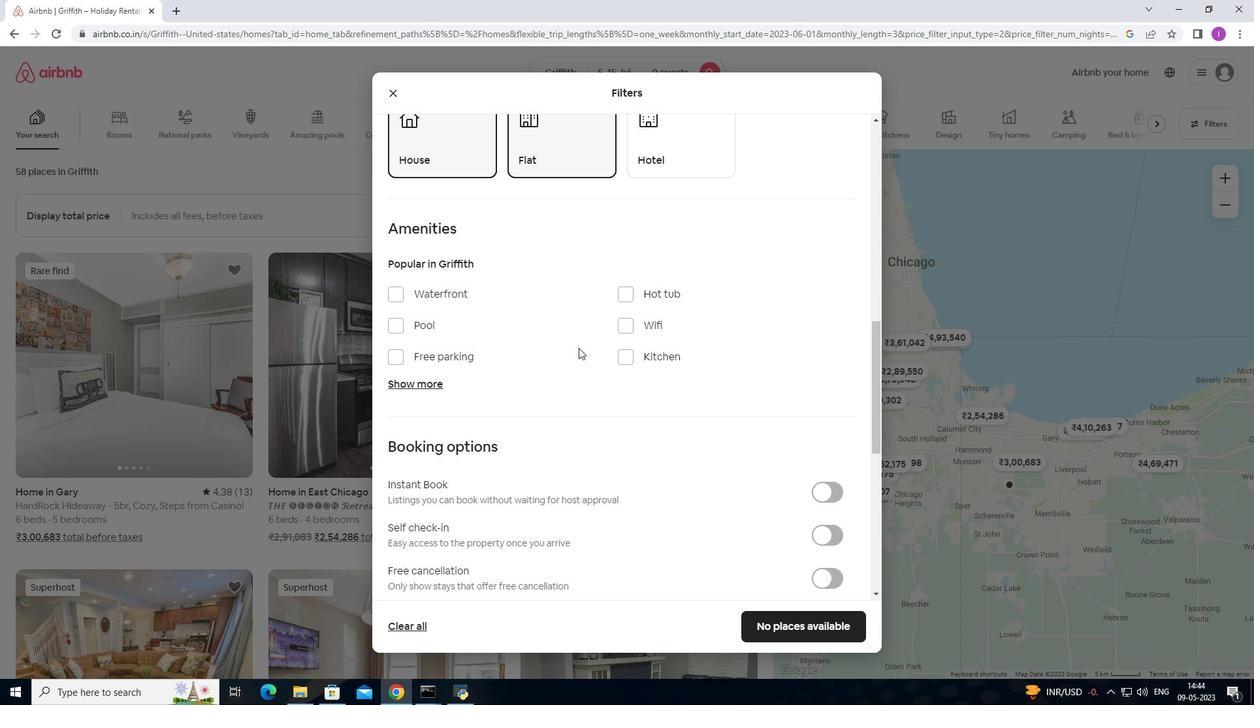 
Action: Mouse scrolled (591, 350) with delta (0, 0)
Screenshot: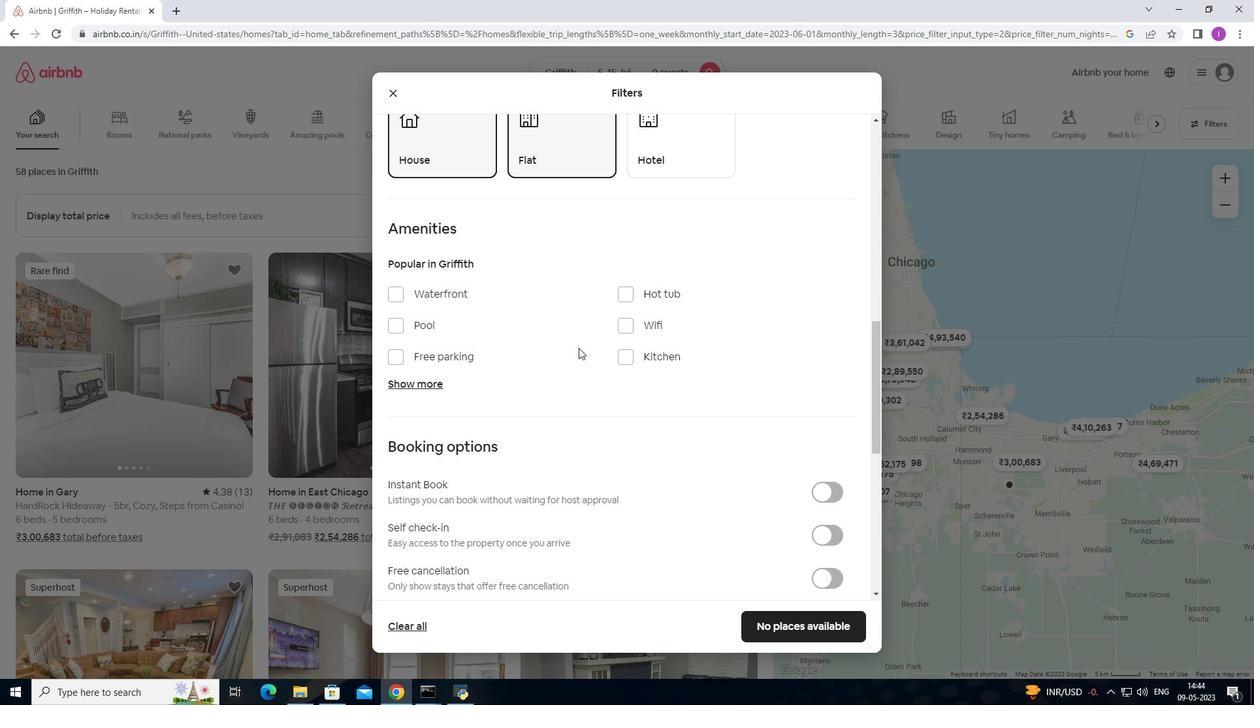 
Action: Mouse moved to (594, 354)
Screenshot: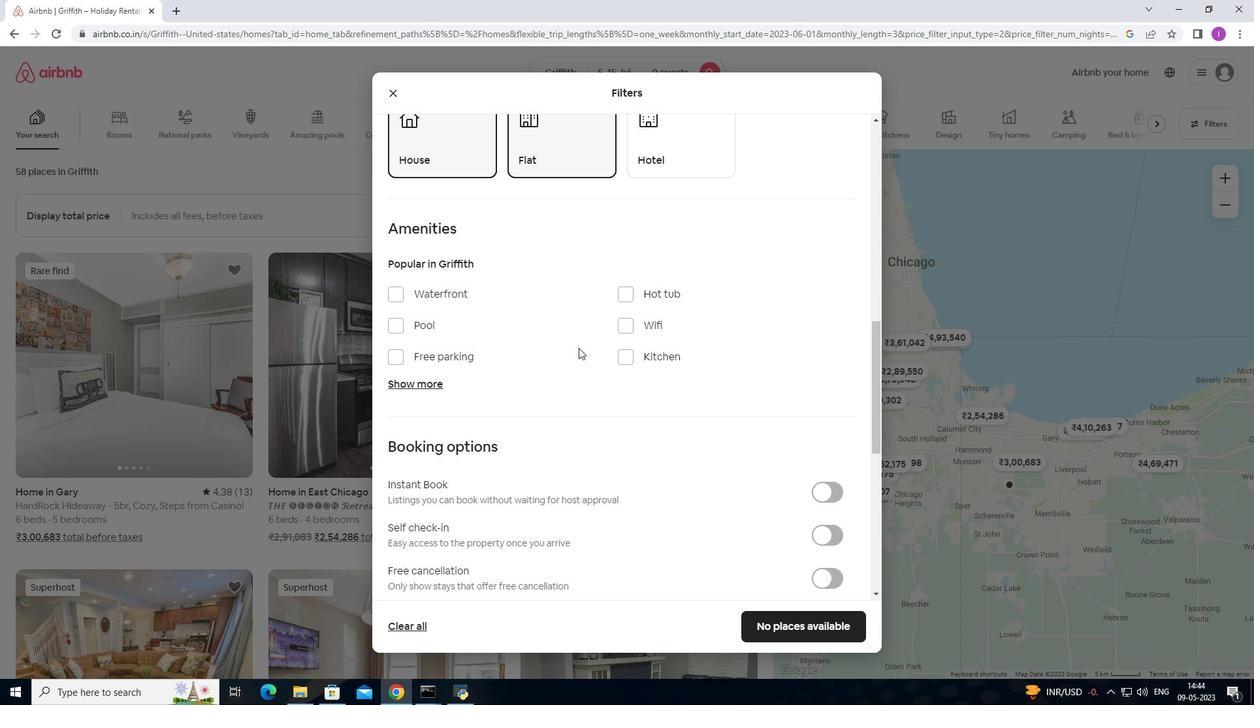 
Action: Mouse scrolled (594, 354) with delta (0, 0)
Screenshot: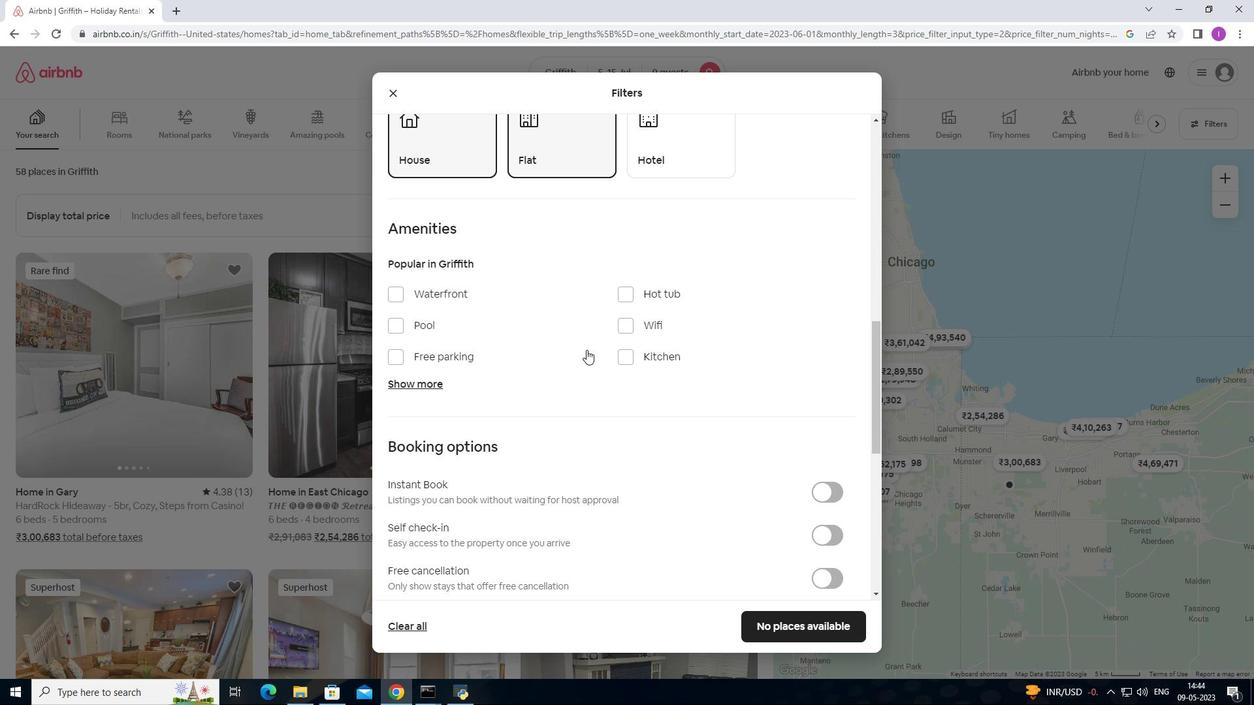 
Action: Mouse moved to (595, 355)
Screenshot: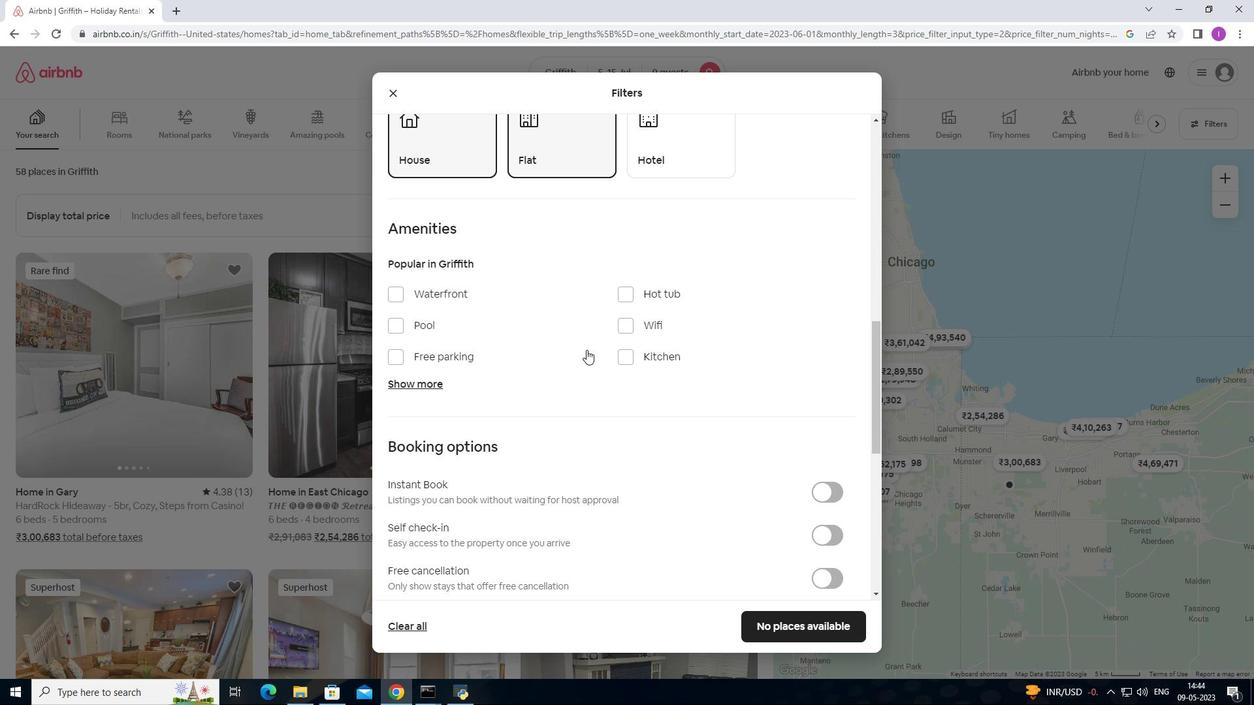 
Action: Mouse scrolled (595, 354) with delta (0, 0)
Screenshot: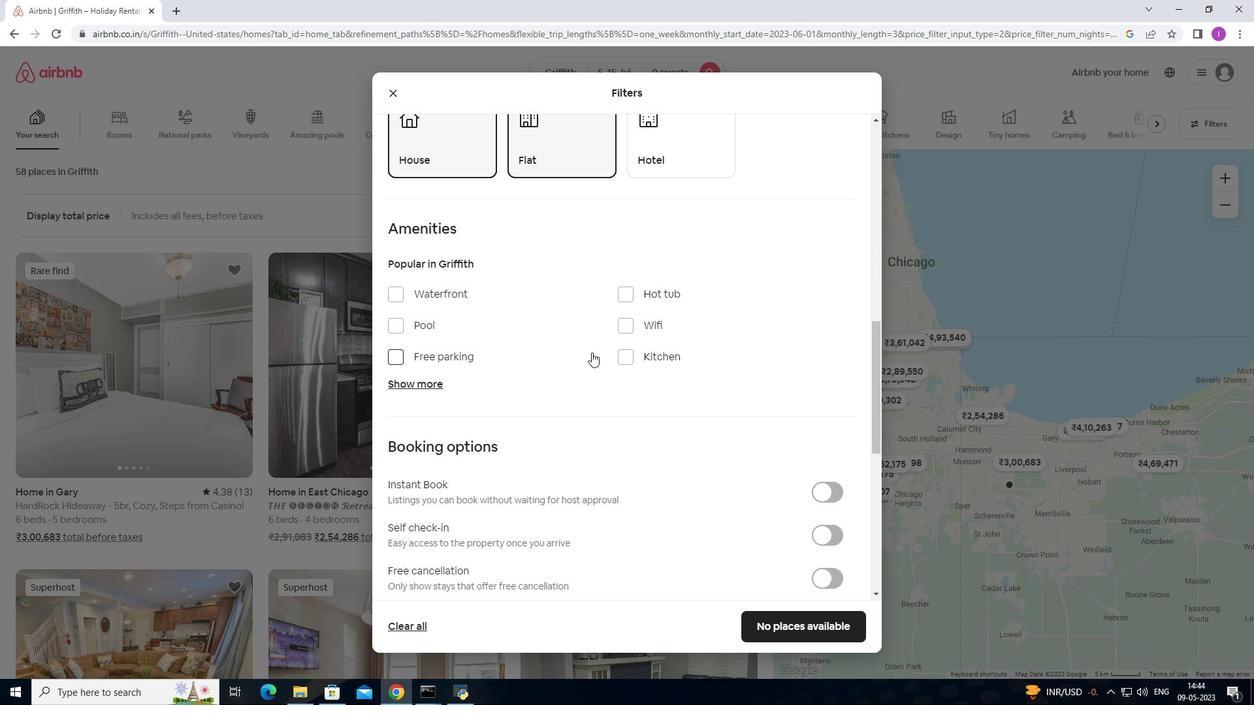 
Action: Mouse moved to (838, 339)
Screenshot: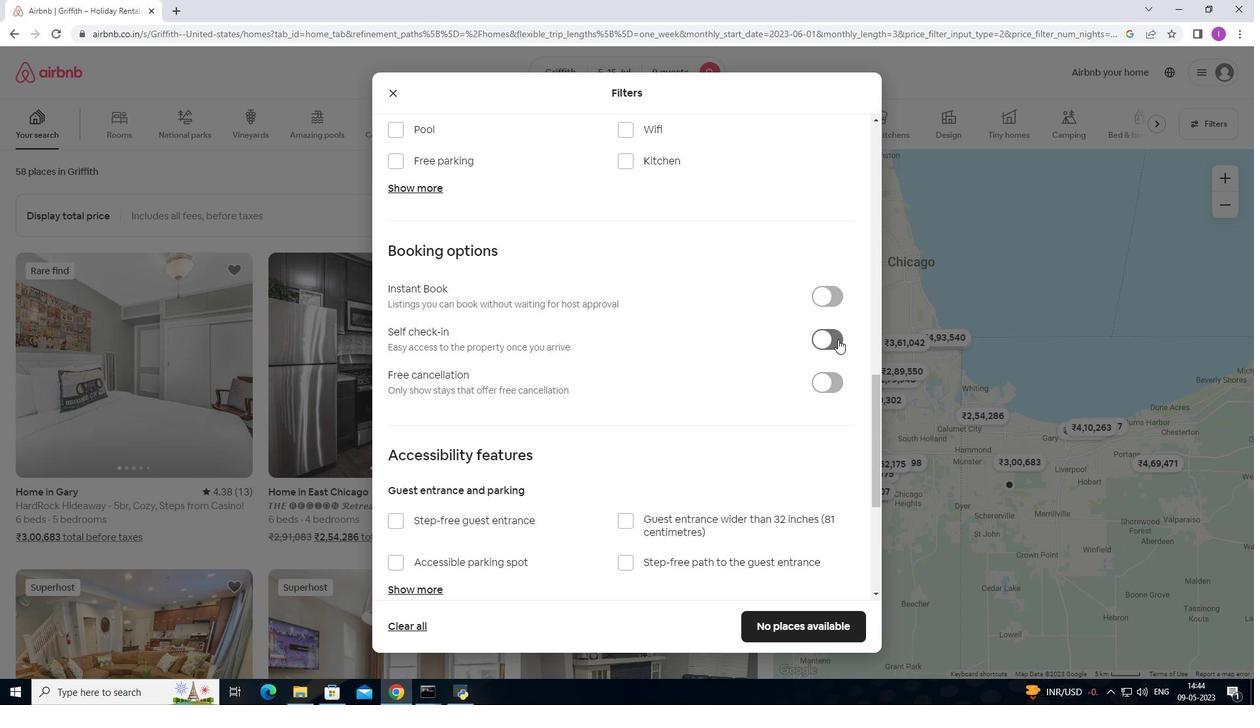 
Action: Mouse pressed left at (838, 339)
Screenshot: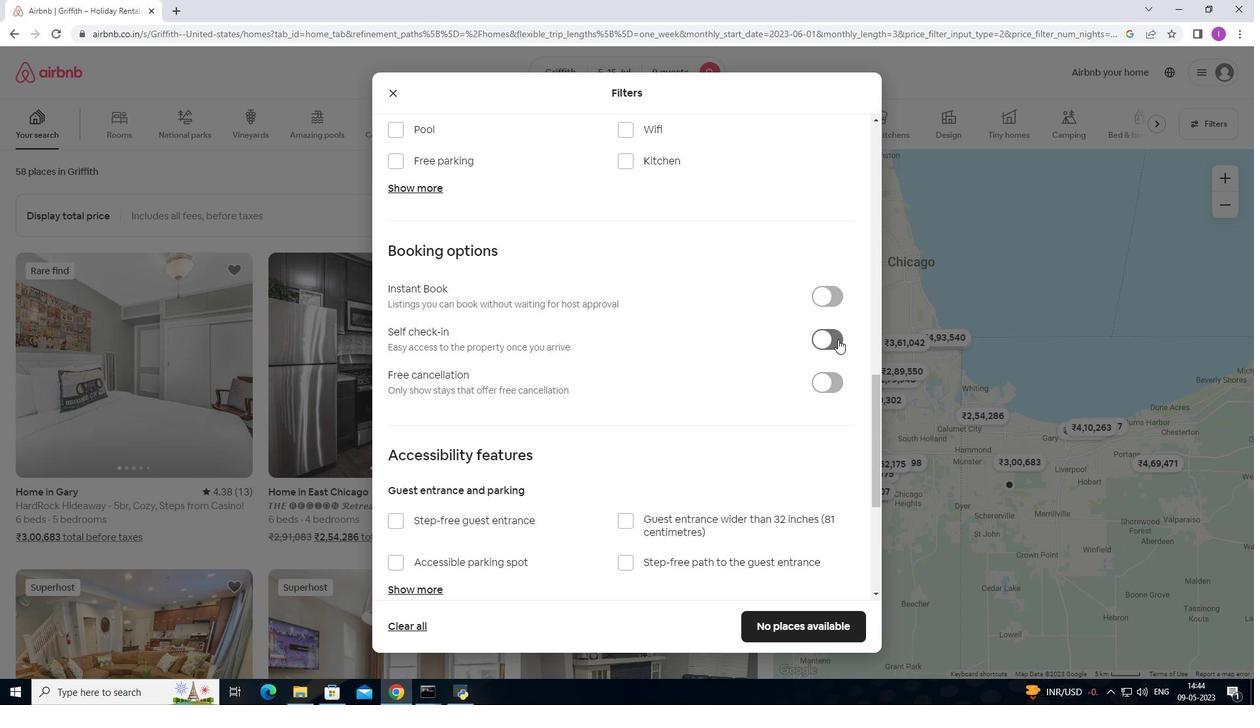 
Action: Mouse moved to (682, 386)
Screenshot: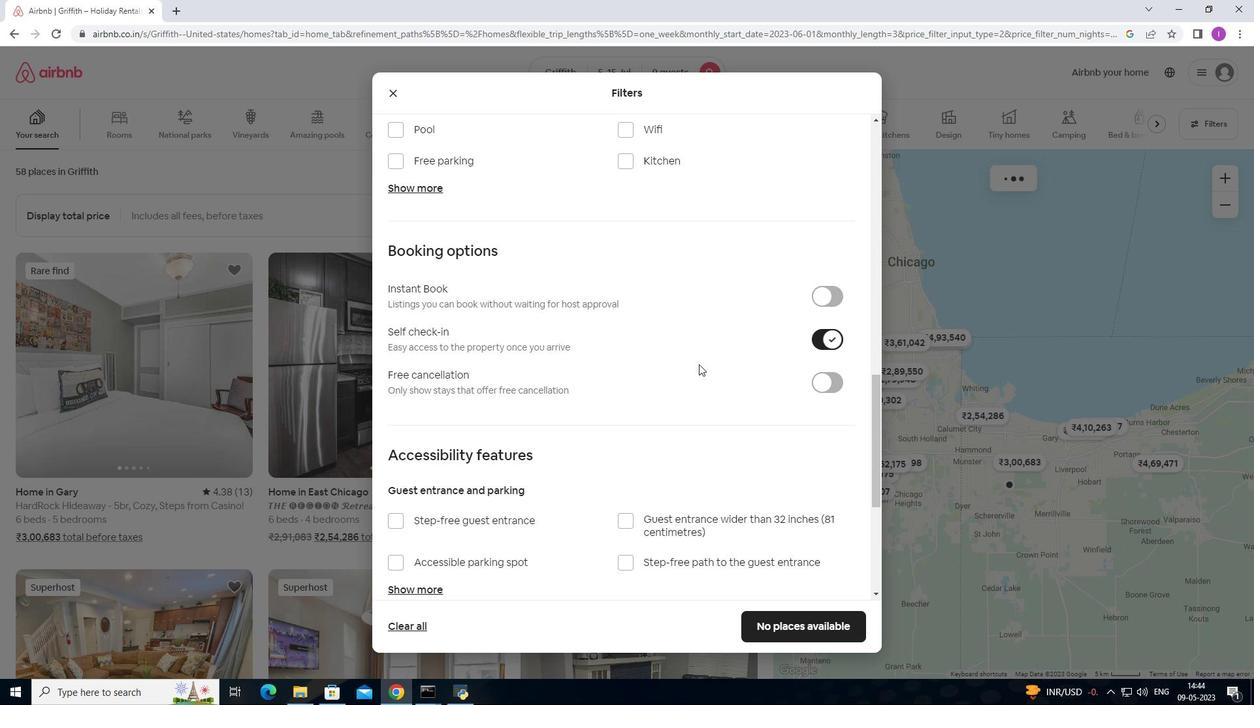 
Action: Mouse scrolled (682, 386) with delta (0, 0)
Screenshot: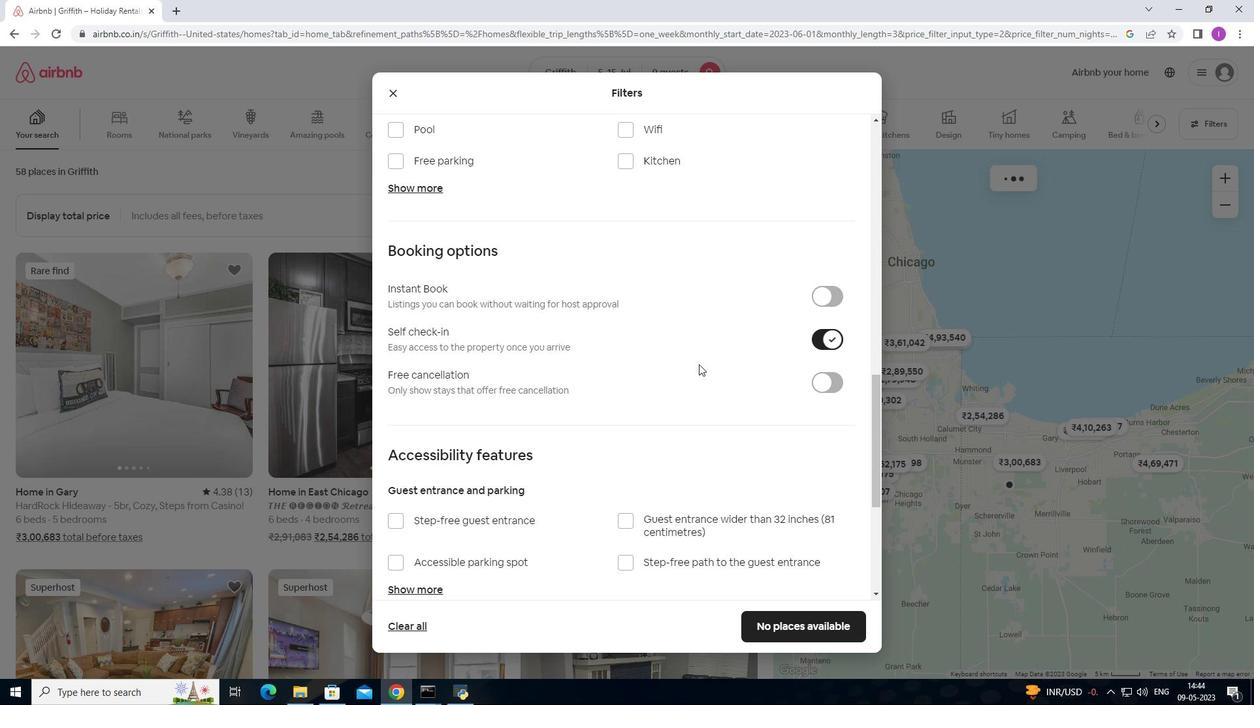 
Action: Mouse moved to (681, 390)
Screenshot: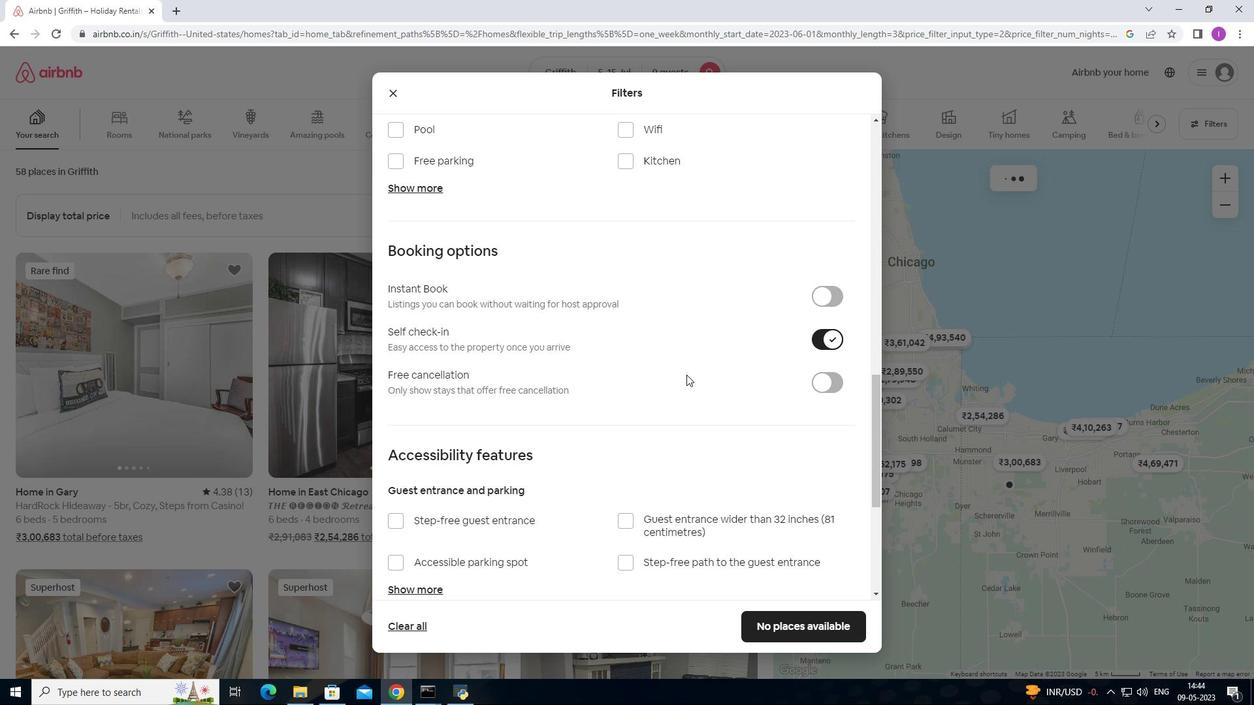 
Action: Mouse scrolled (681, 390) with delta (0, 0)
Screenshot: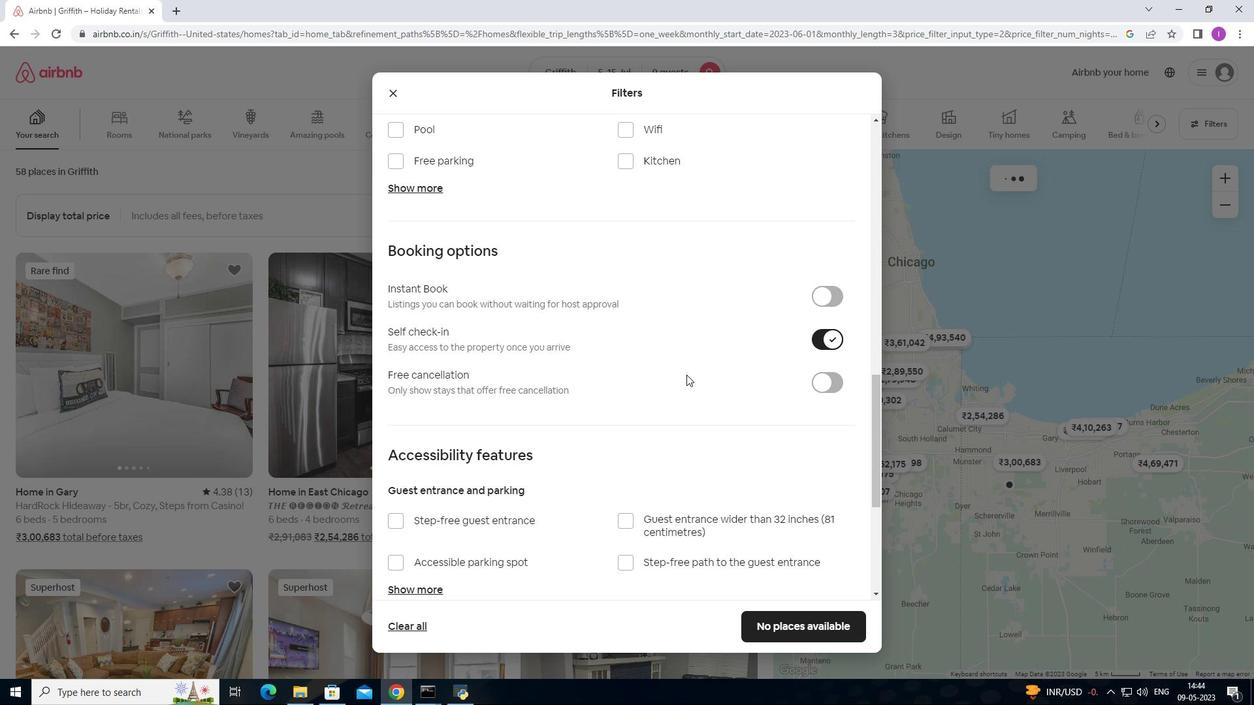 
Action: Mouse moved to (681, 392)
Screenshot: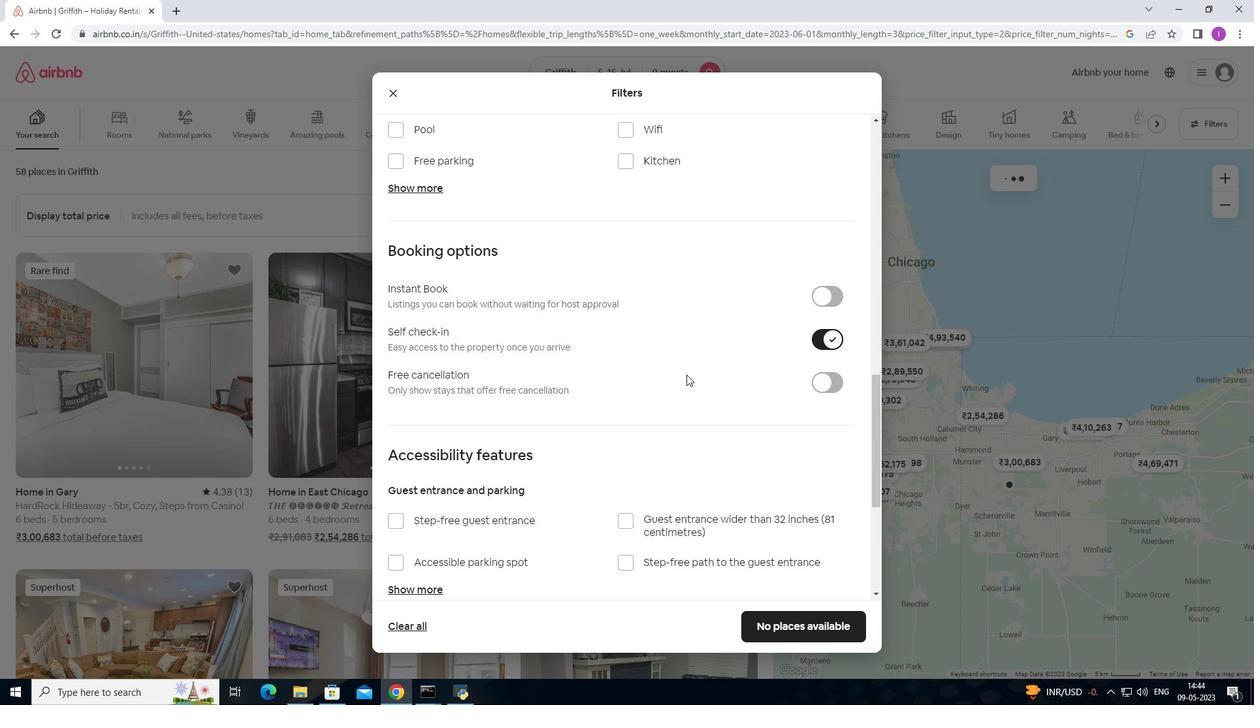 
Action: Mouse scrolled (681, 392) with delta (0, 0)
Screenshot: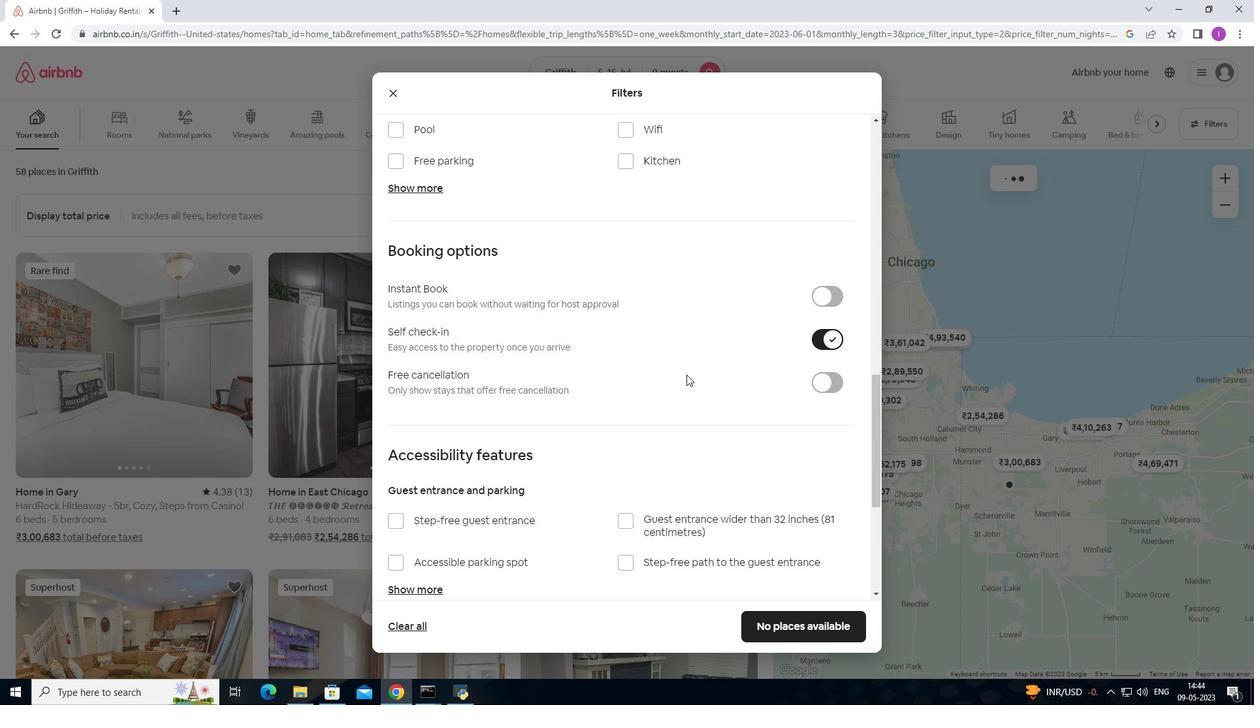 
Action: Mouse moved to (680, 393)
Screenshot: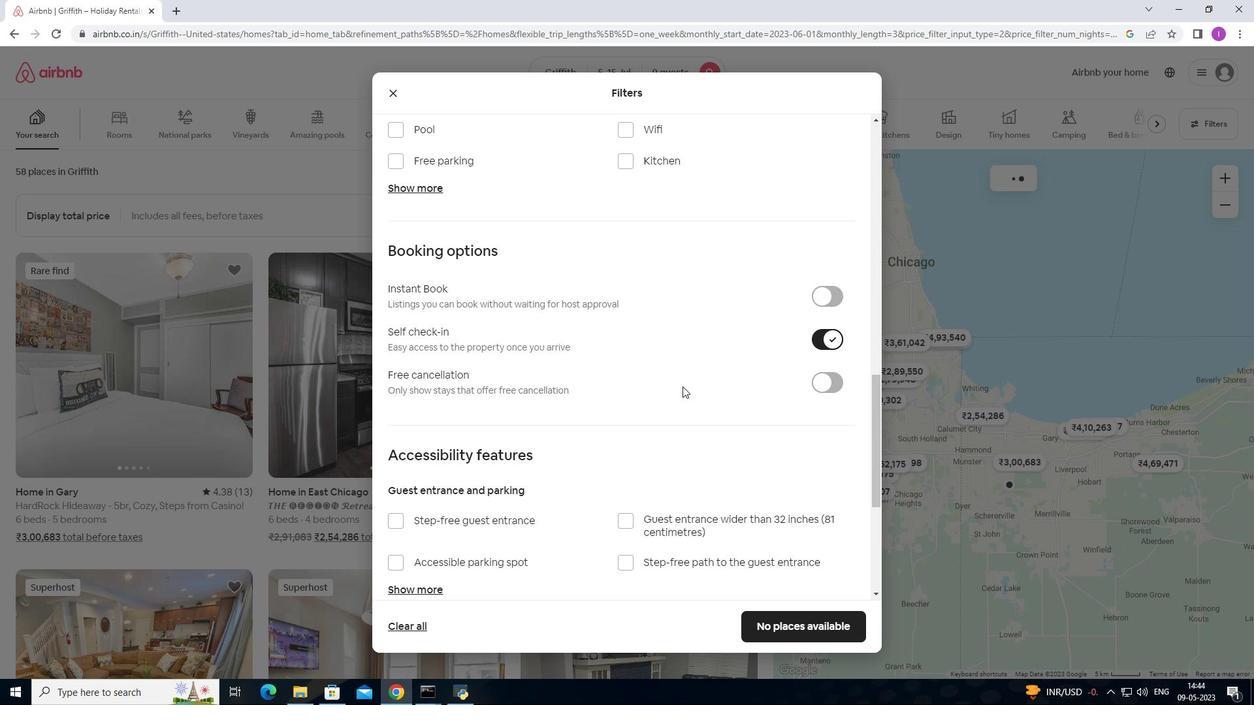 
Action: Mouse scrolled (680, 392) with delta (0, 0)
Screenshot: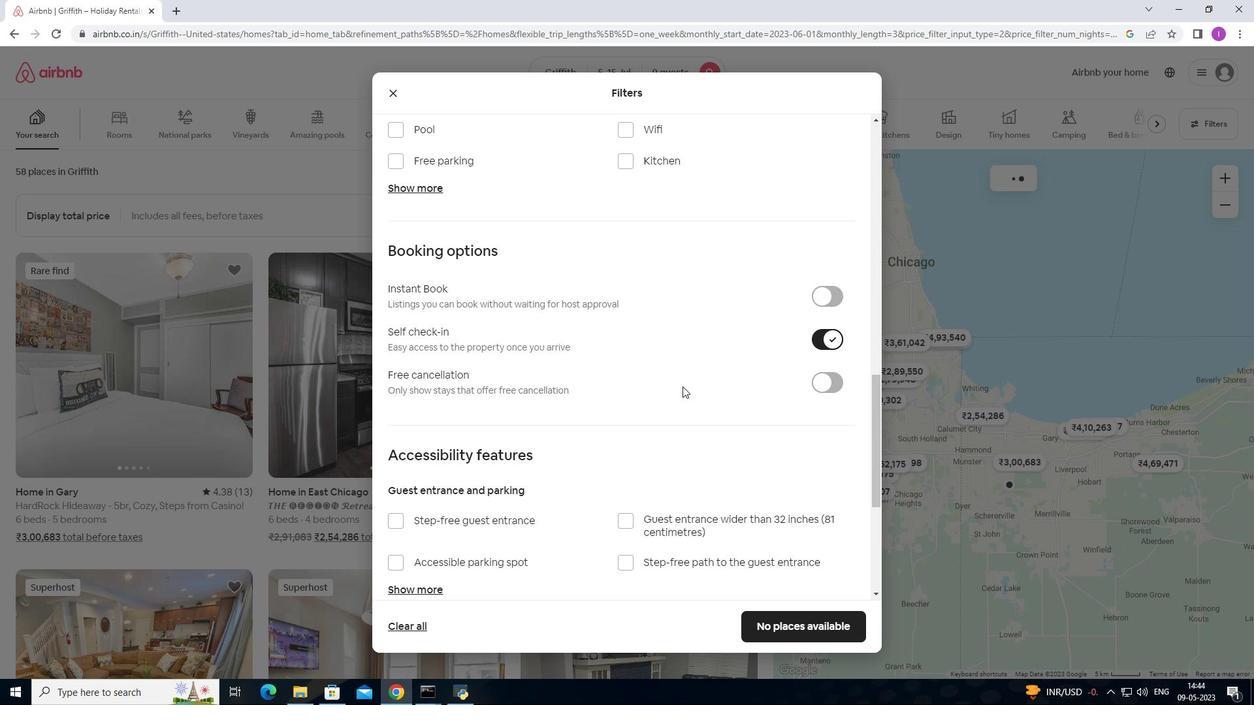 
Action: Mouse moved to (675, 398)
Screenshot: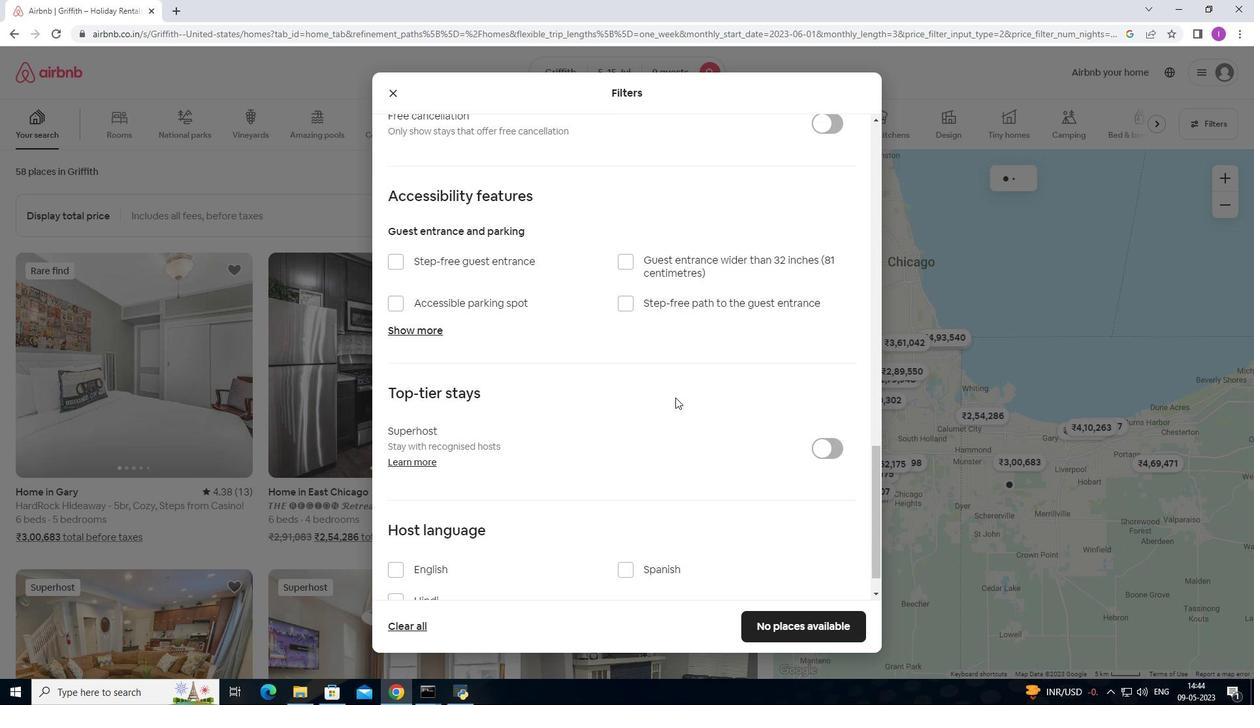 
Action: Mouse scrolled (675, 398) with delta (0, 0)
Screenshot: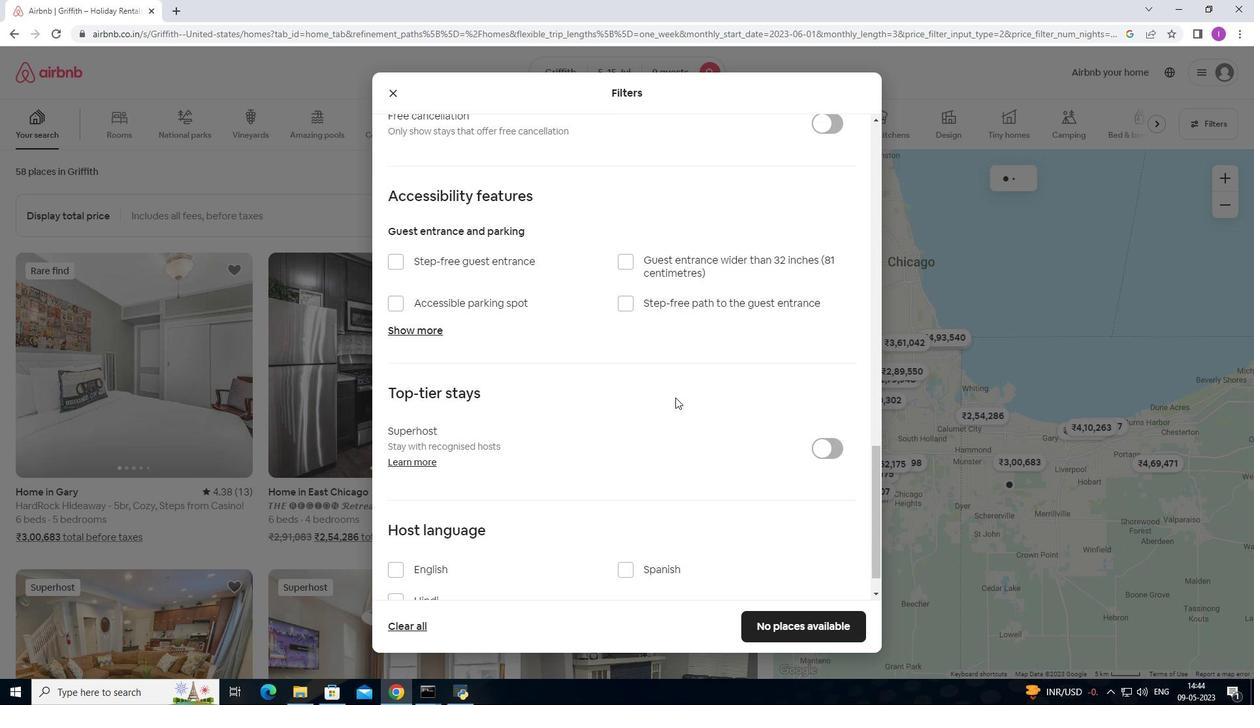 
Action: Mouse moved to (675, 399)
Screenshot: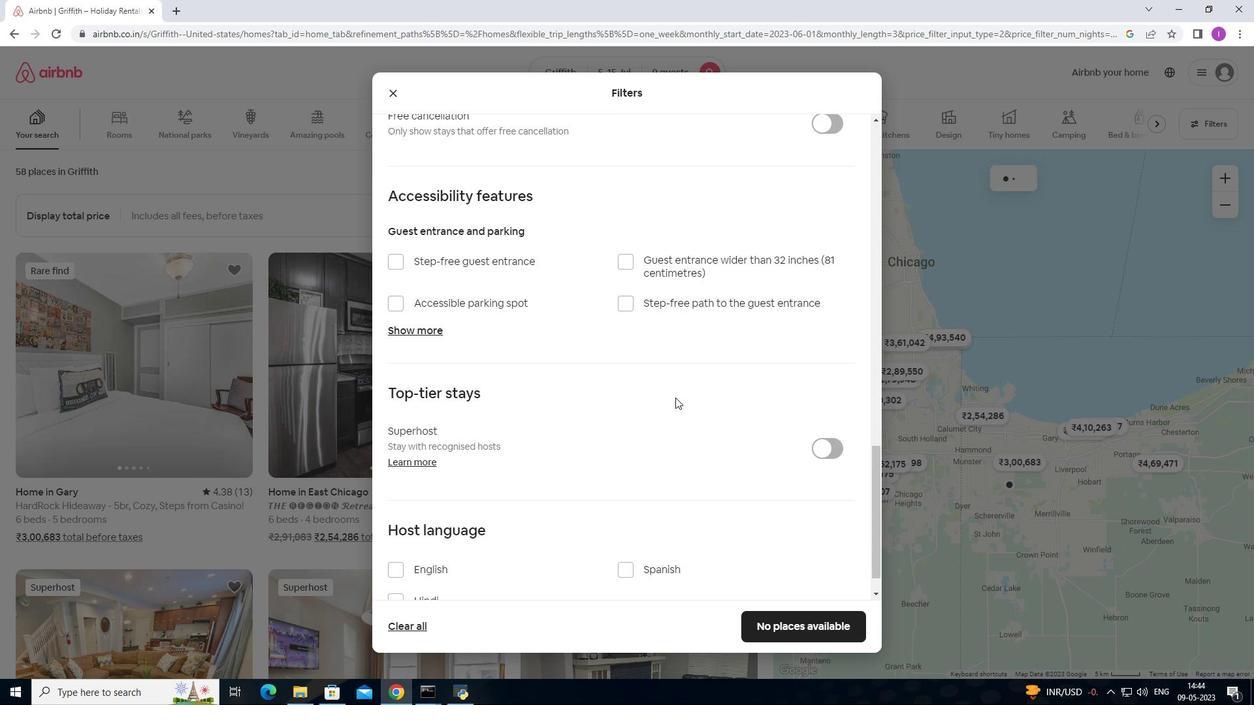 
Action: Mouse scrolled (675, 398) with delta (0, 0)
Screenshot: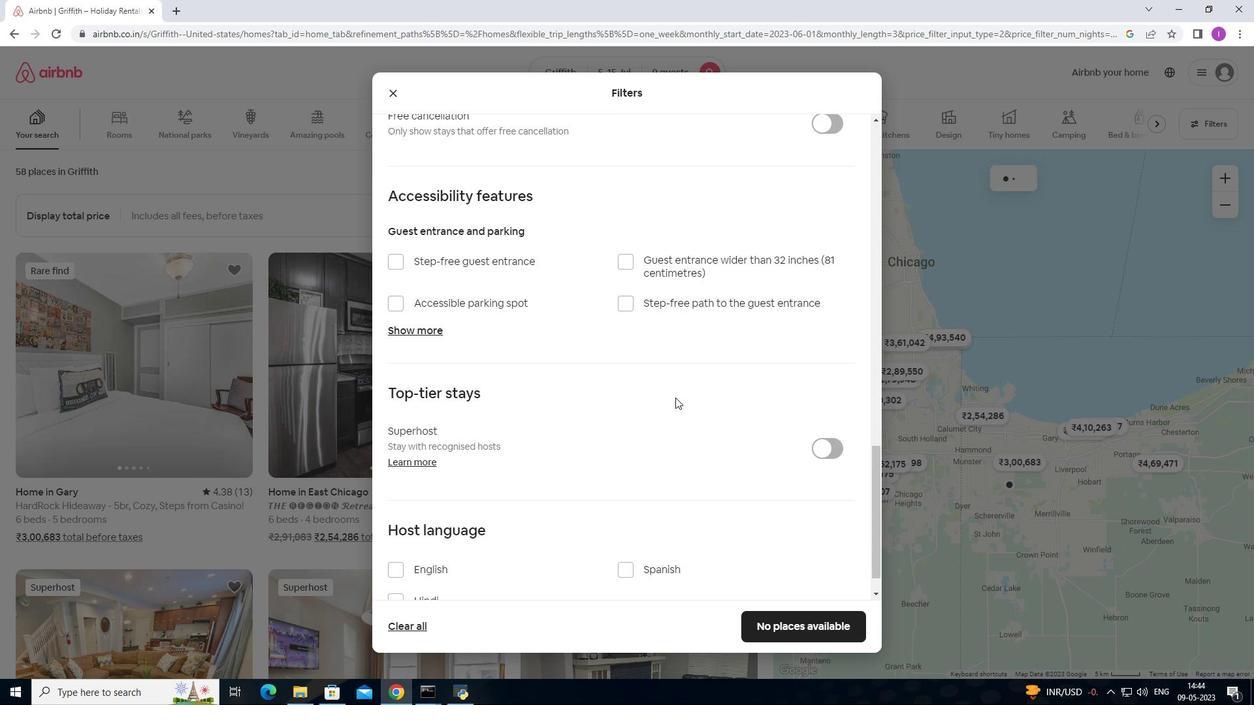 
Action: Mouse moved to (675, 399)
Screenshot: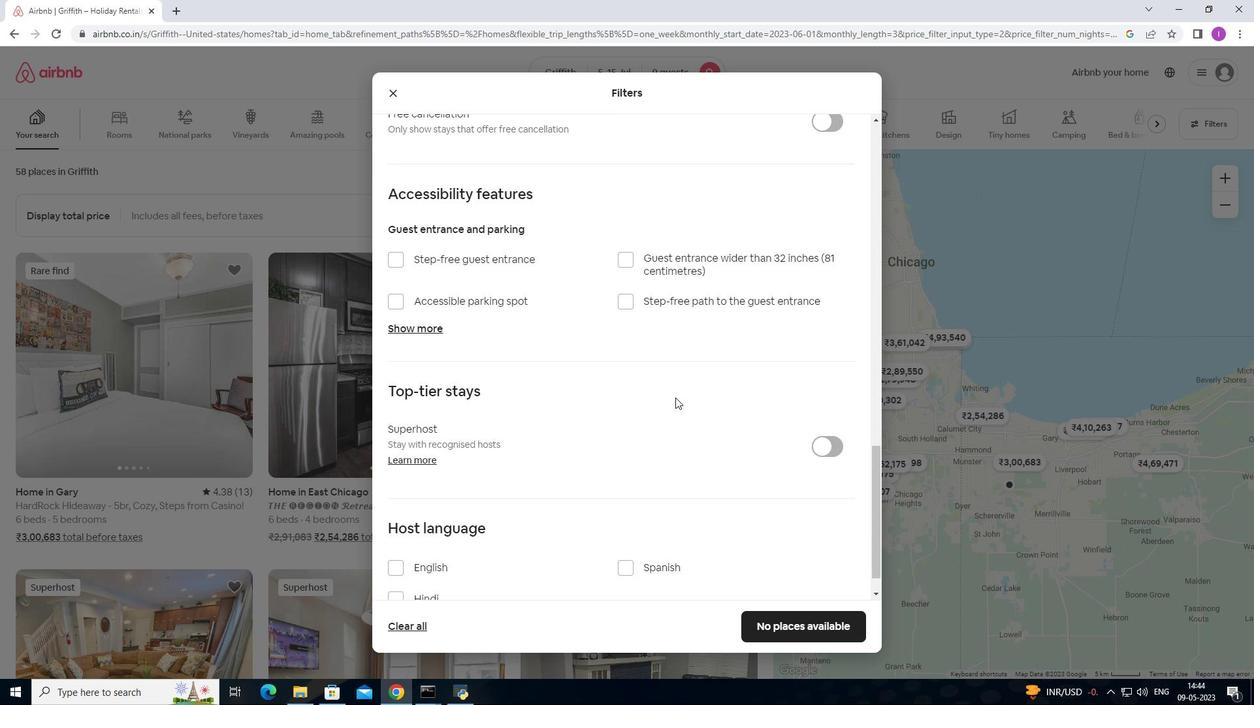 
Action: Mouse scrolled (675, 399) with delta (0, 0)
Screenshot: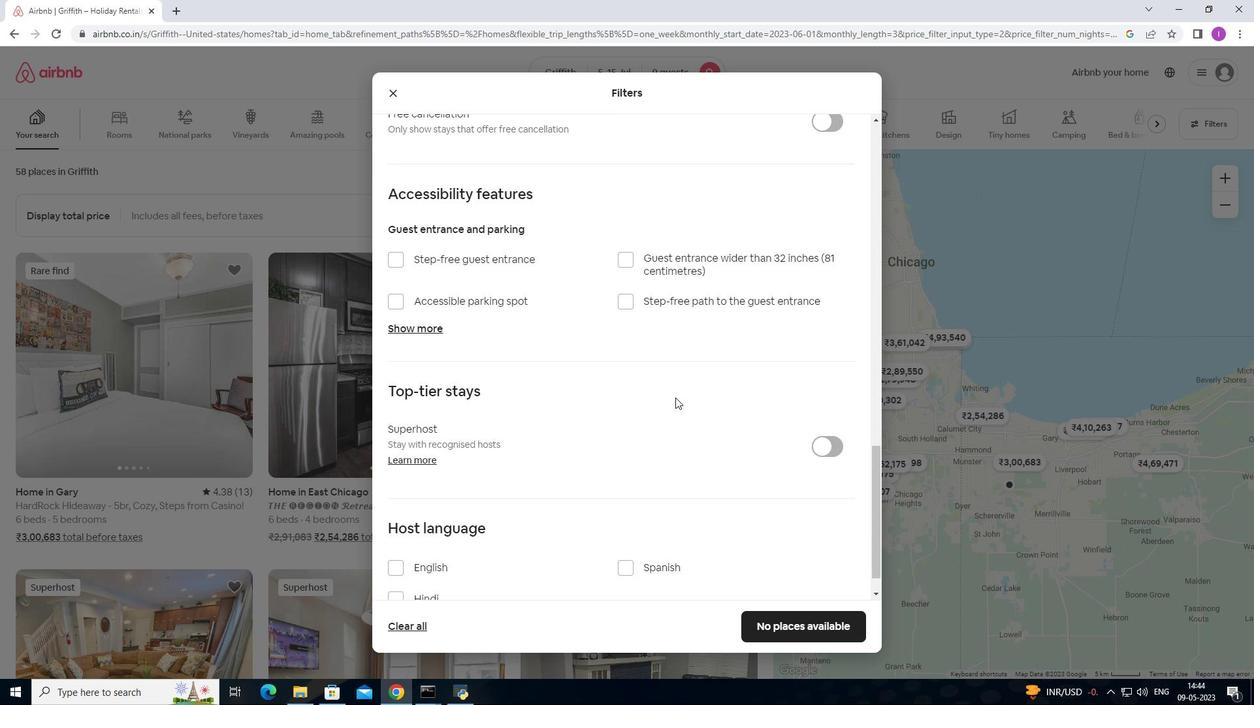 
Action: Mouse scrolled (675, 399) with delta (0, 0)
Screenshot: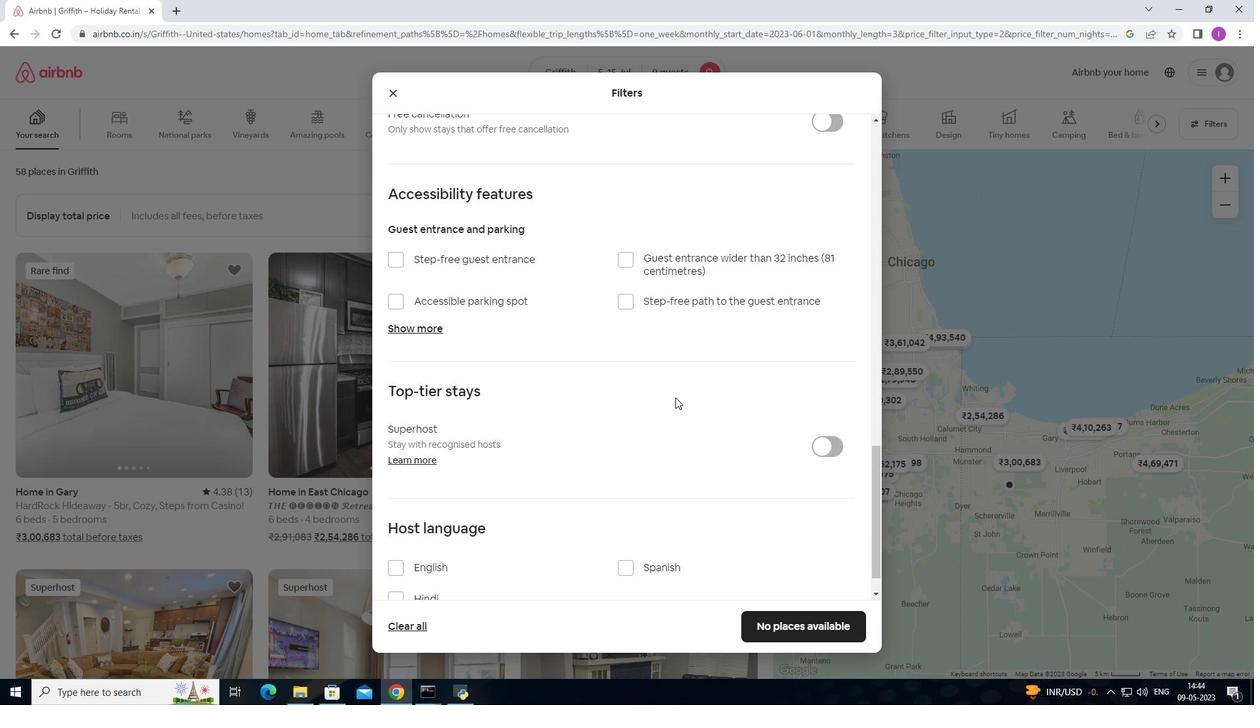 
Action: Mouse moved to (413, 535)
Screenshot: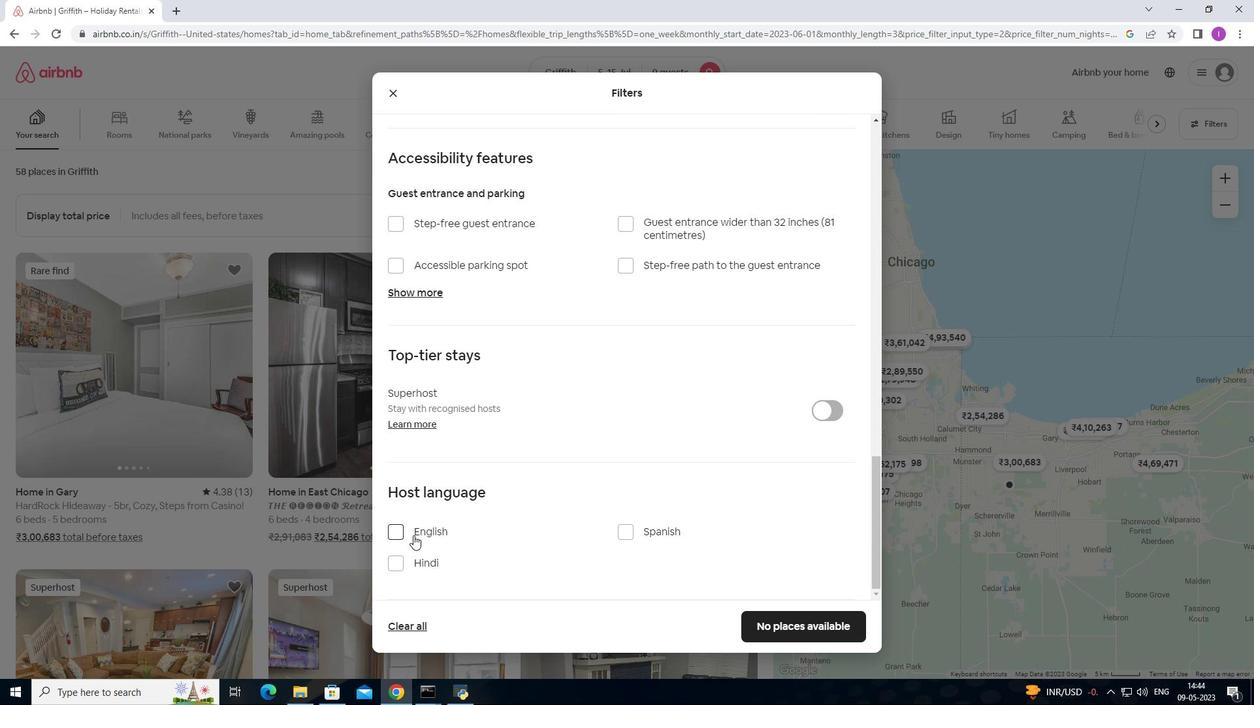 
Action: Mouse pressed left at (413, 535)
Screenshot: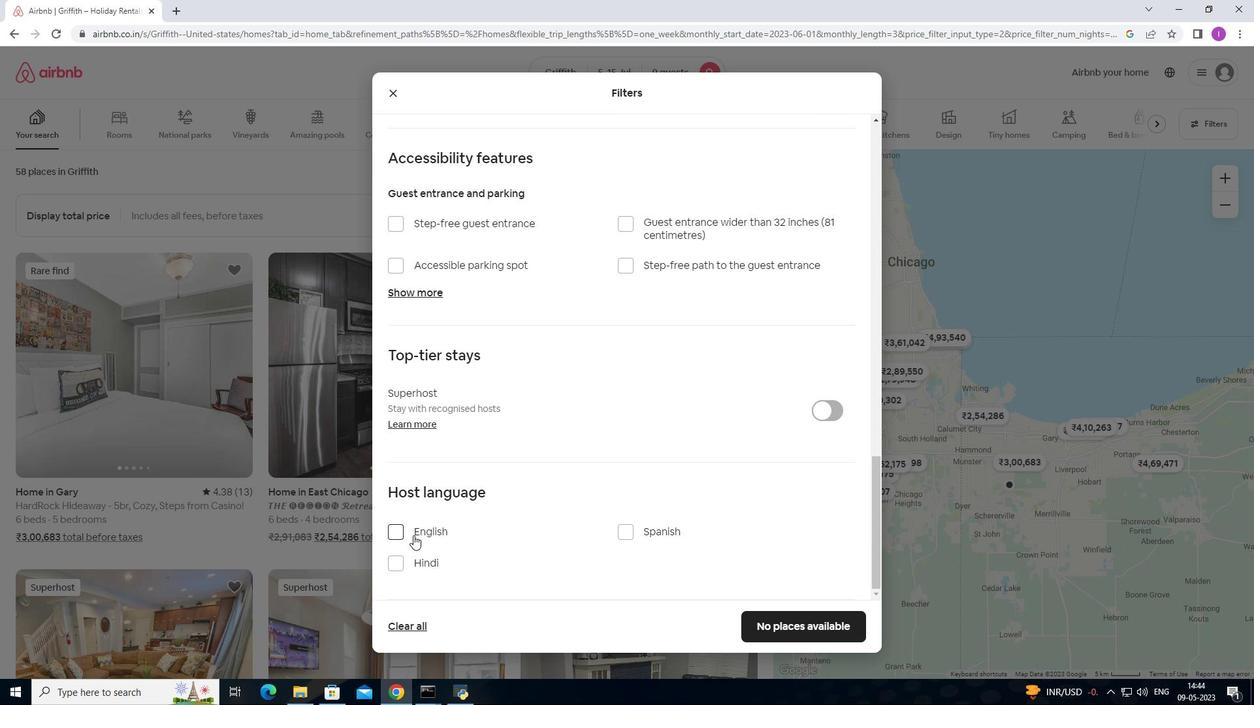
Action: Mouse moved to (777, 626)
Screenshot: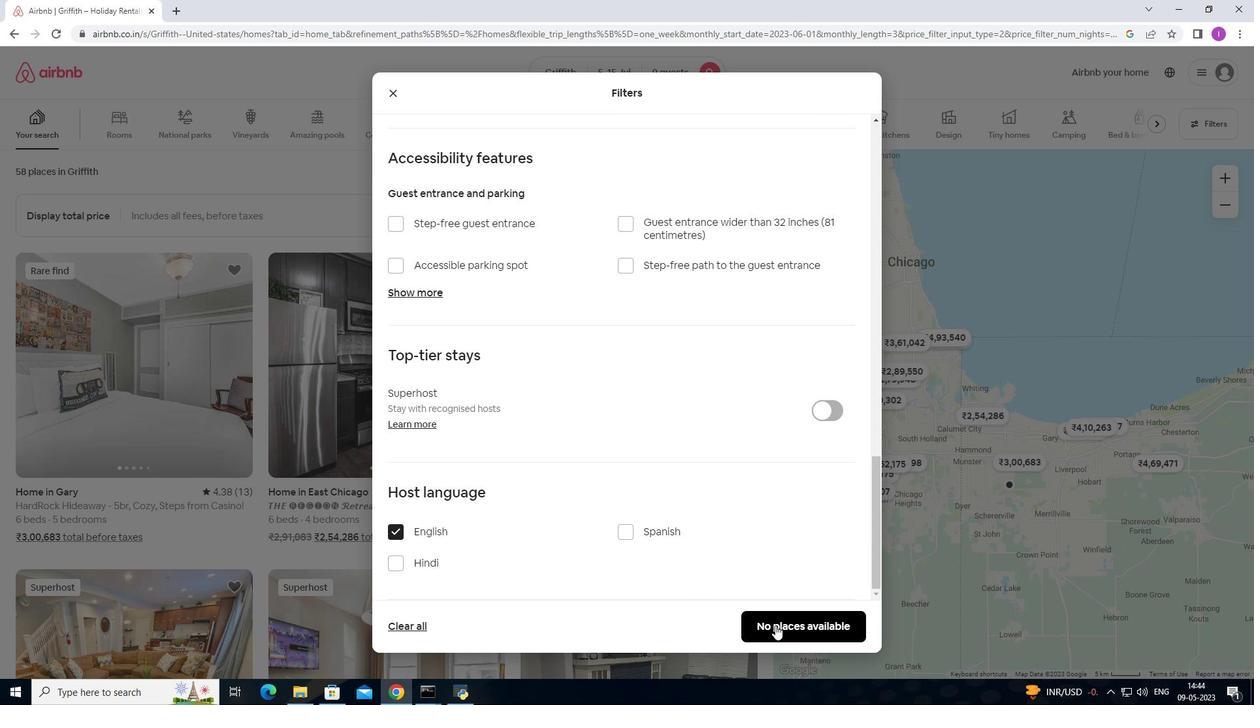 
Action: Mouse pressed left at (777, 626)
Screenshot: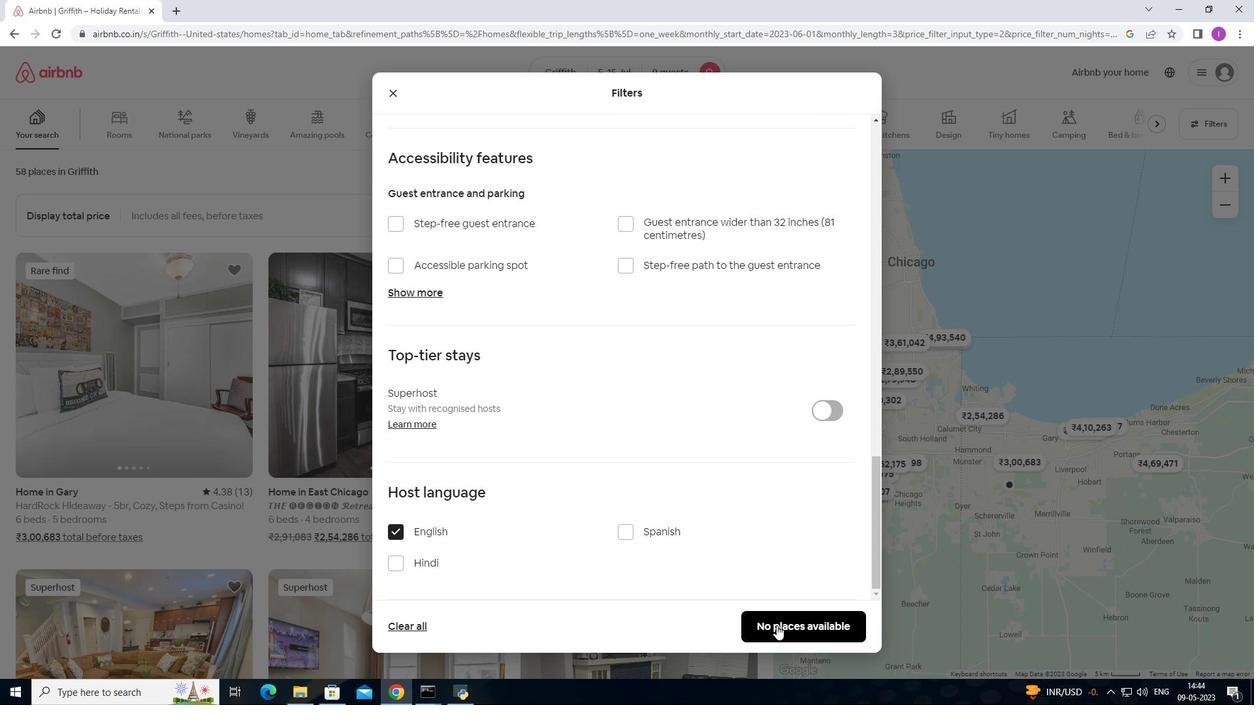 
Action: Mouse moved to (615, 332)
Screenshot: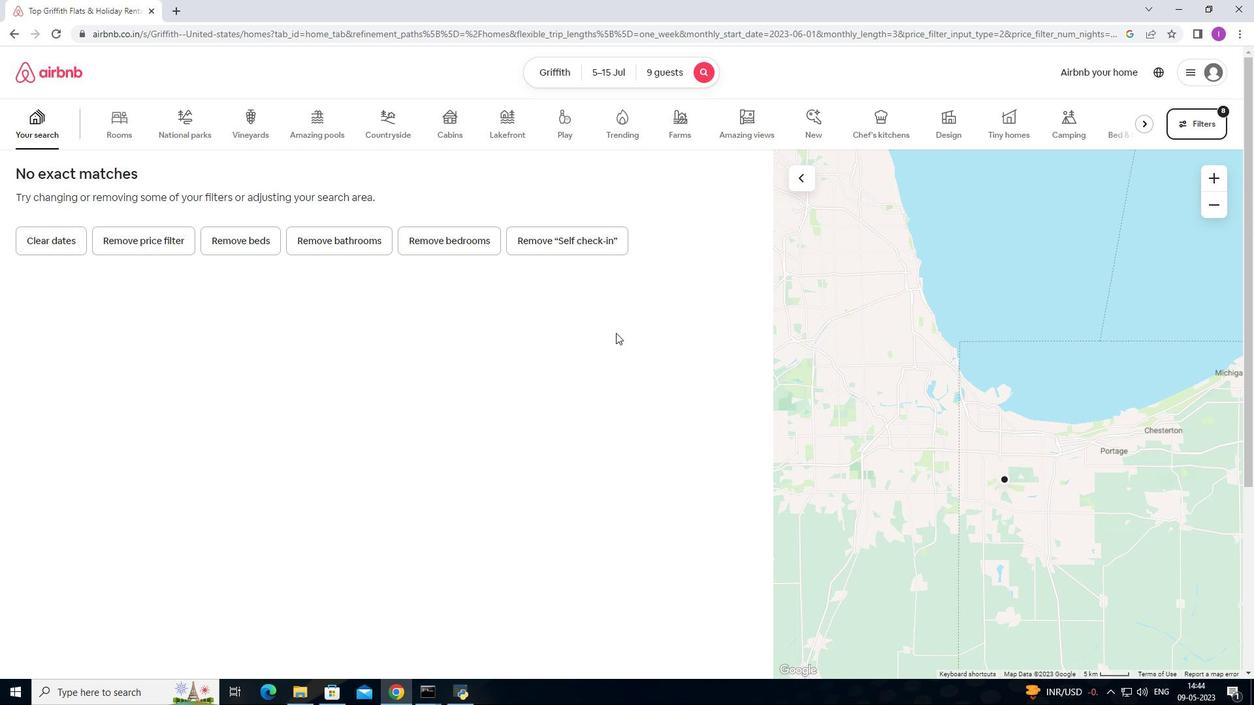 
